 Task: Find connections with filter location Grande Prairie with filter topic #inspirationwith filter profile language Potuguese with filter current company TransUnion with filter school ABESIT with filter industry IT System Testing and Evaluation with filter service category Graphic Design with filter keywords title Financial Services Representative
Action: Mouse moved to (188, 280)
Screenshot: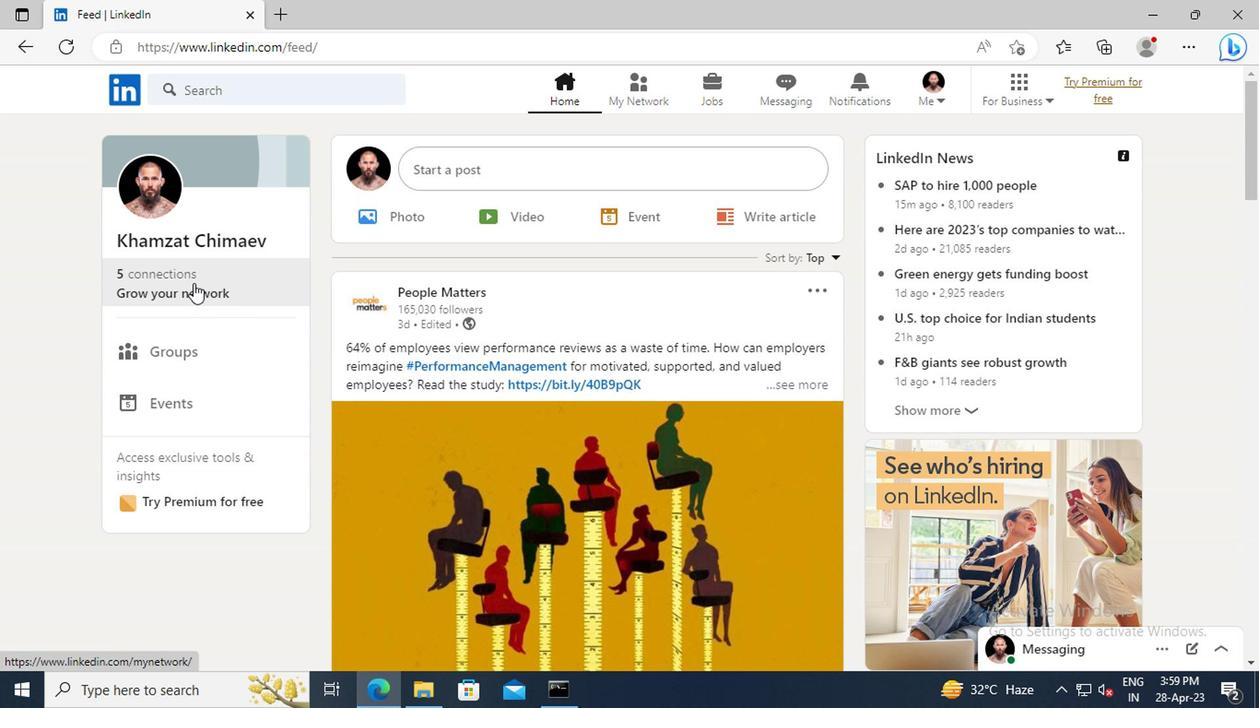
Action: Mouse pressed left at (188, 280)
Screenshot: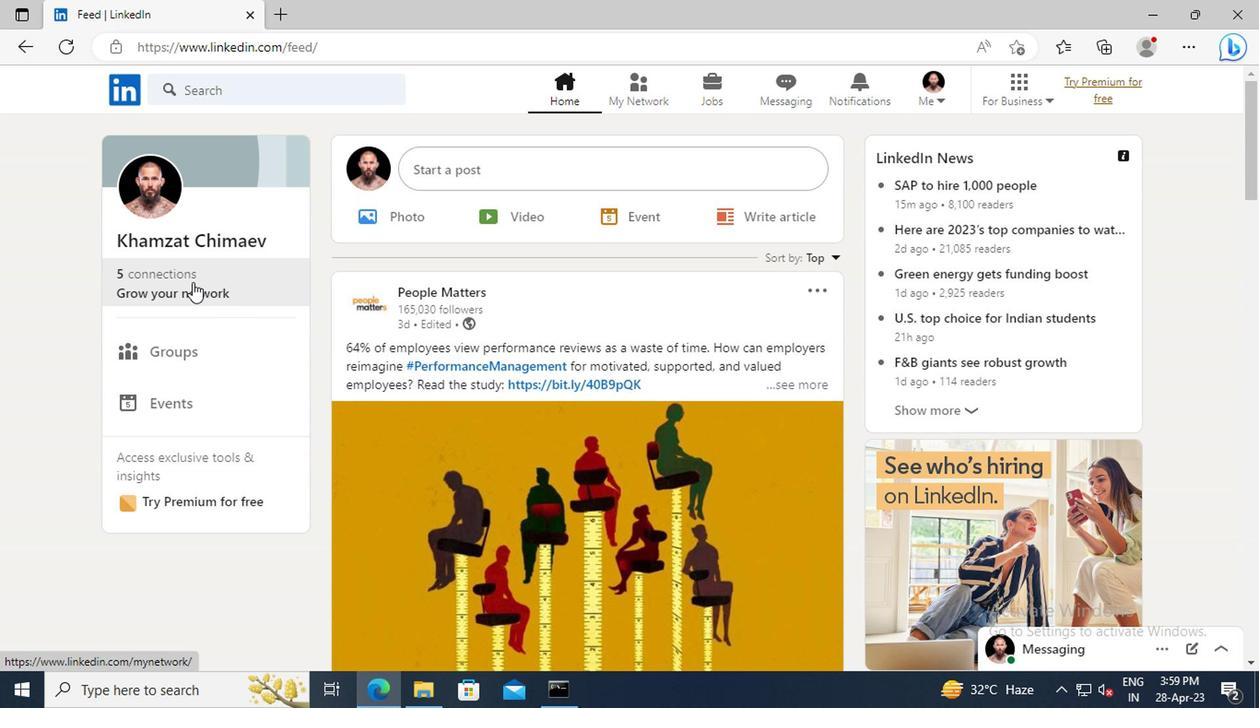 
Action: Mouse moved to (188, 195)
Screenshot: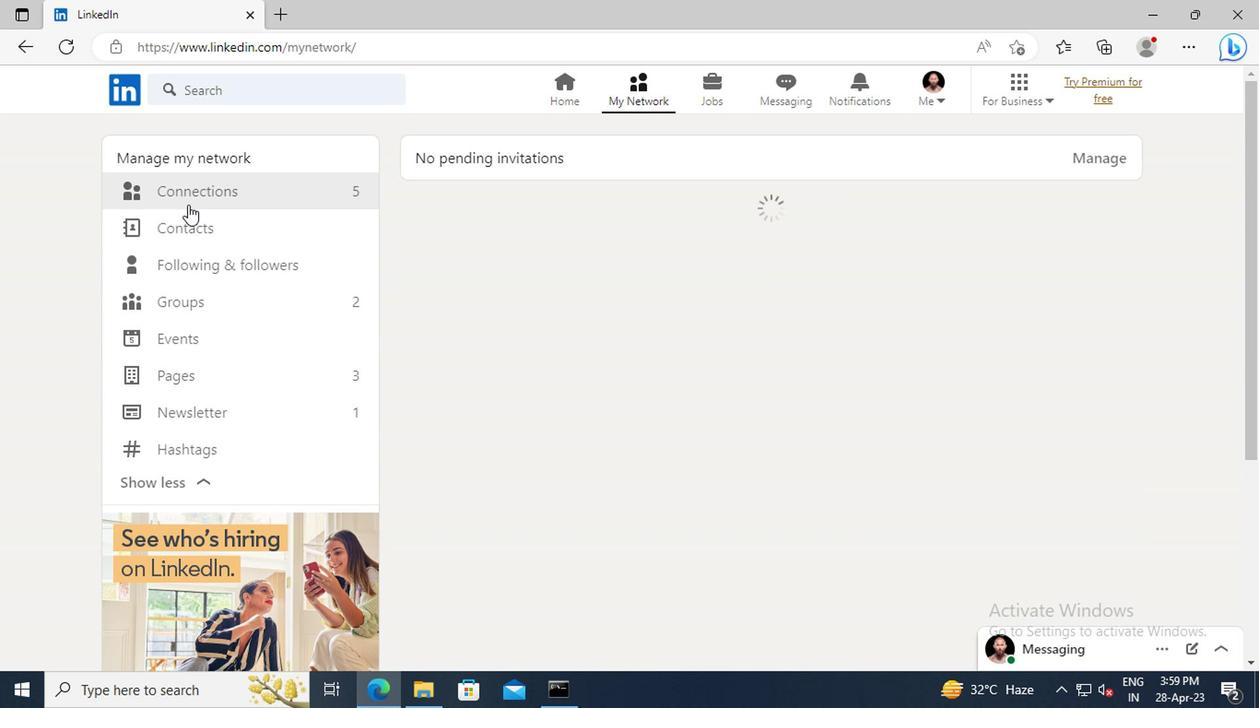 
Action: Mouse pressed left at (188, 195)
Screenshot: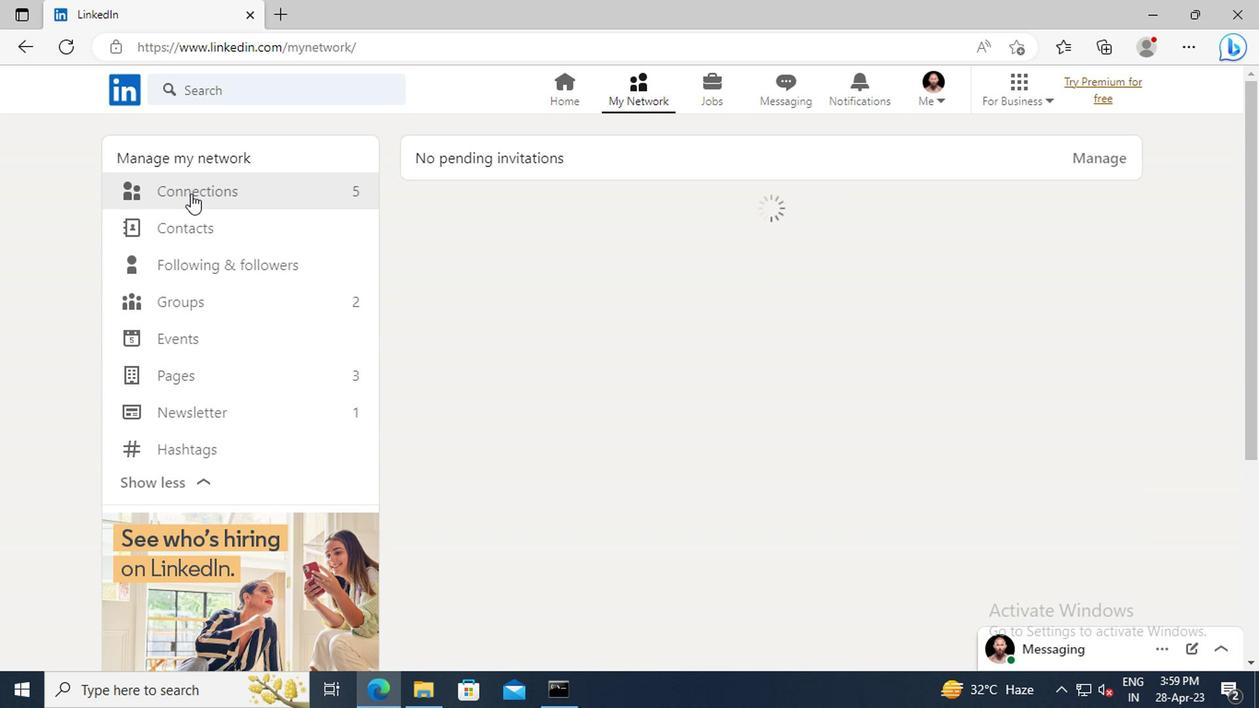
Action: Mouse moved to (764, 200)
Screenshot: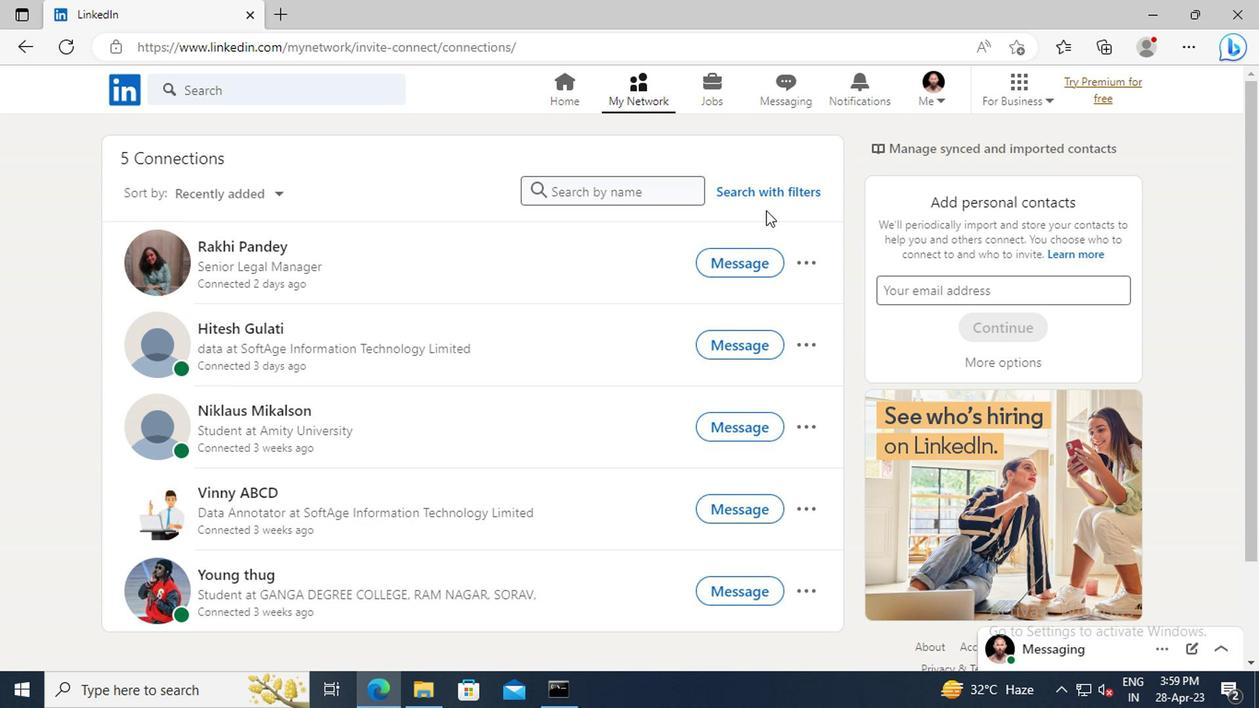 
Action: Mouse pressed left at (764, 200)
Screenshot: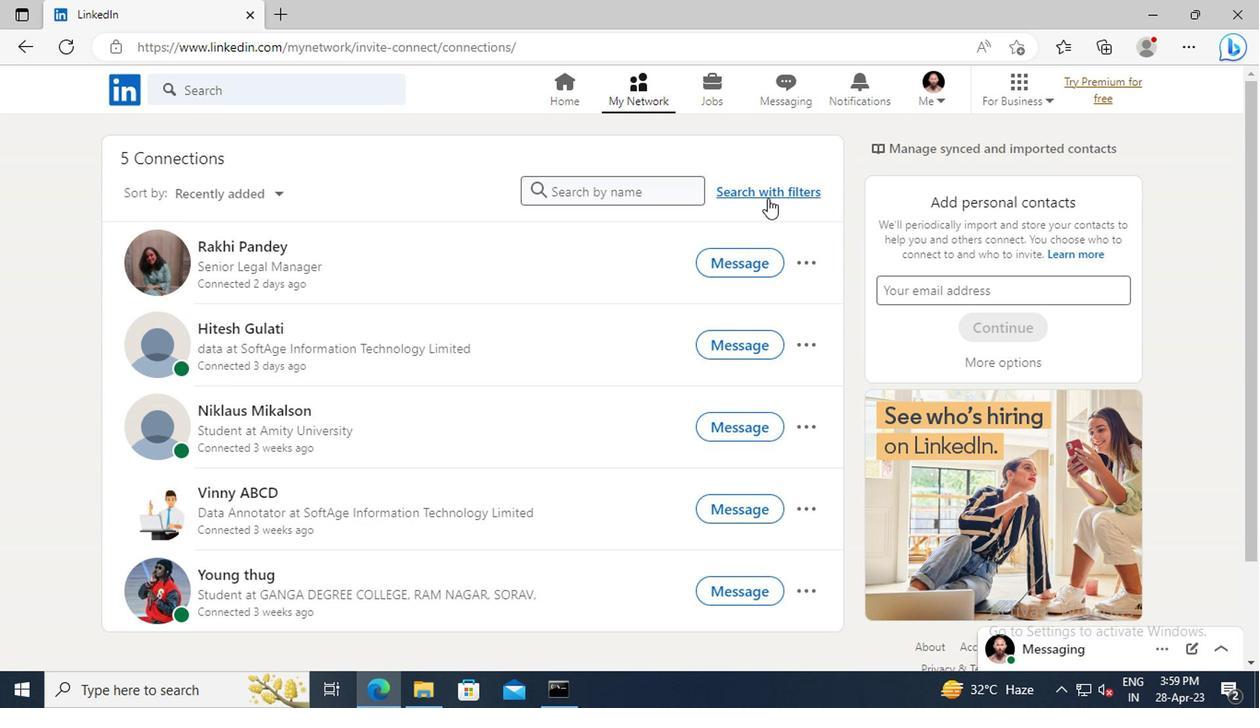 
Action: Mouse moved to (694, 143)
Screenshot: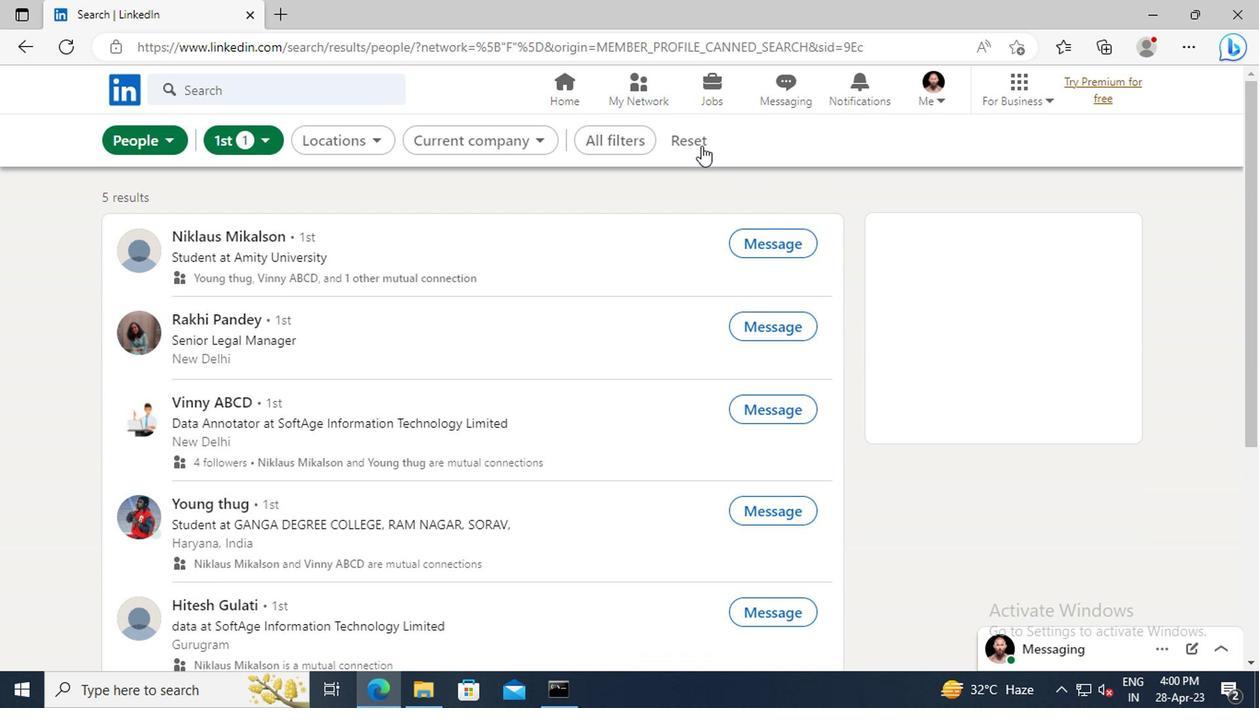 
Action: Mouse pressed left at (694, 143)
Screenshot: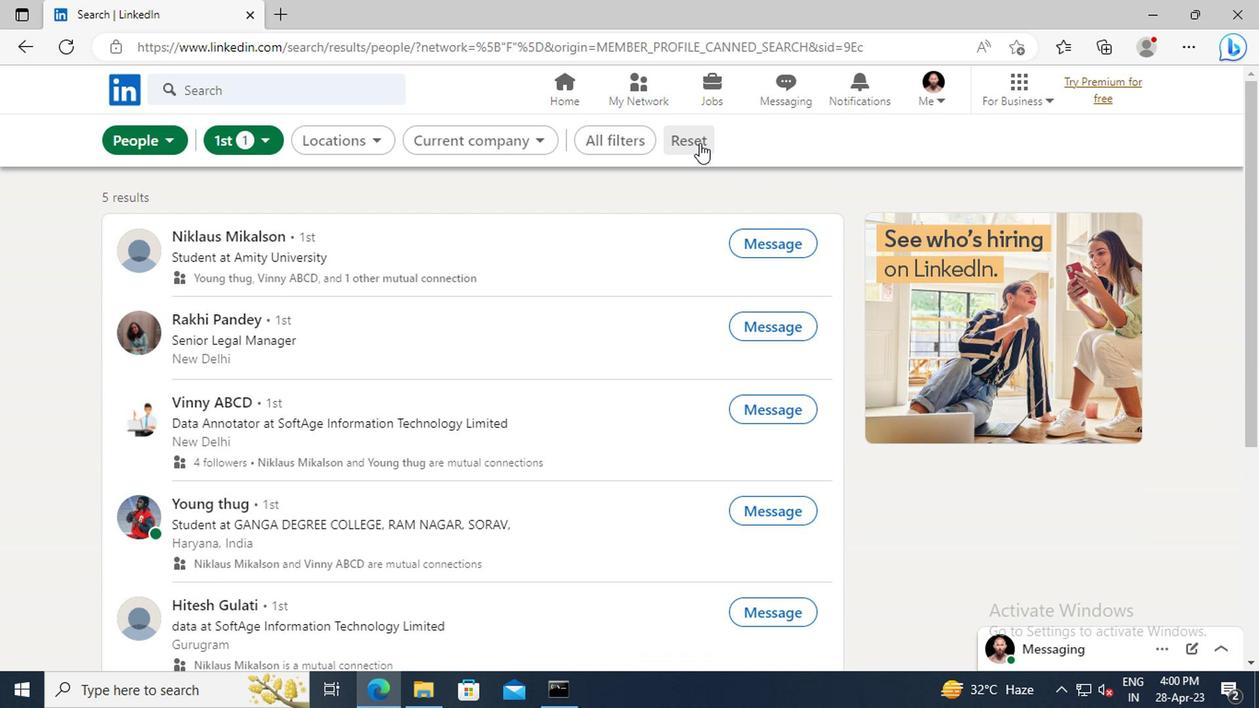 
Action: Mouse moved to (662, 143)
Screenshot: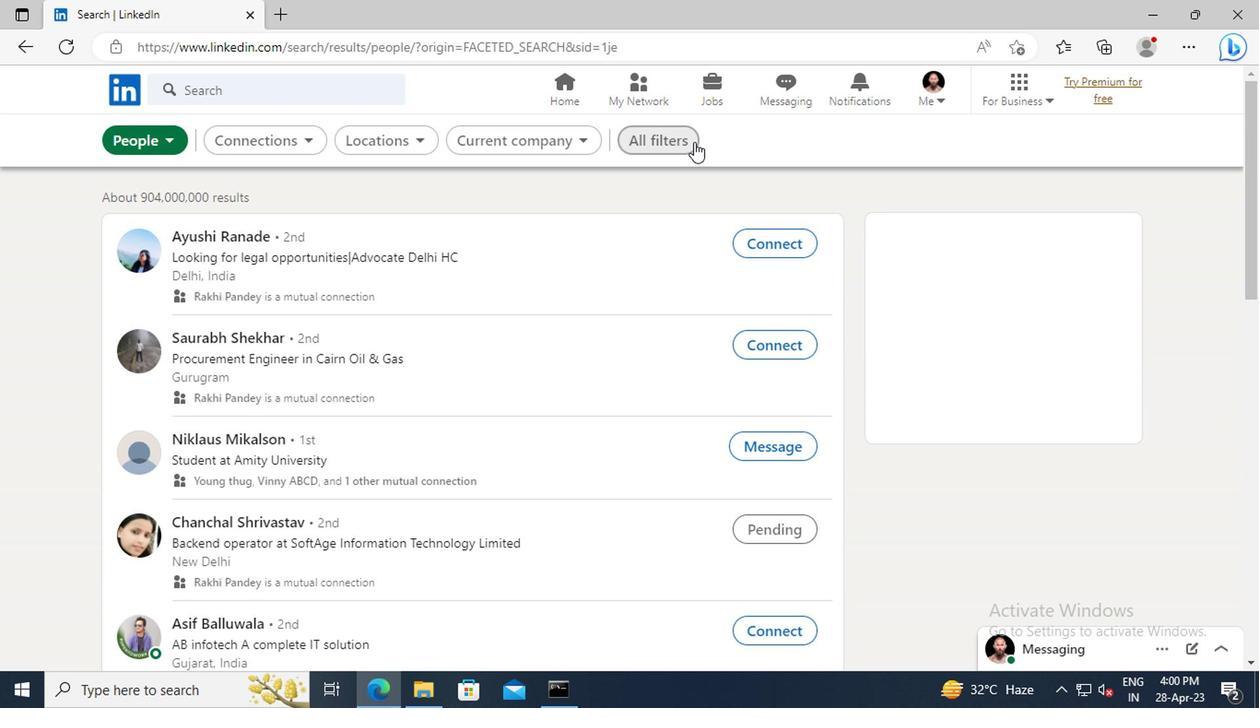 
Action: Mouse pressed left at (662, 143)
Screenshot: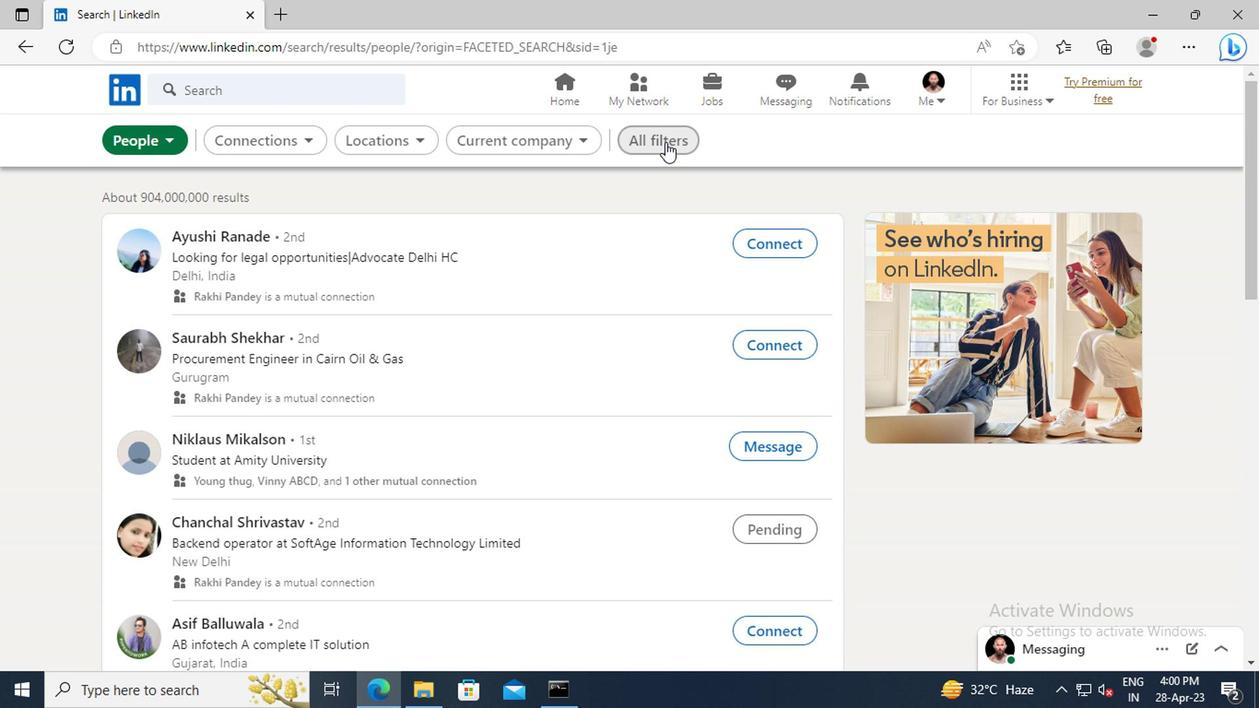 
Action: Mouse moved to (1026, 332)
Screenshot: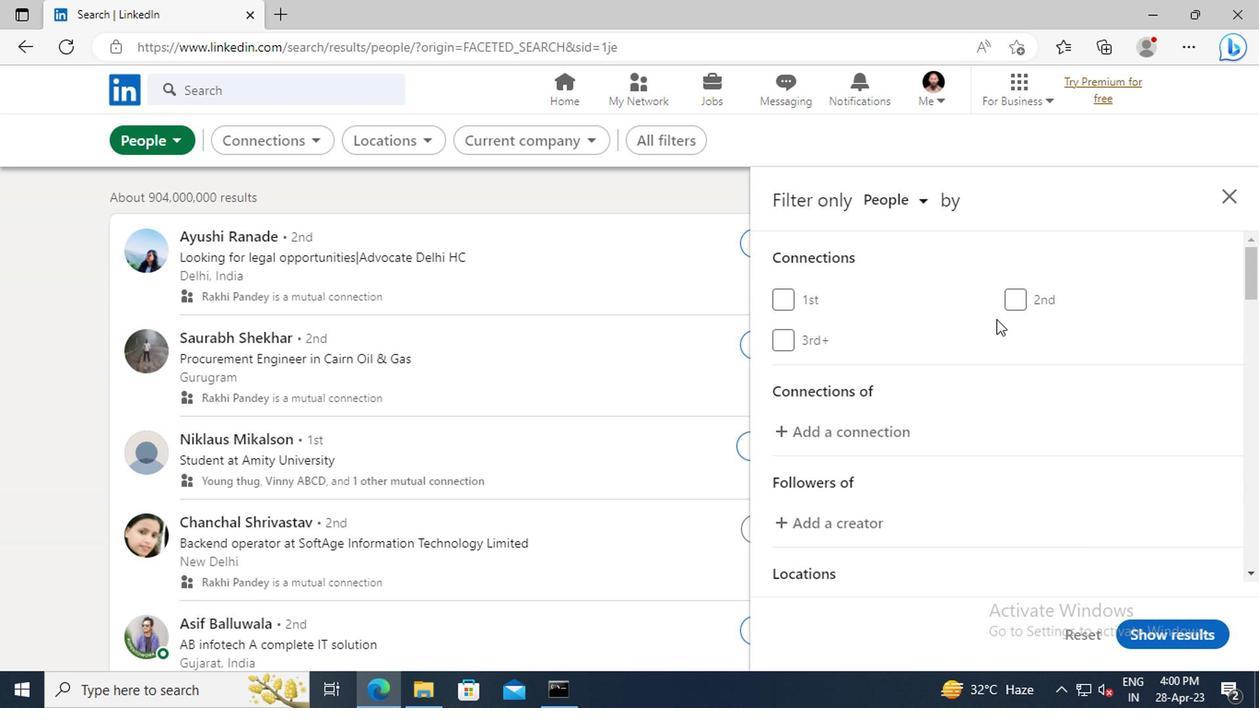 
Action: Mouse scrolled (1026, 330) with delta (0, -1)
Screenshot: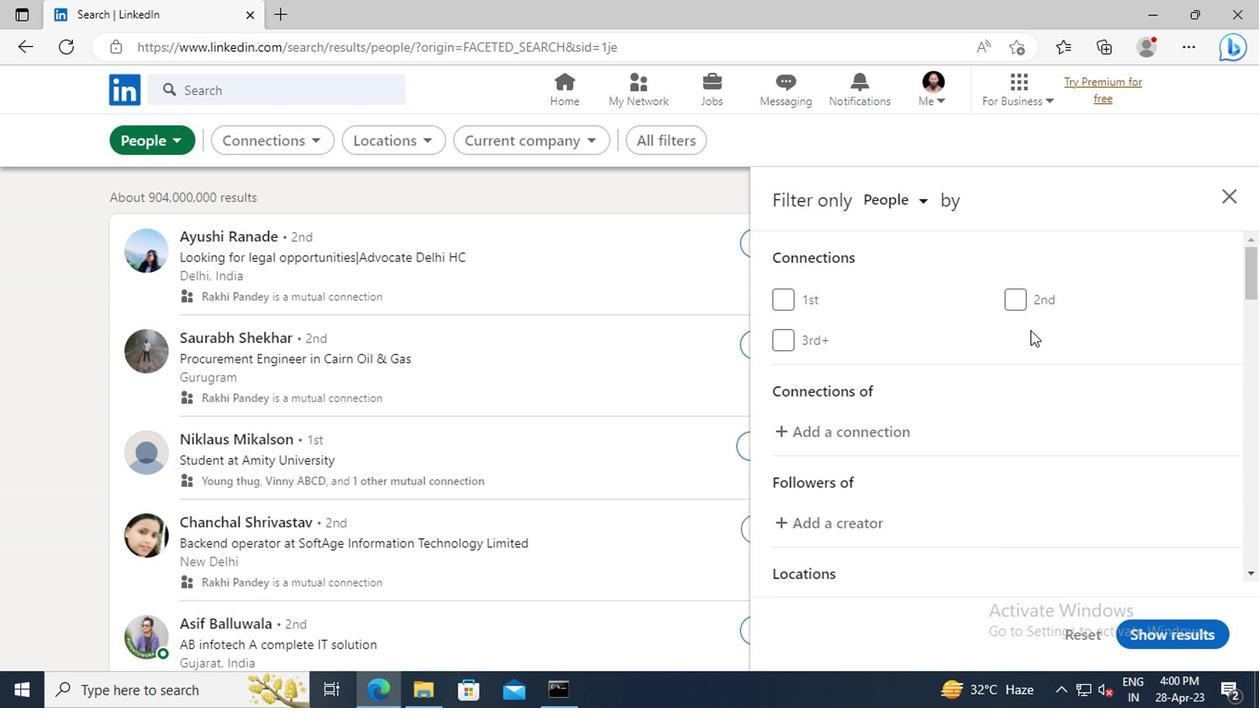 
Action: Mouse scrolled (1026, 330) with delta (0, -1)
Screenshot: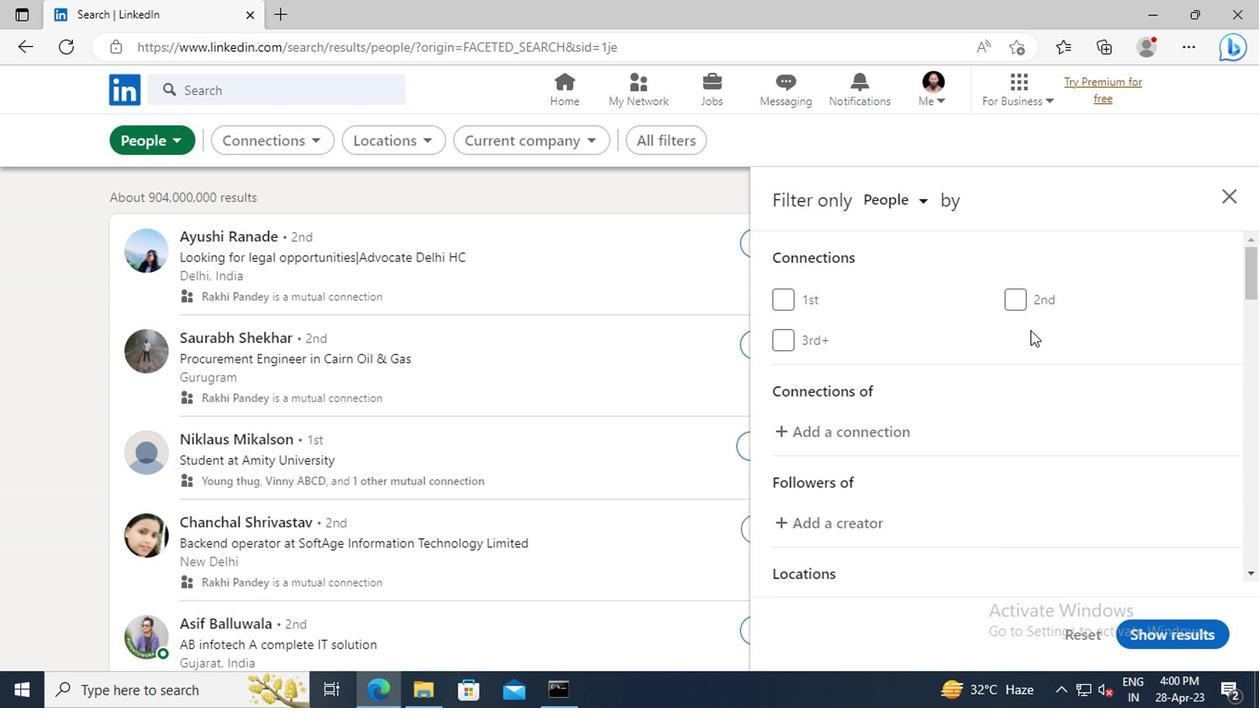 
Action: Mouse scrolled (1026, 330) with delta (0, -1)
Screenshot: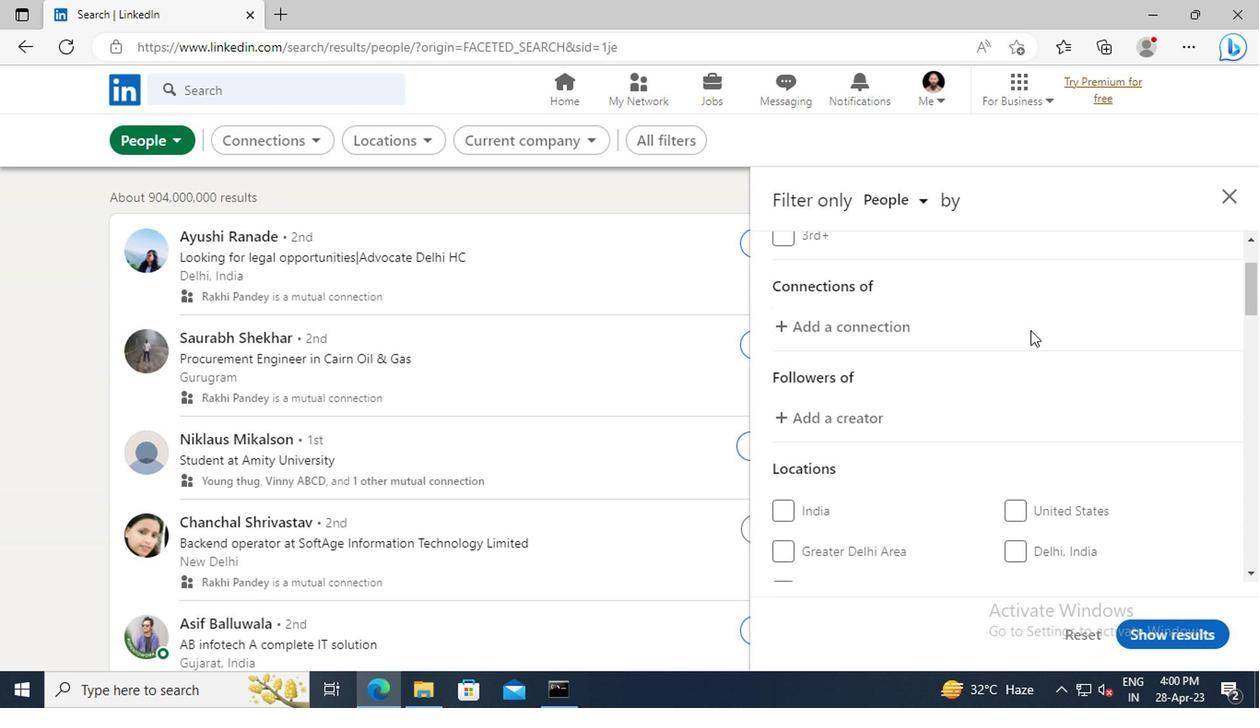 
Action: Mouse scrolled (1026, 330) with delta (0, -1)
Screenshot: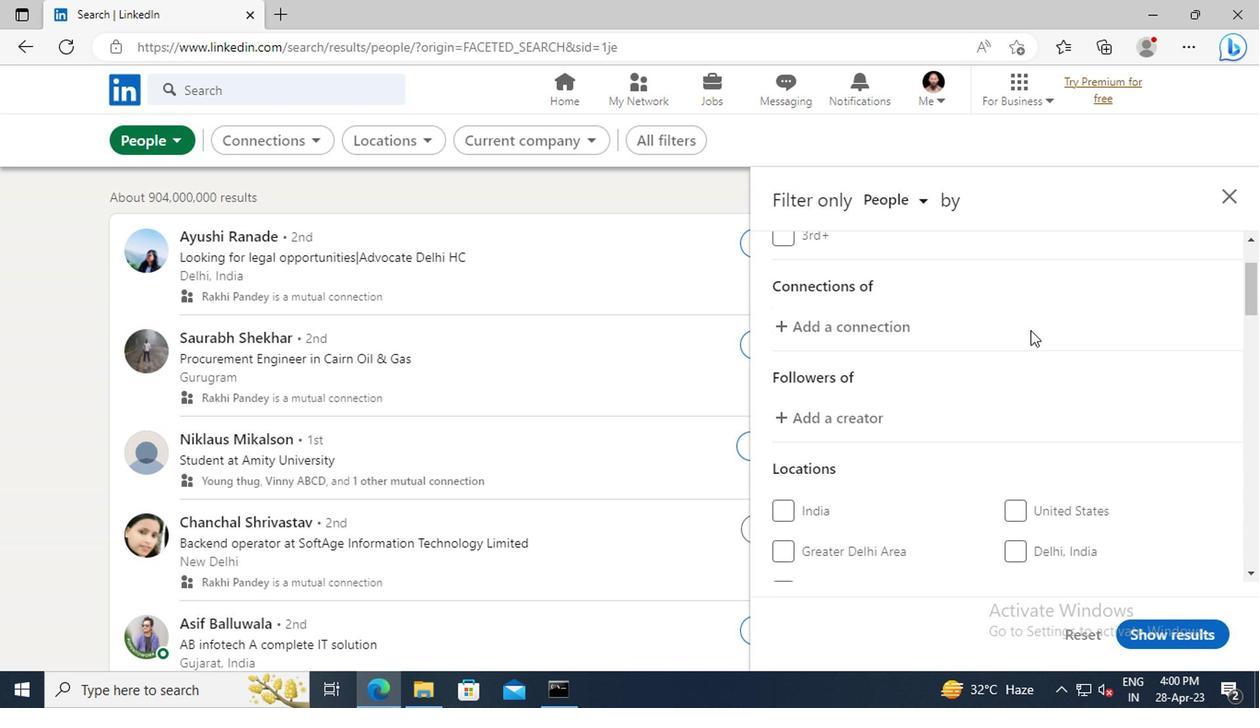 
Action: Mouse scrolled (1026, 330) with delta (0, -1)
Screenshot: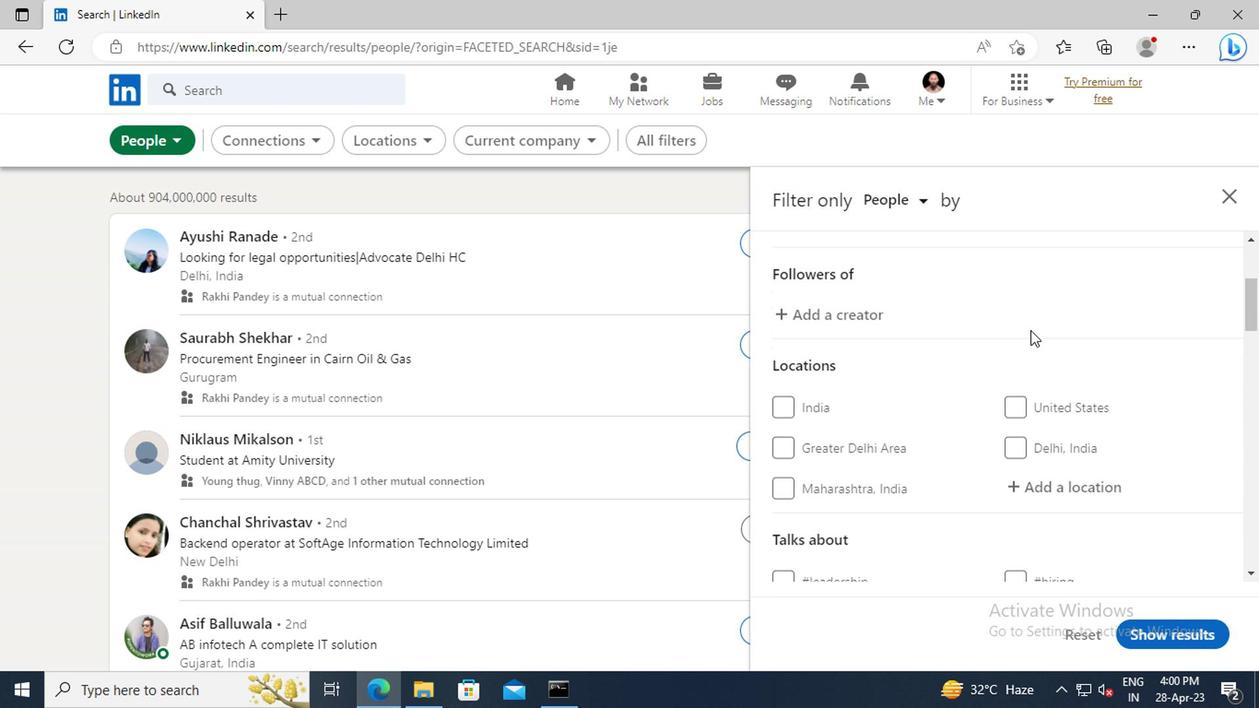 
Action: Mouse scrolled (1026, 330) with delta (0, -1)
Screenshot: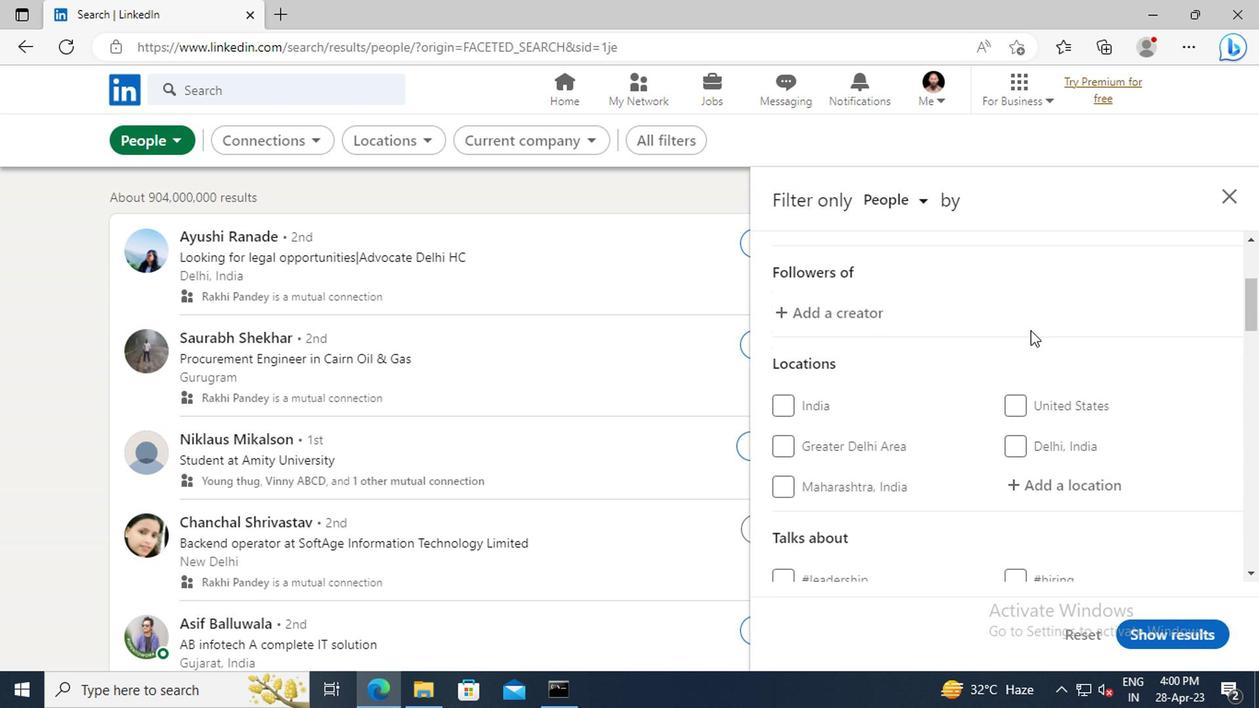 
Action: Mouse moved to (1025, 382)
Screenshot: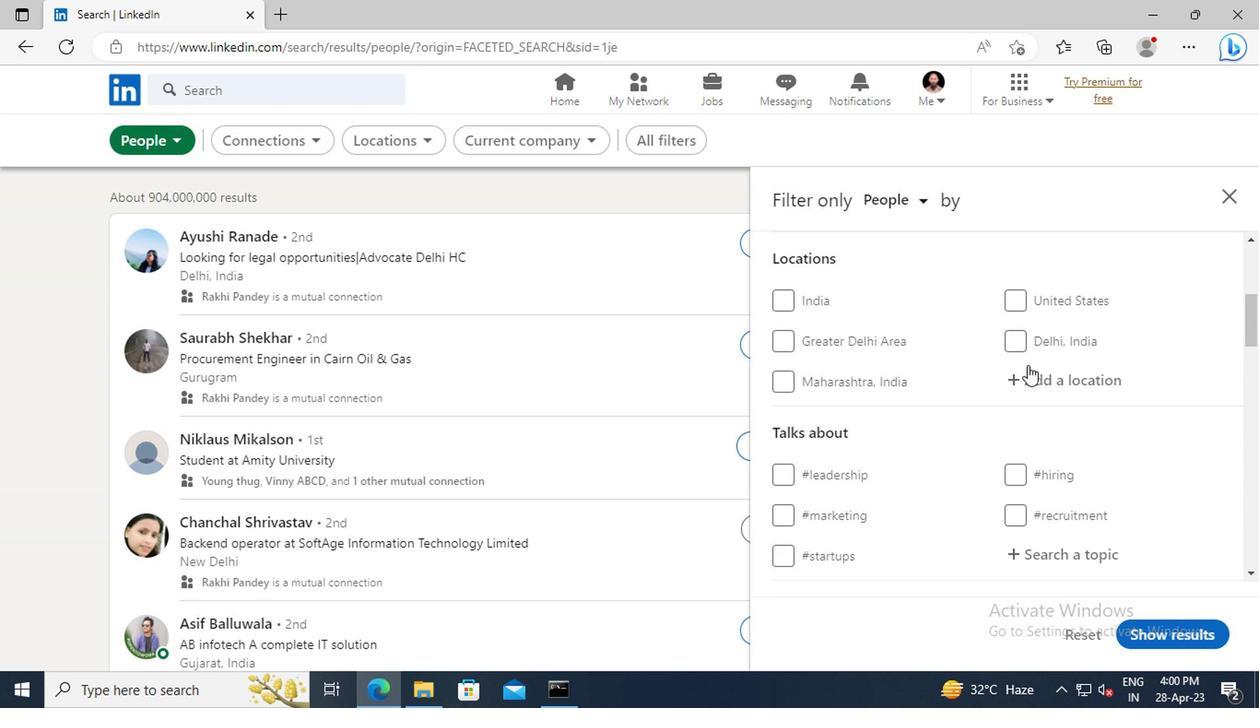 
Action: Mouse pressed left at (1025, 382)
Screenshot: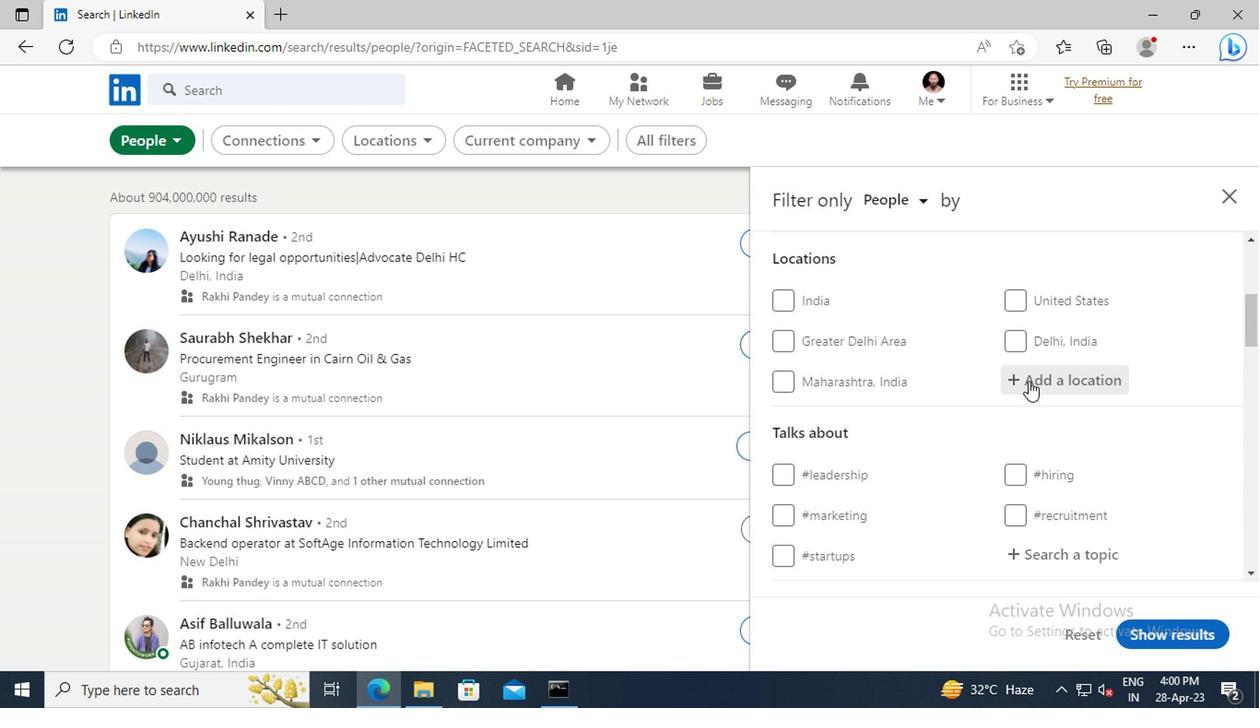 
Action: Key pressed <Key.shift>GRANDE<Key.space><Key.shift>PRAIRIE
Screenshot: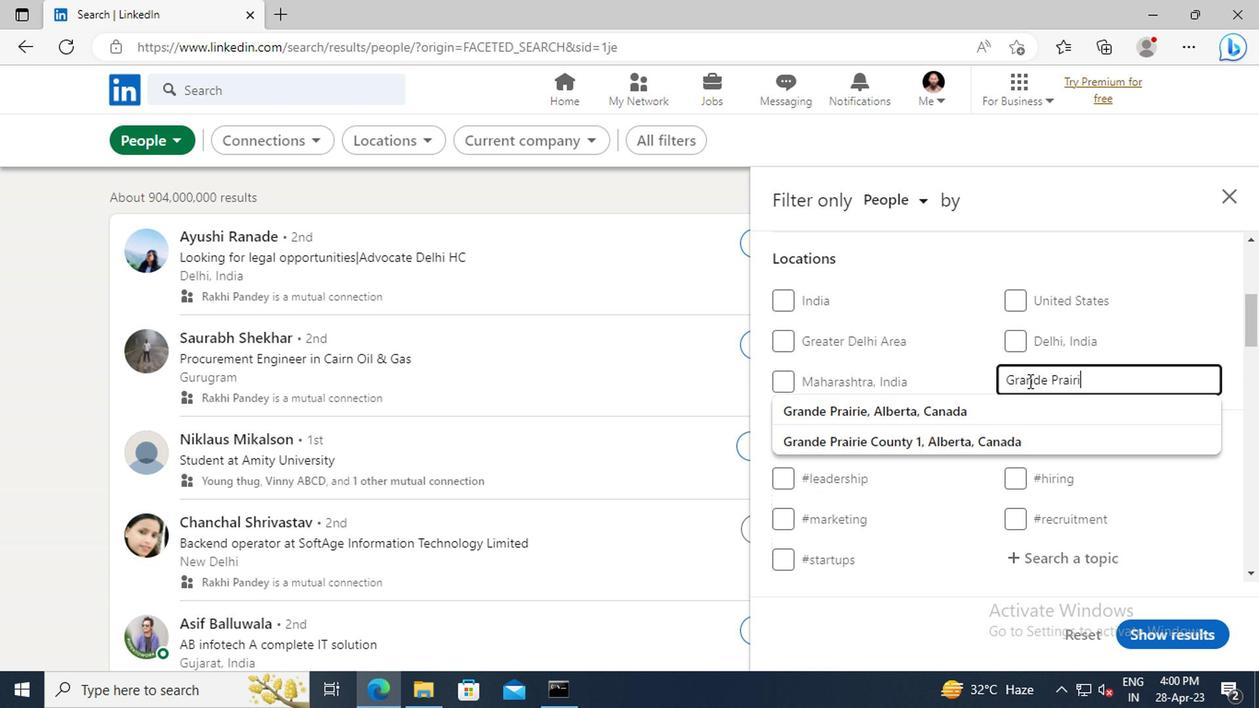 
Action: Mouse moved to (1028, 405)
Screenshot: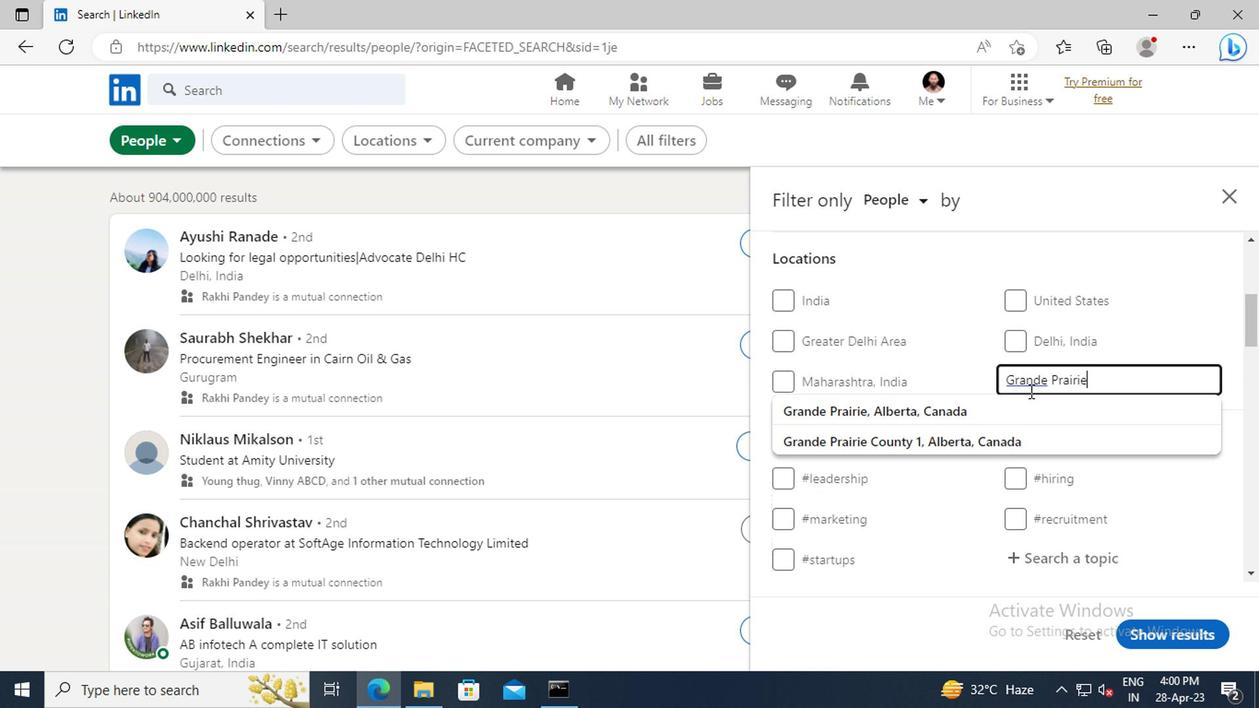 
Action: Mouse pressed left at (1028, 405)
Screenshot: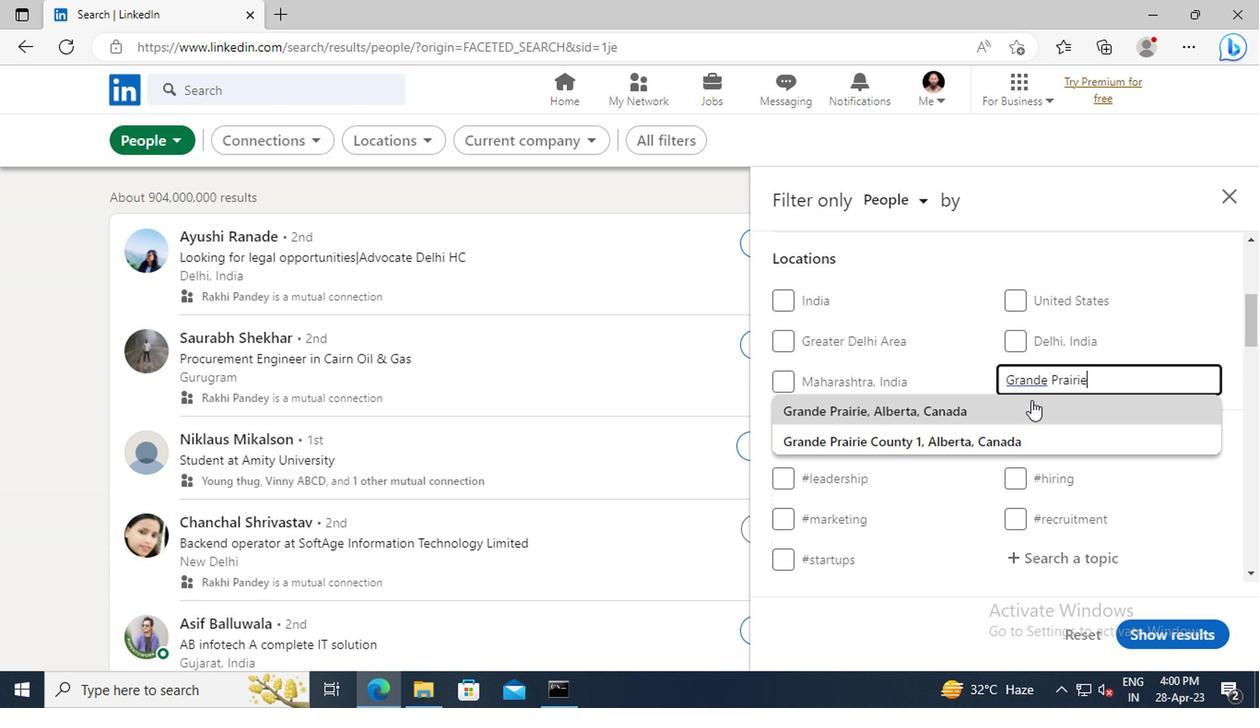 
Action: Mouse scrolled (1028, 404) with delta (0, 0)
Screenshot: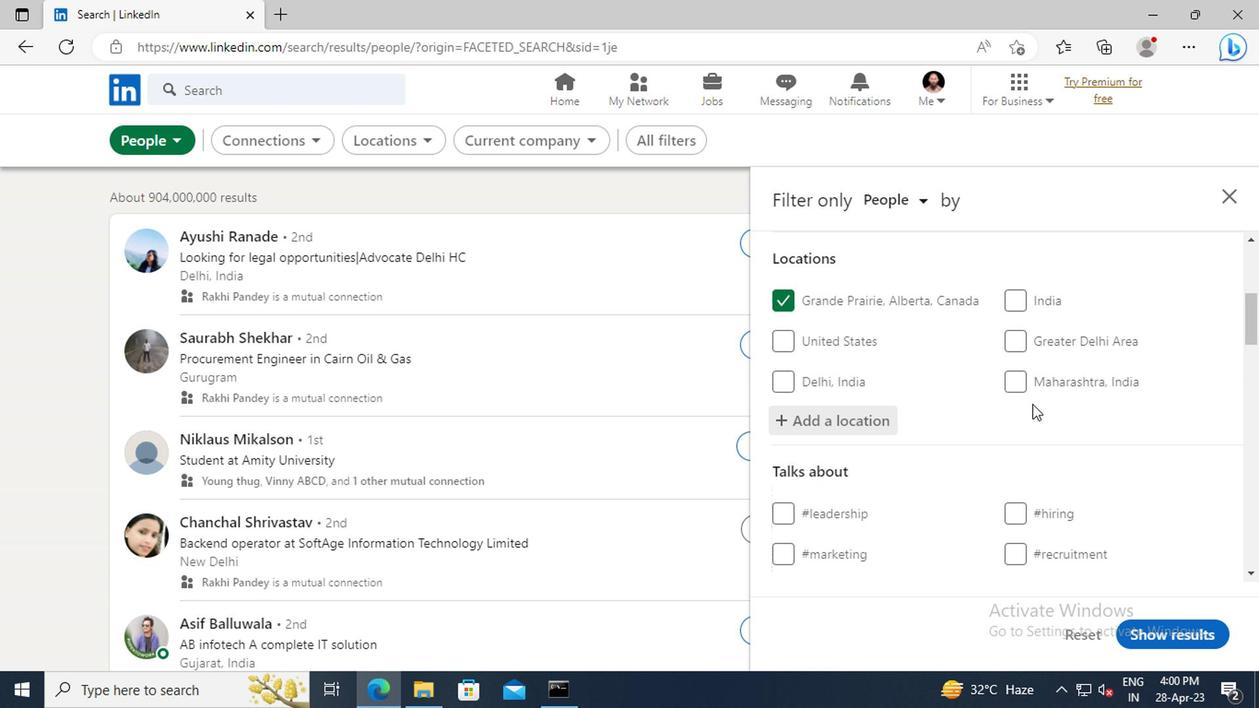 
Action: Mouse scrolled (1028, 404) with delta (0, 0)
Screenshot: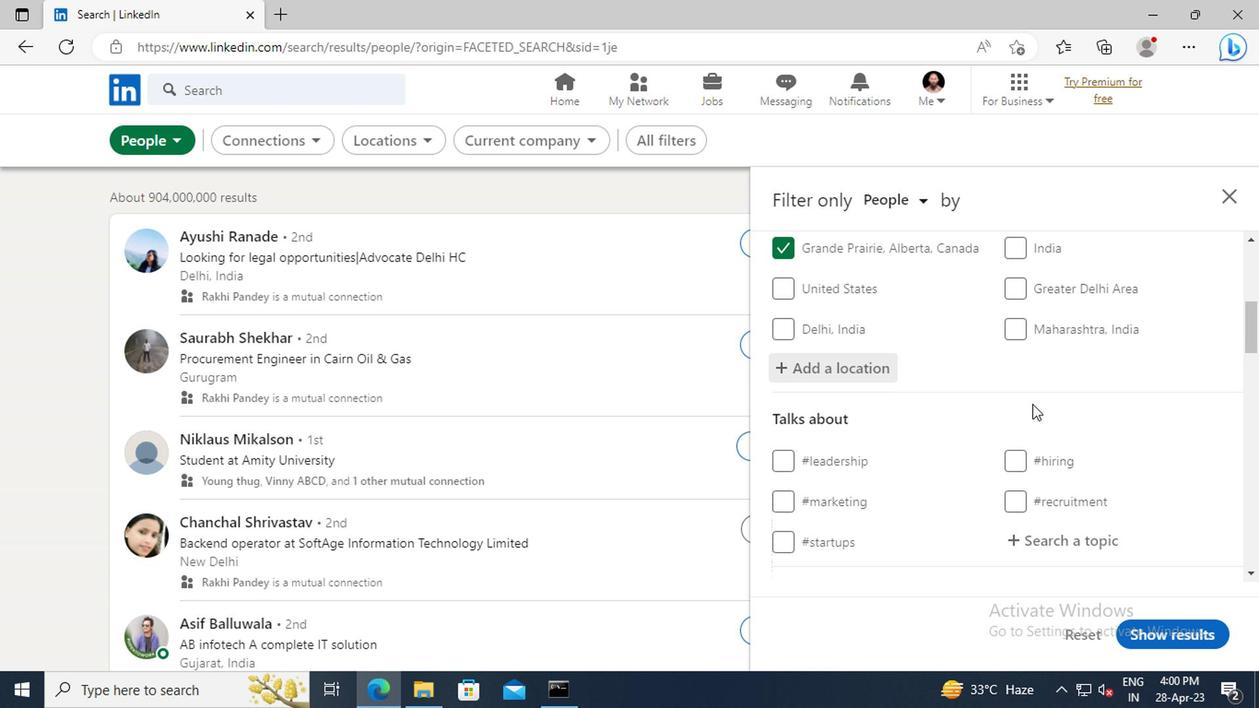 
Action: Mouse scrolled (1028, 404) with delta (0, 0)
Screenshot: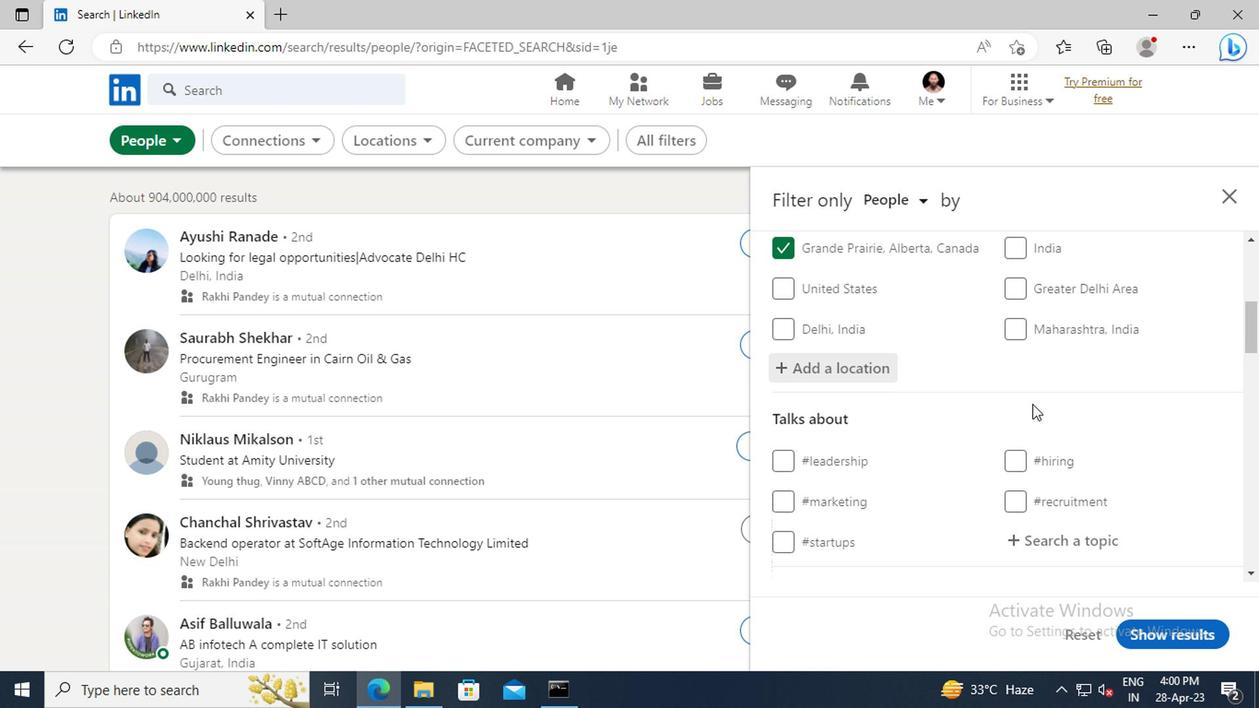 
Action: Mouse moved to (1023, 434)
Screenshot: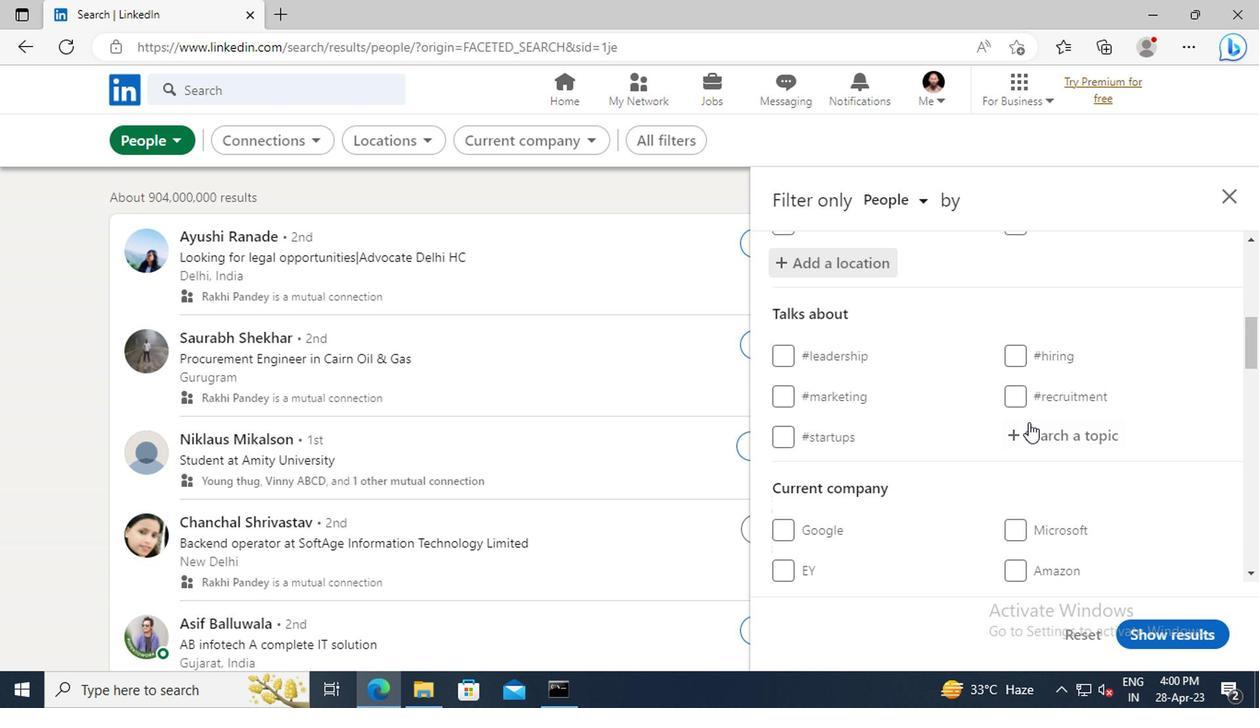 
Action: Mouse pressed left at (1023, 434)
Screenshot: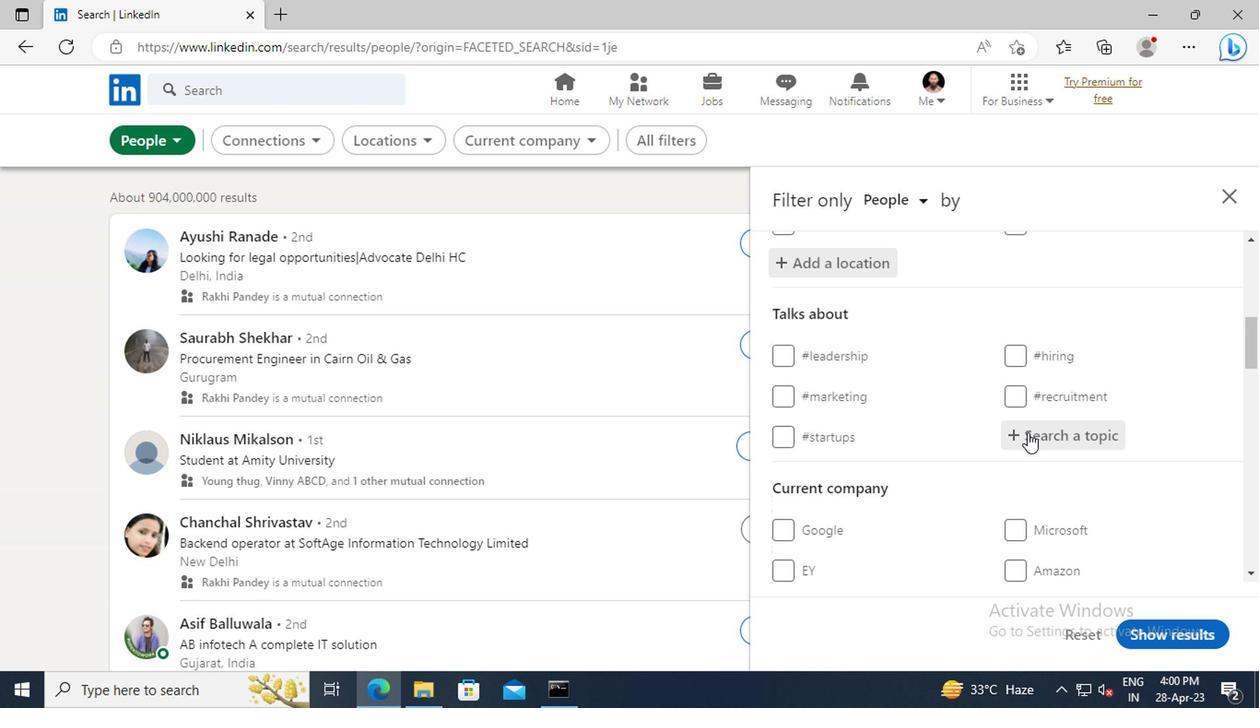 
Action: Key pressed INSPIRATION
Screenshot: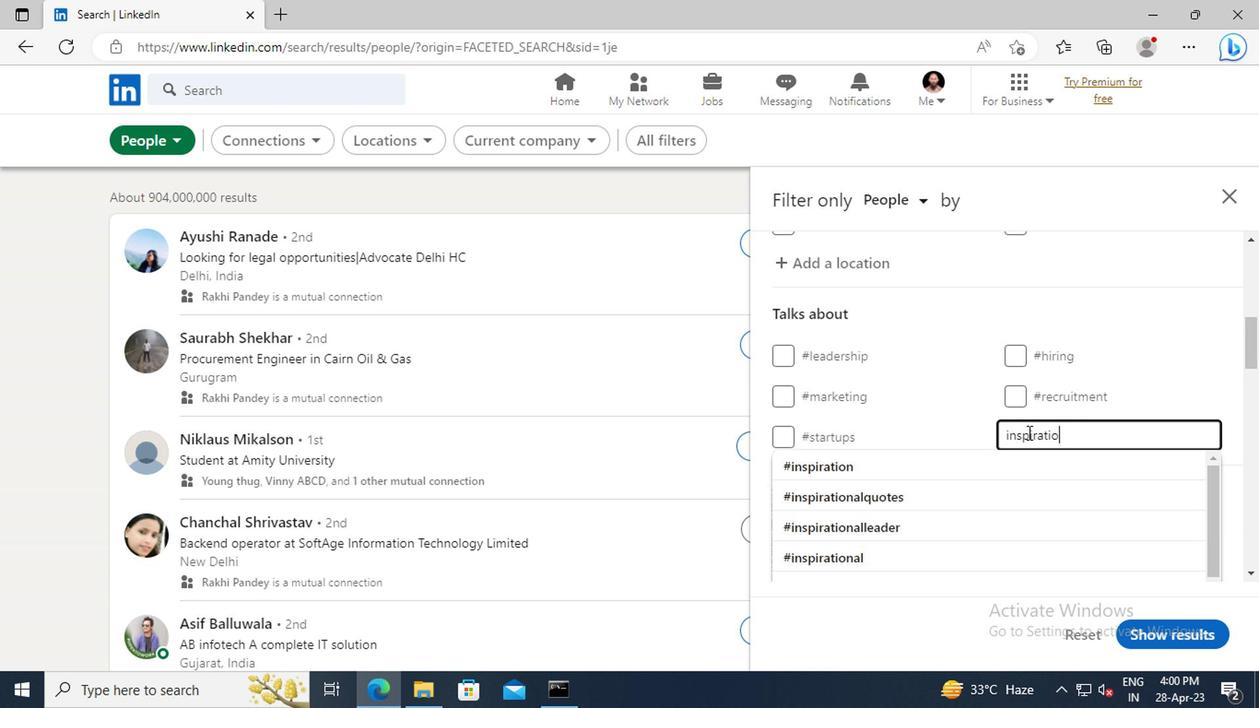 
Action: Mouse moved to (1011, 461)
Screenshot: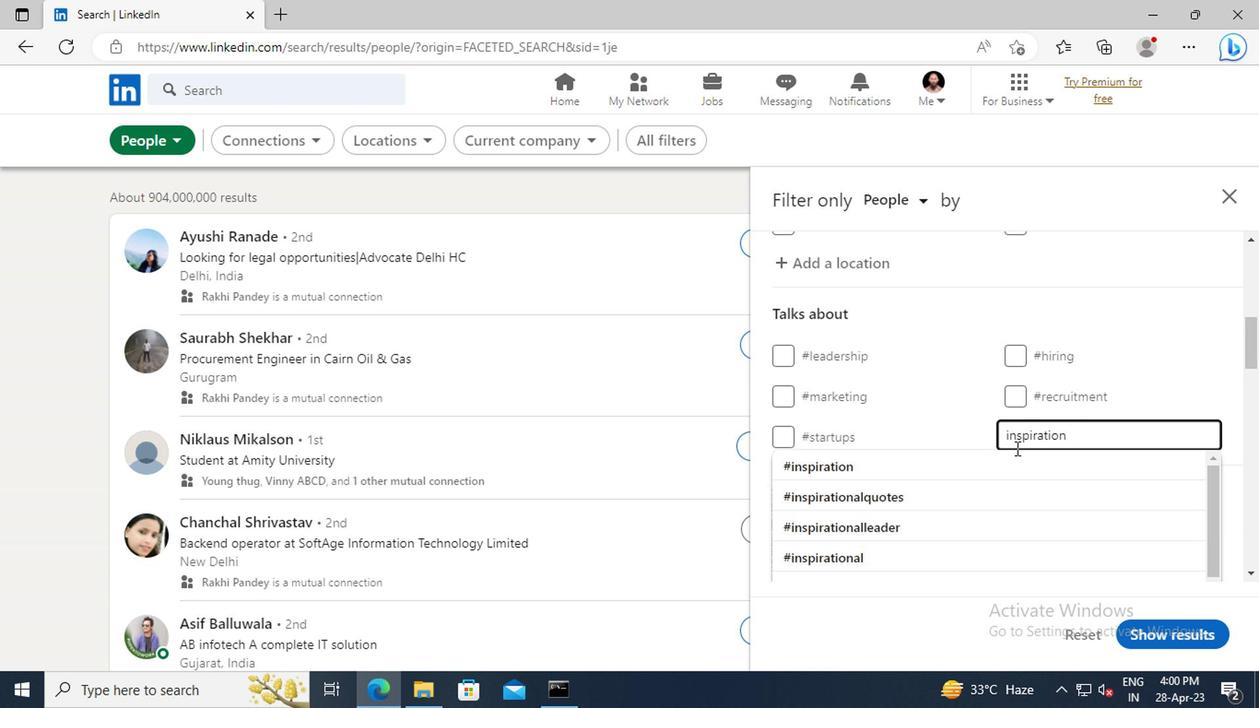 
Action: Mouse pressed left at (1011, 461)
Screenshot: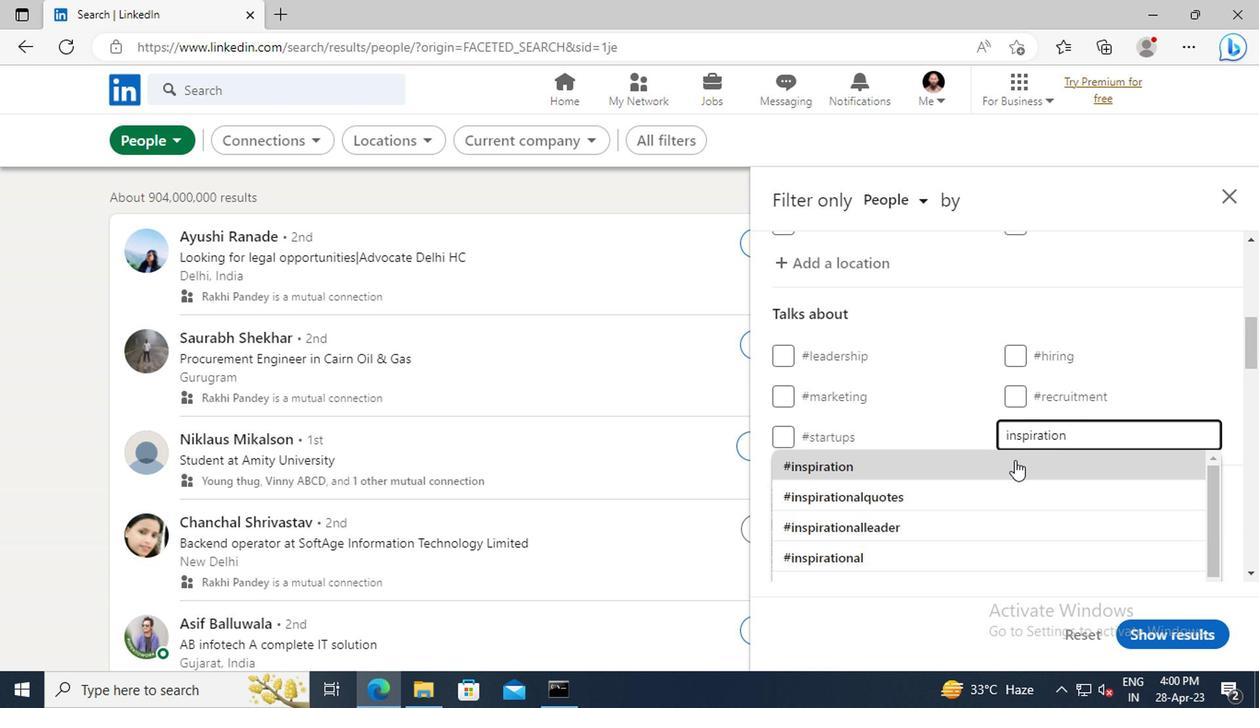 
Action: Mouse scrolled (1011, 460) with delta (0, -1)
Screenshot: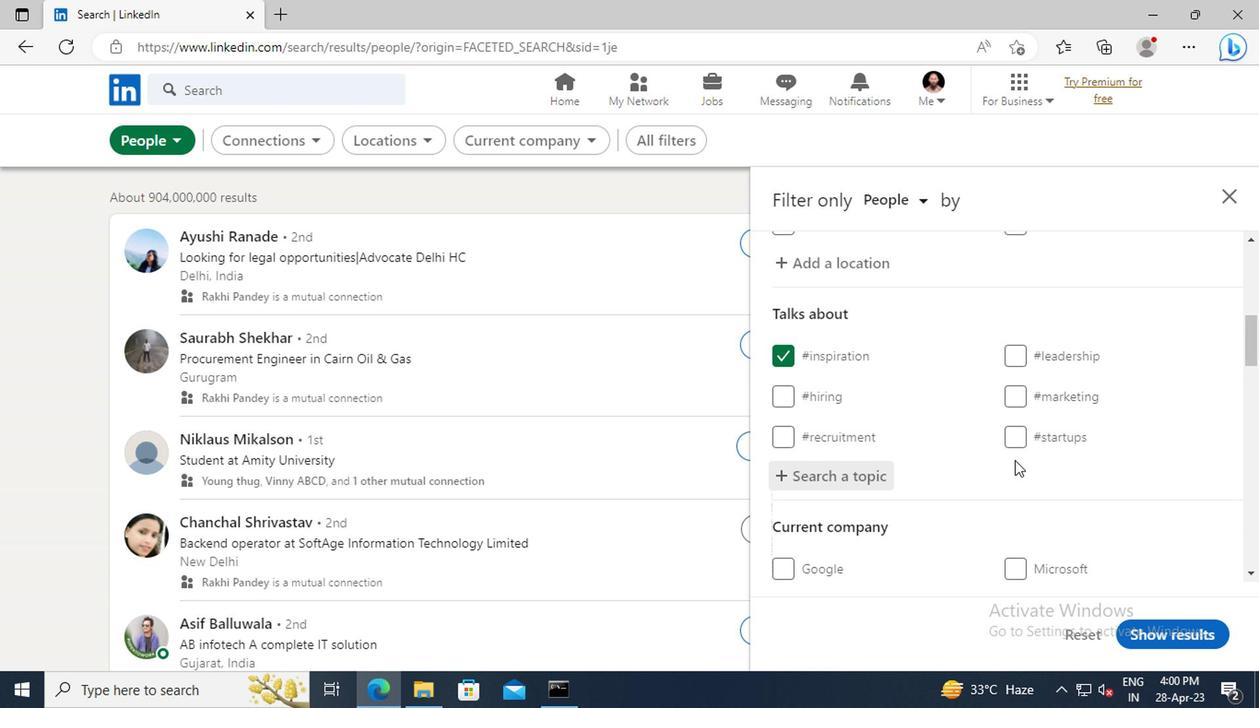 
Action: Mouse scrolled (1011, 460) with delta (0, -1)
Screenshot: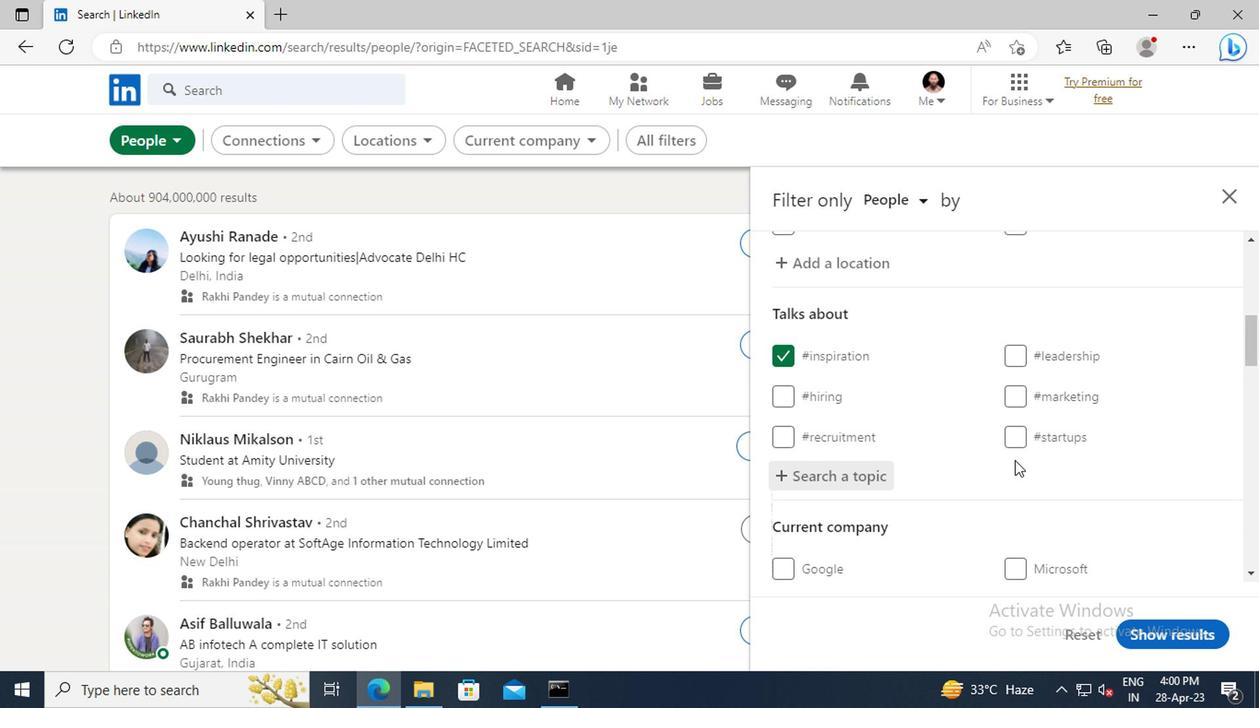 
Action: Mouse scrolled (1011, 460) with delta (0, -1)
Screenshot: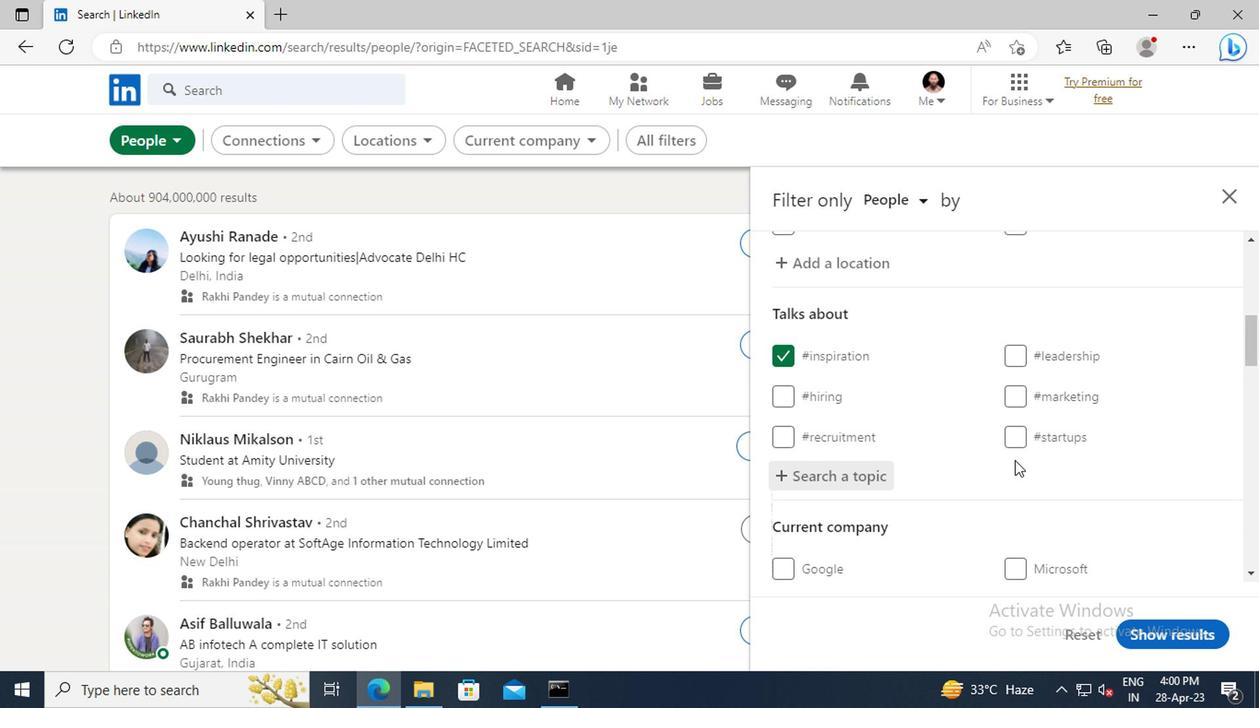 
Action: Mouse scrolled (1011, 460) with delta (0, -1)
Screenshot: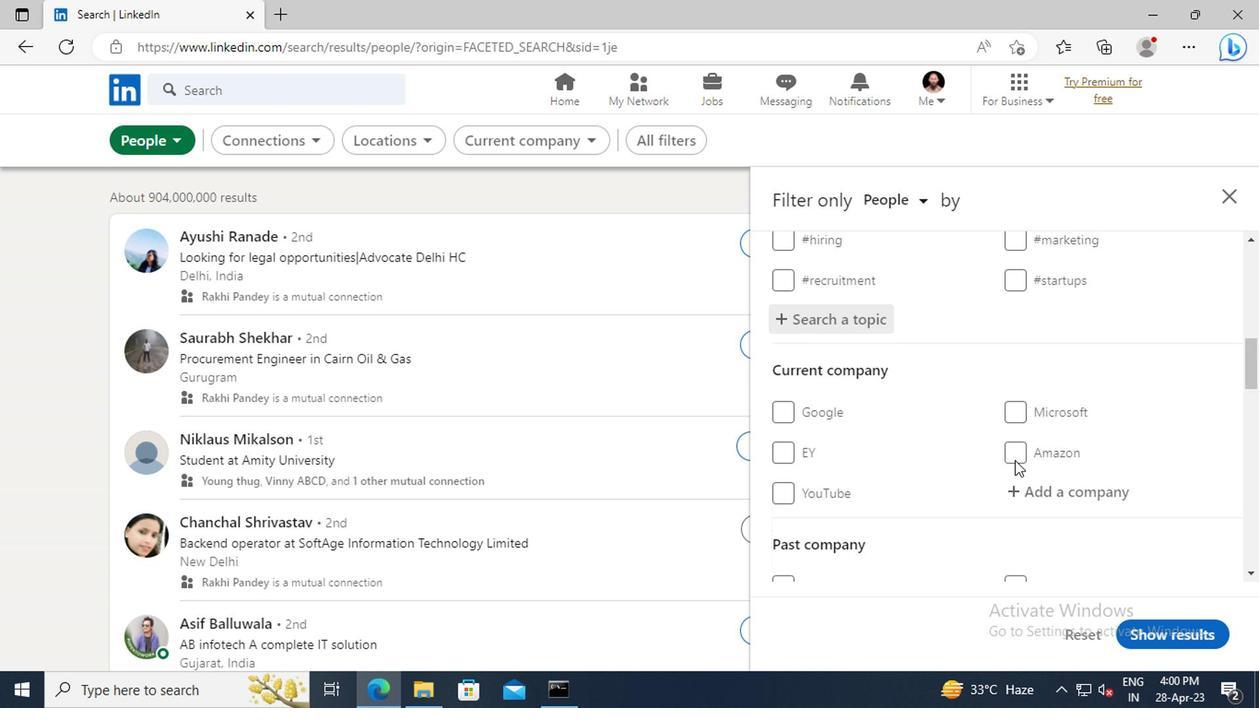 
Action: Mouse scrolled (1011, 460) with delta (0, -1)
Screenshot: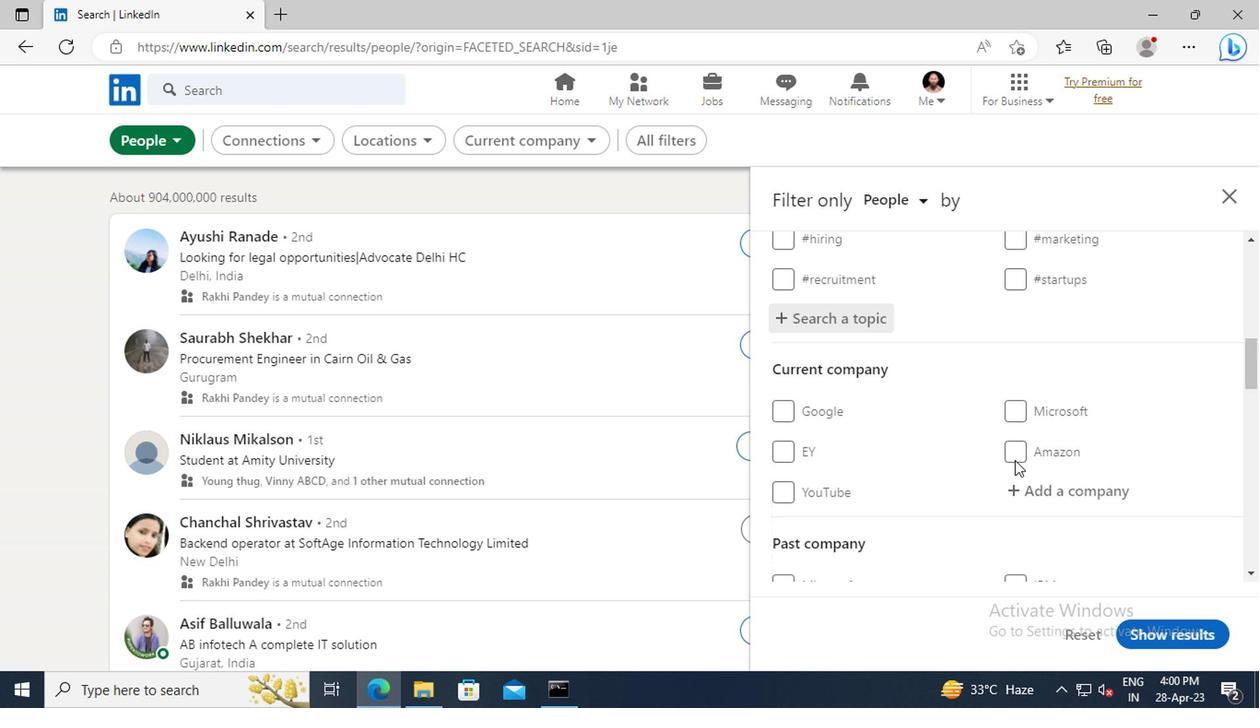 
Action: Mouse scrolled (1011, 460) with delta (0, -1)
Screenshot: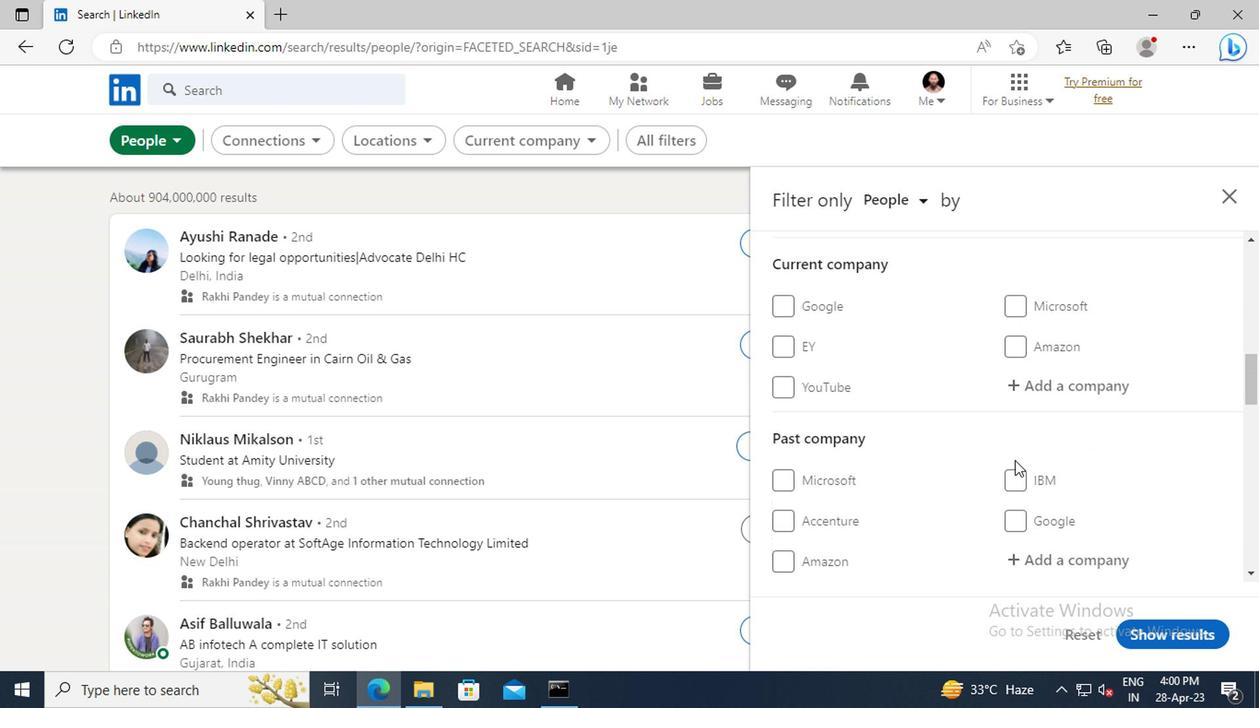 
Action: Mouse scrolled (1011, 460) with delta (0, -1)
Screenshot: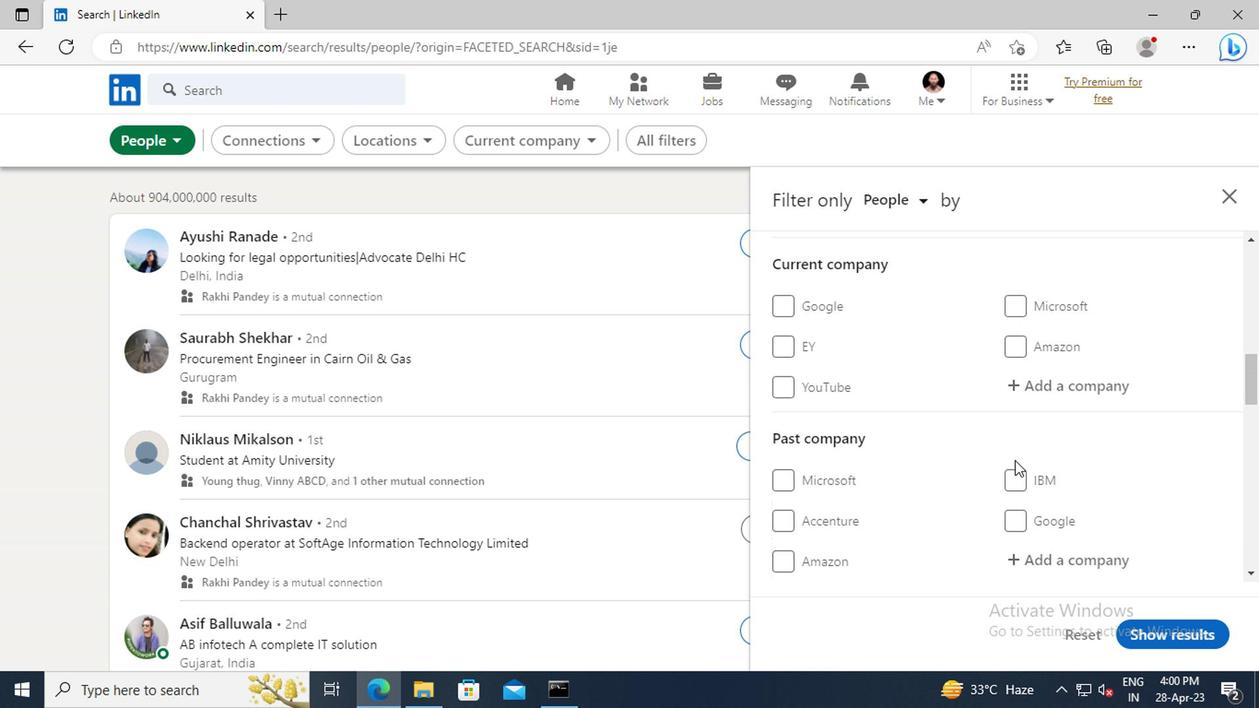 
Action: Mouse scrolled (1011, 460) with delta (0, -1)
Screenshot: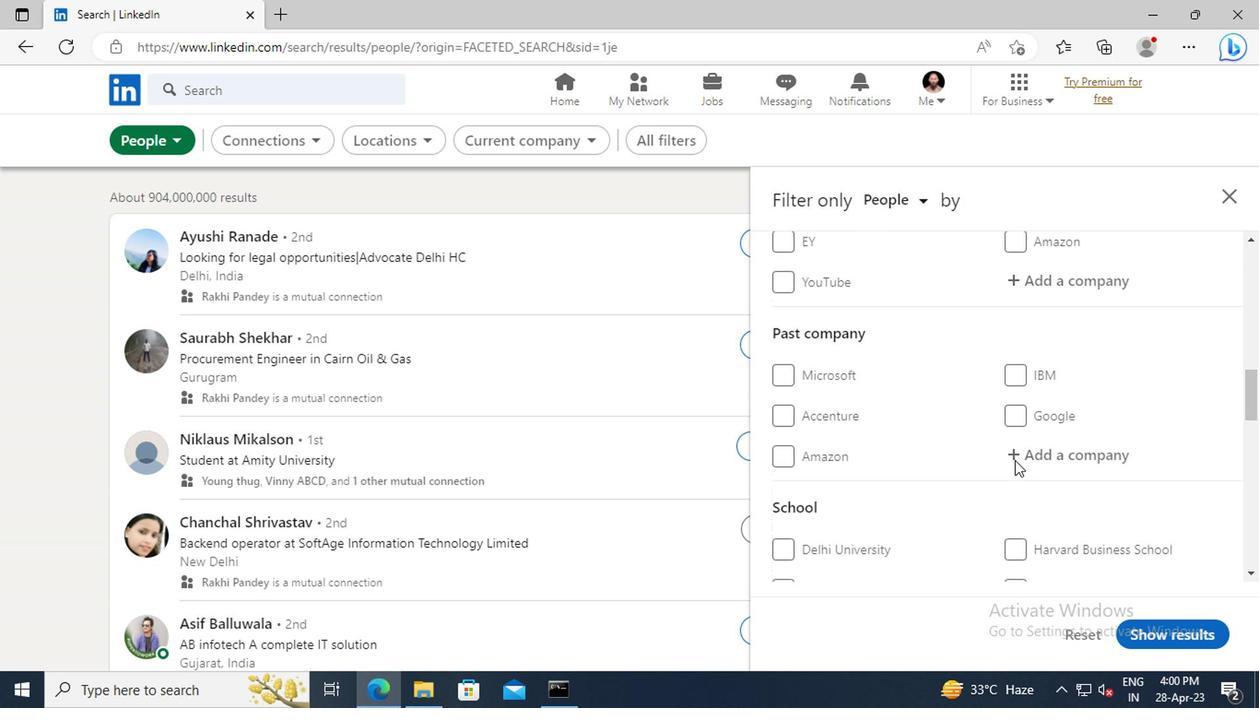 
Action: Mouse scrolled (1011, 460) with delta (0, -1)
Screenshot: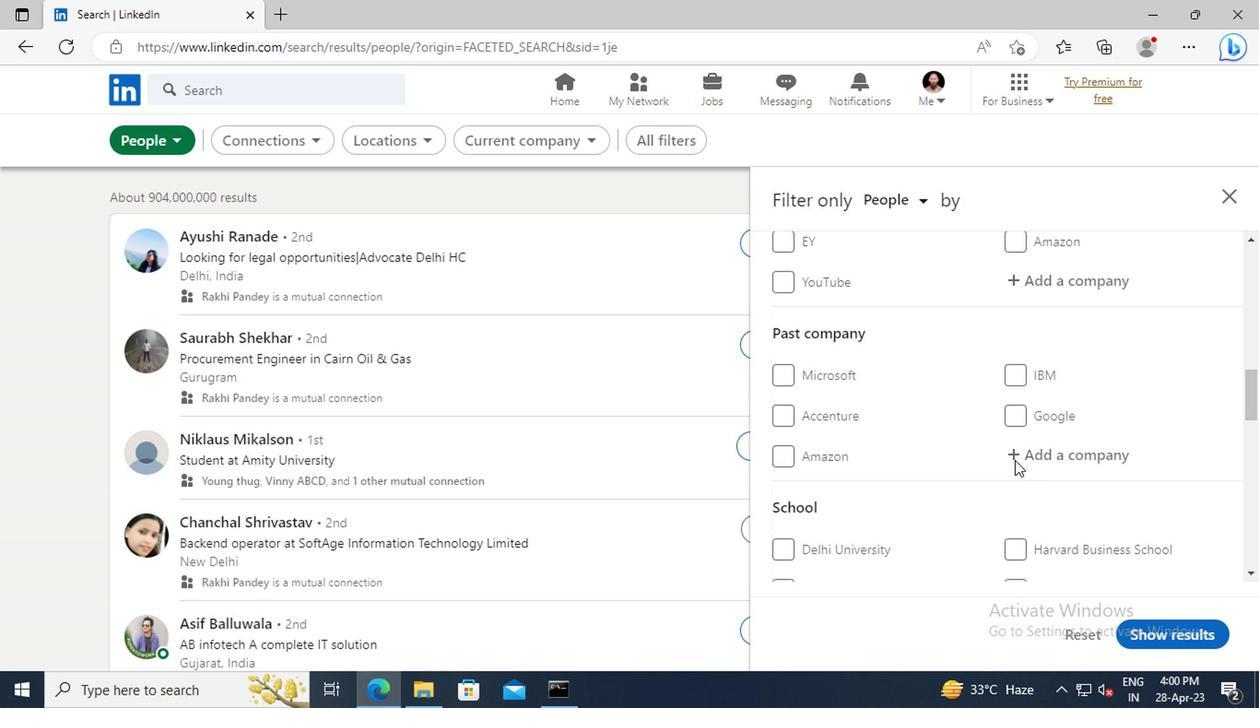 
Action: Mouse scrolled (1011, 460) with delta (0, -1)
Screenshot: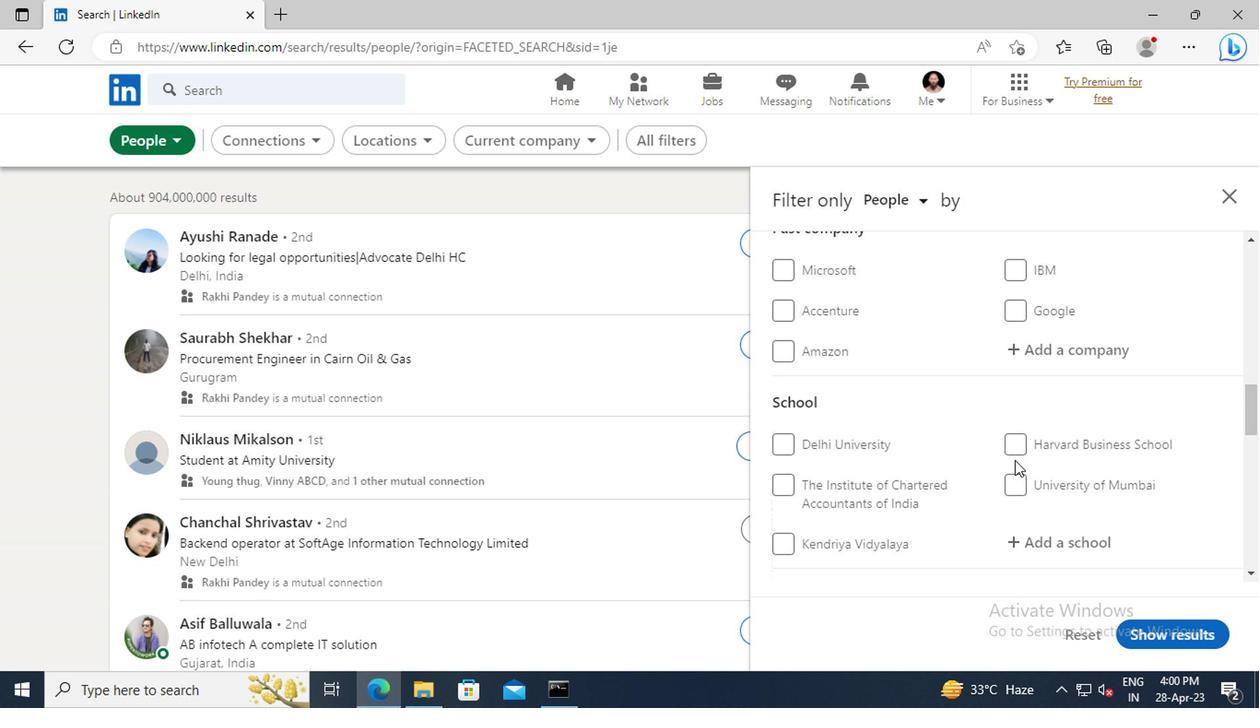 
Action: Mouse scrolled (1011, 460) with delta (0, -1)
Screenshot: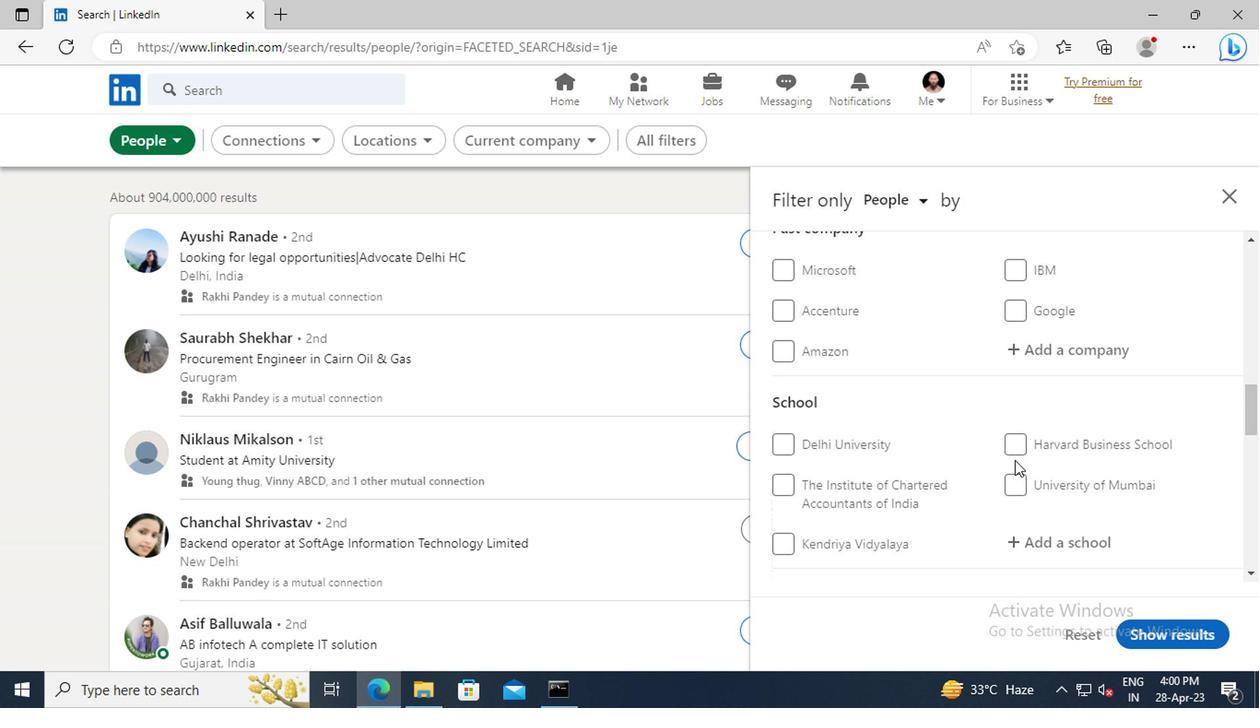 
Action: Mouse scrolled (1011, 460) with delta (0, -1)
Screenshot: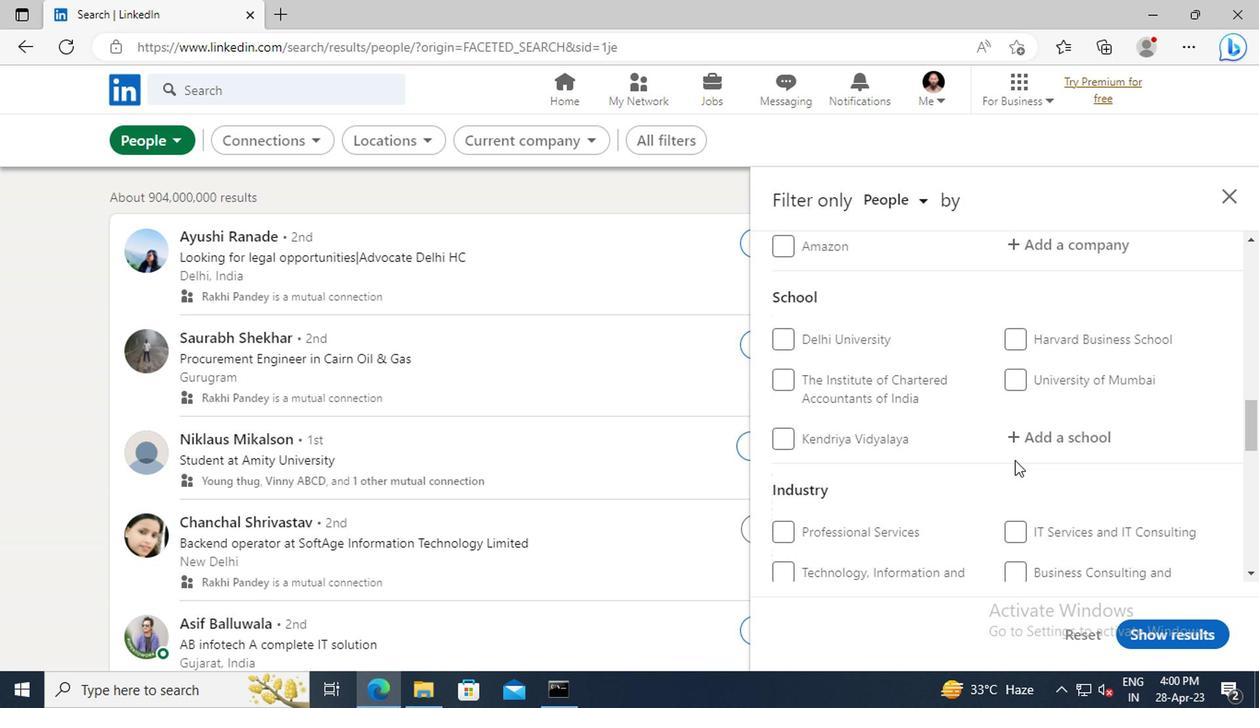 
Action: Mouse scrolled (1011, 460) with delta (0, -1)
Screenshot: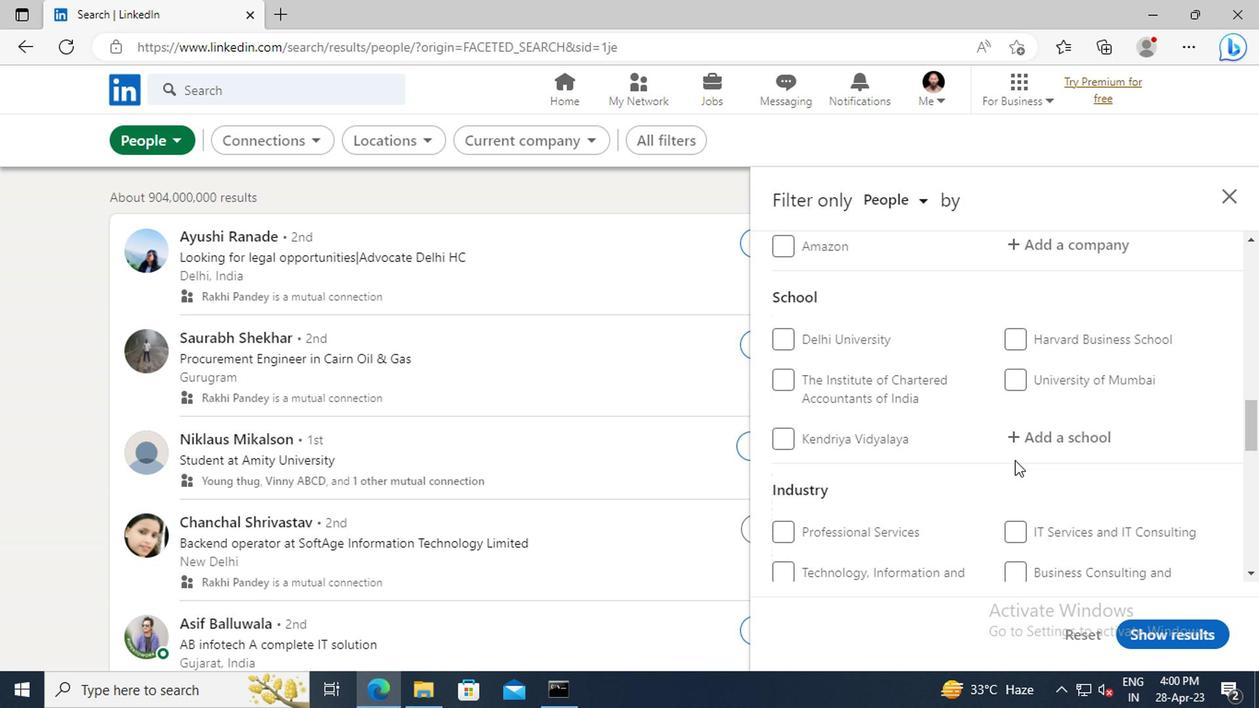 
Action: Mouse scrolled (1011, 460) with delta (0, -1)
Screenshot: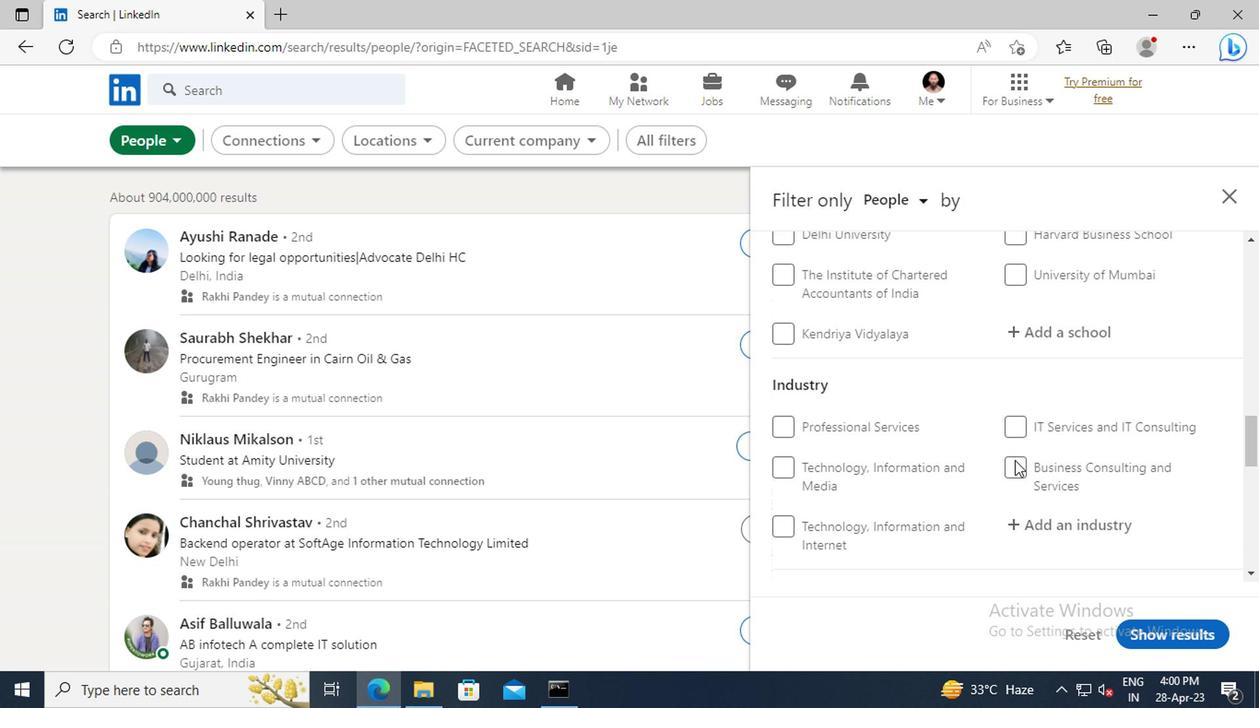 
Action: Mouse scrolled (1011, 460) with delta (0, -1)
Screenshot: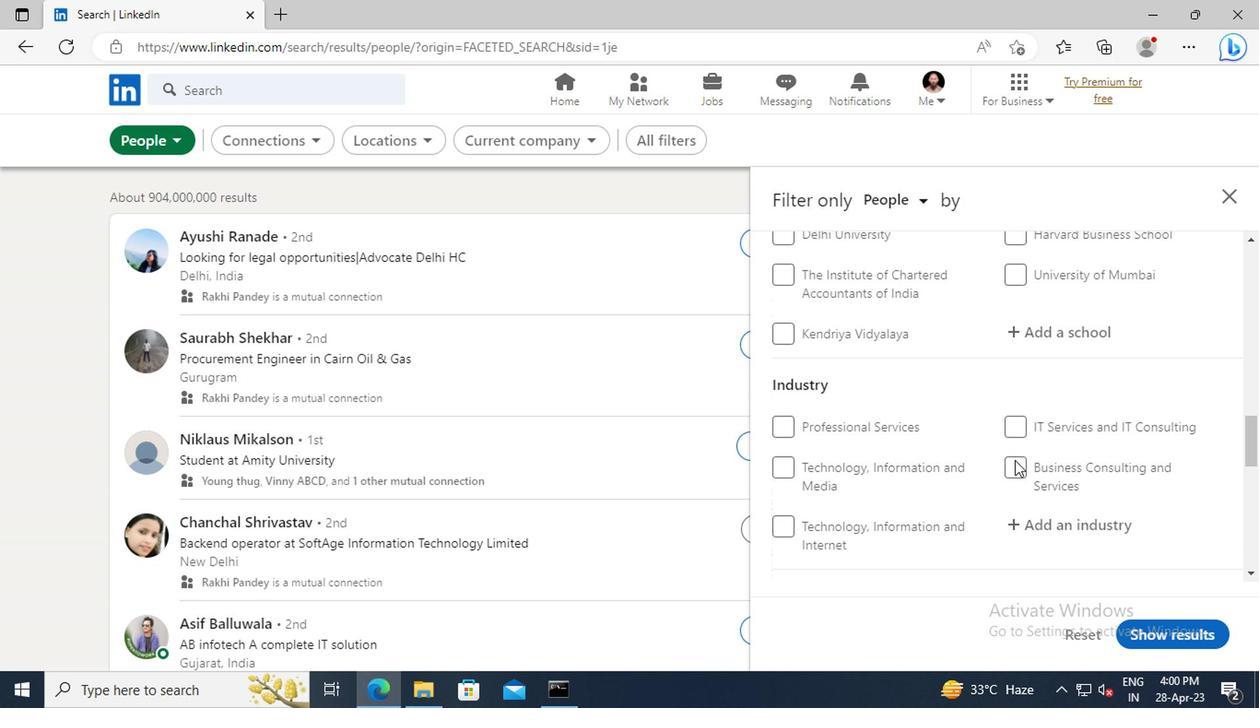 
Action: Mouse scrolled (1011, 460) with delta (0, -1)
Screenshot: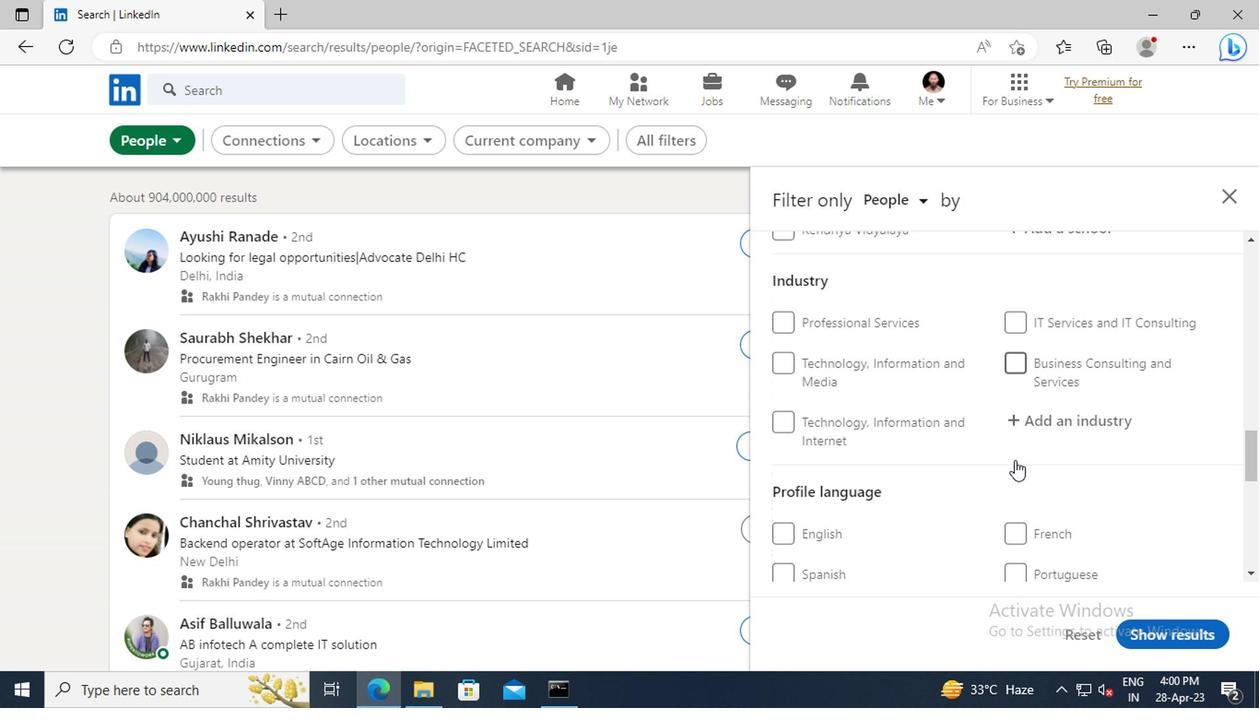 
Action: Mouse scrolled (1011, 460) with delta (0, -1)
Screenshot: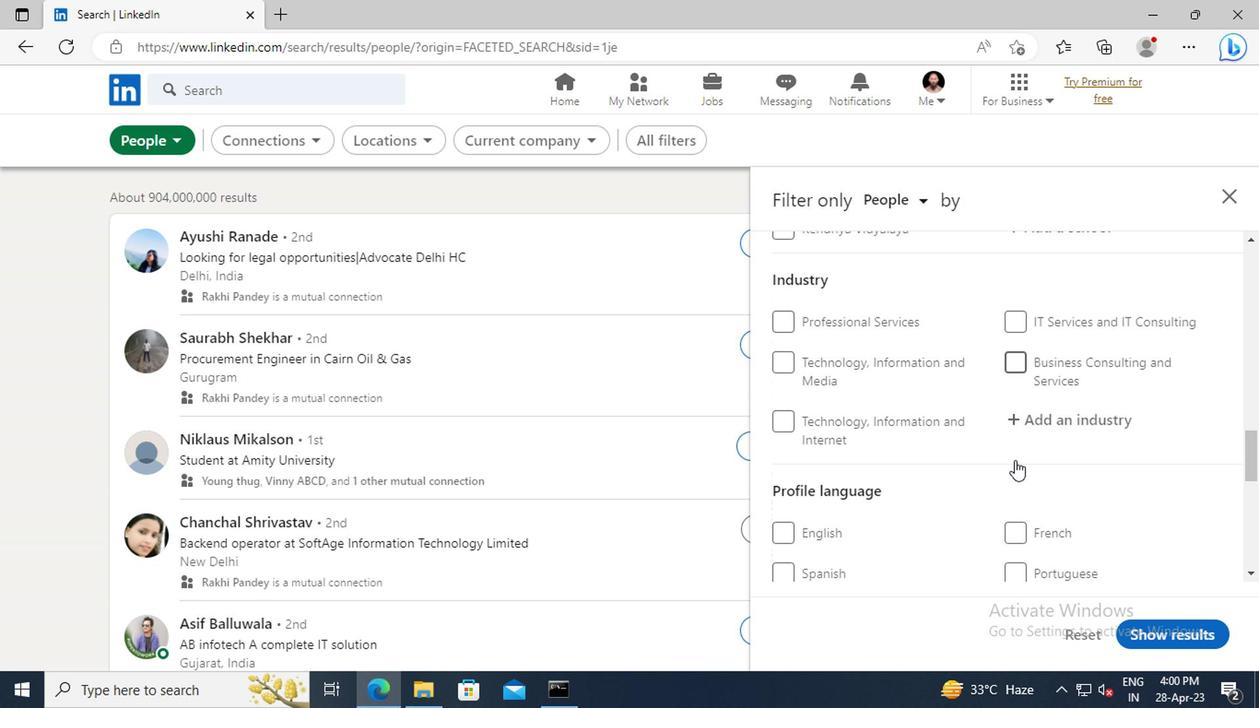 
Action: Mouse moved to (1011, 471)
Screenshot: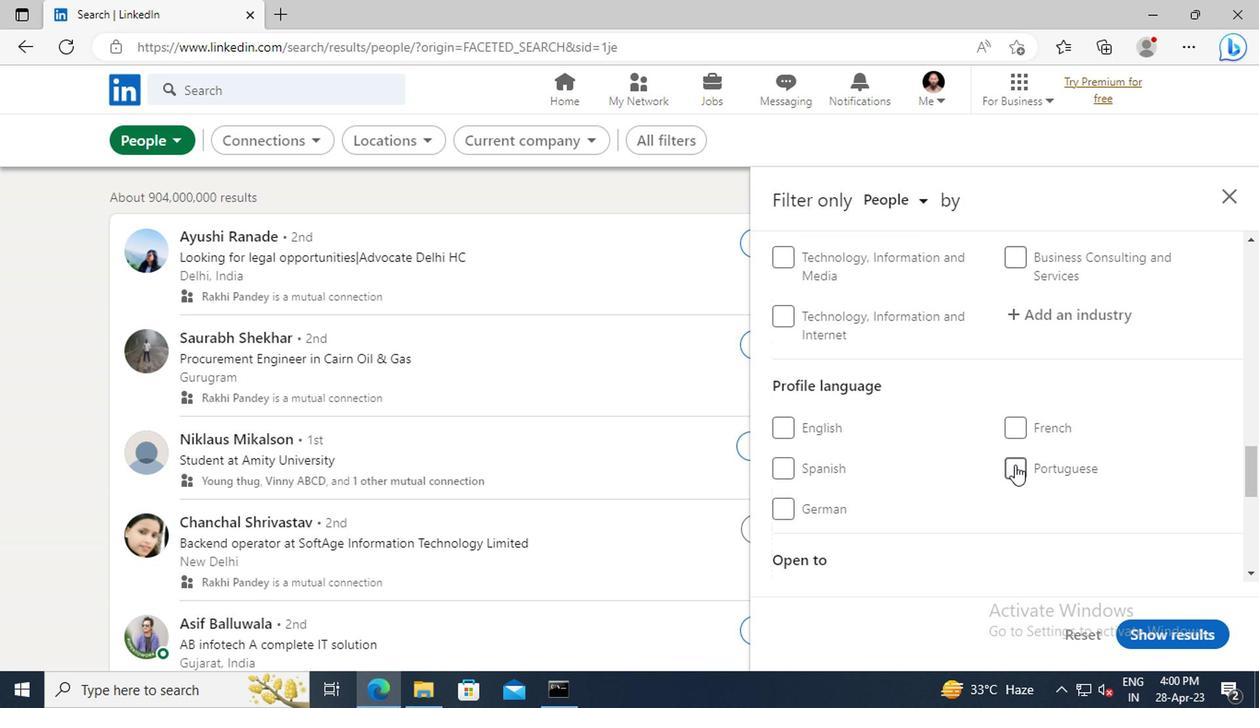 
Action: Mouse pressed left at (1011, 471)
Screenshot: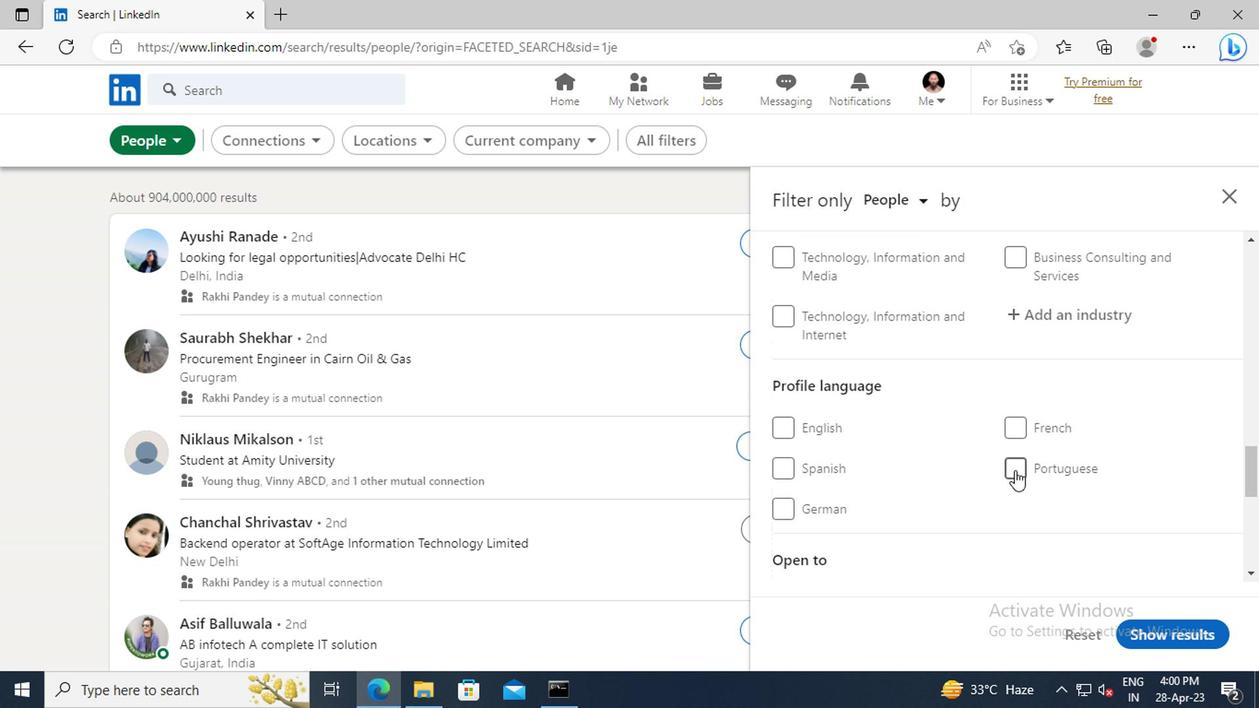 
Action: Mouse scrolled (1011, 473) with delta (0, 1)
Screenshot: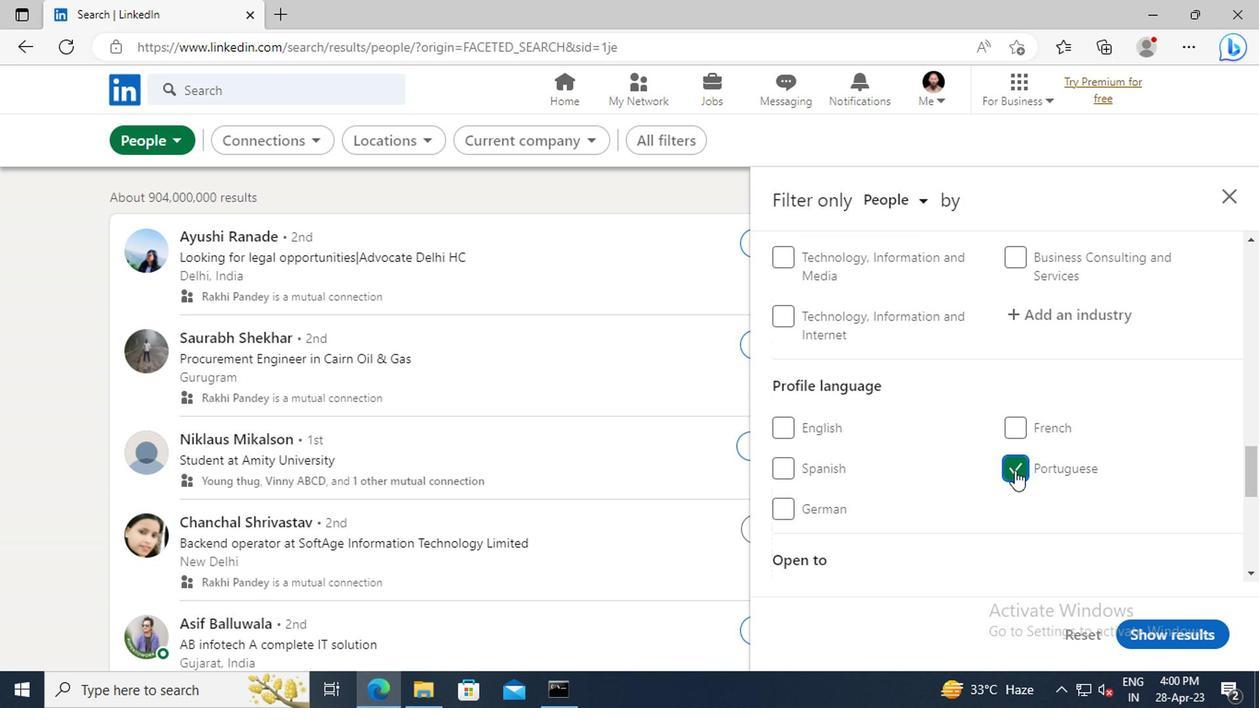 
Action: Mouse scrolled (1011, 473) with delta (0, 1)
Screenshot: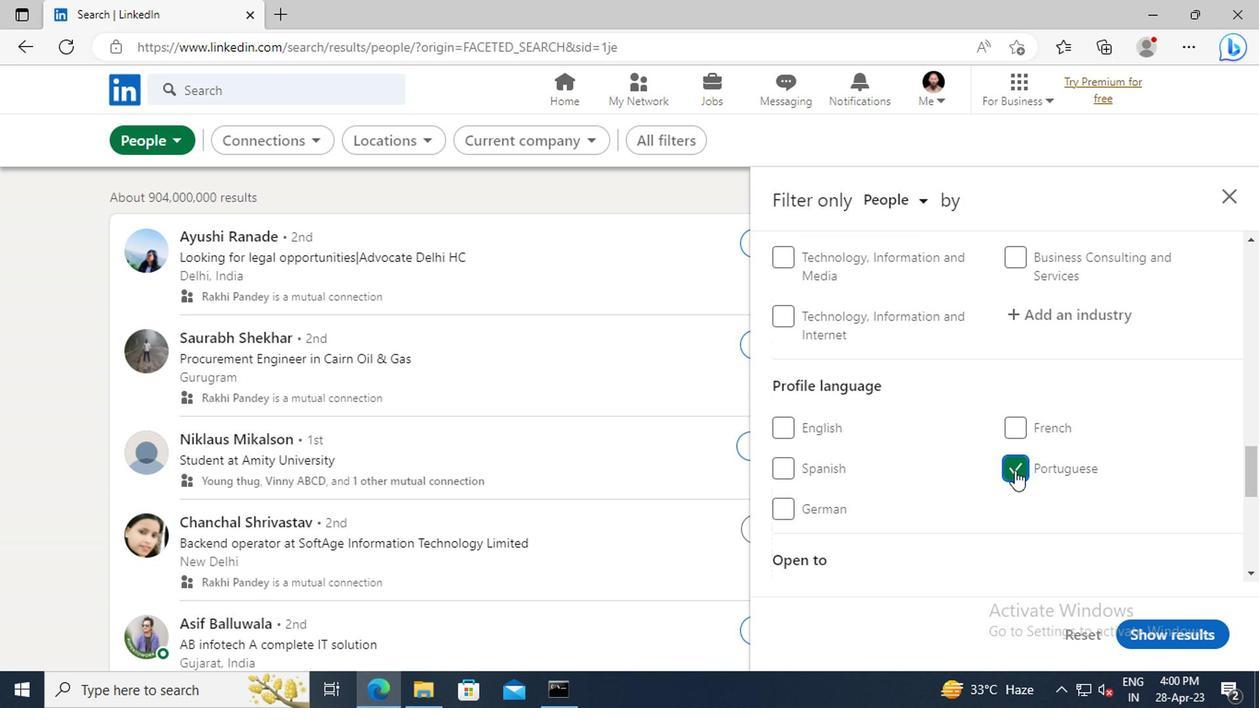 
Action: Mouse scrolled (1011, 473) with delta (0, 1)
Screenshot: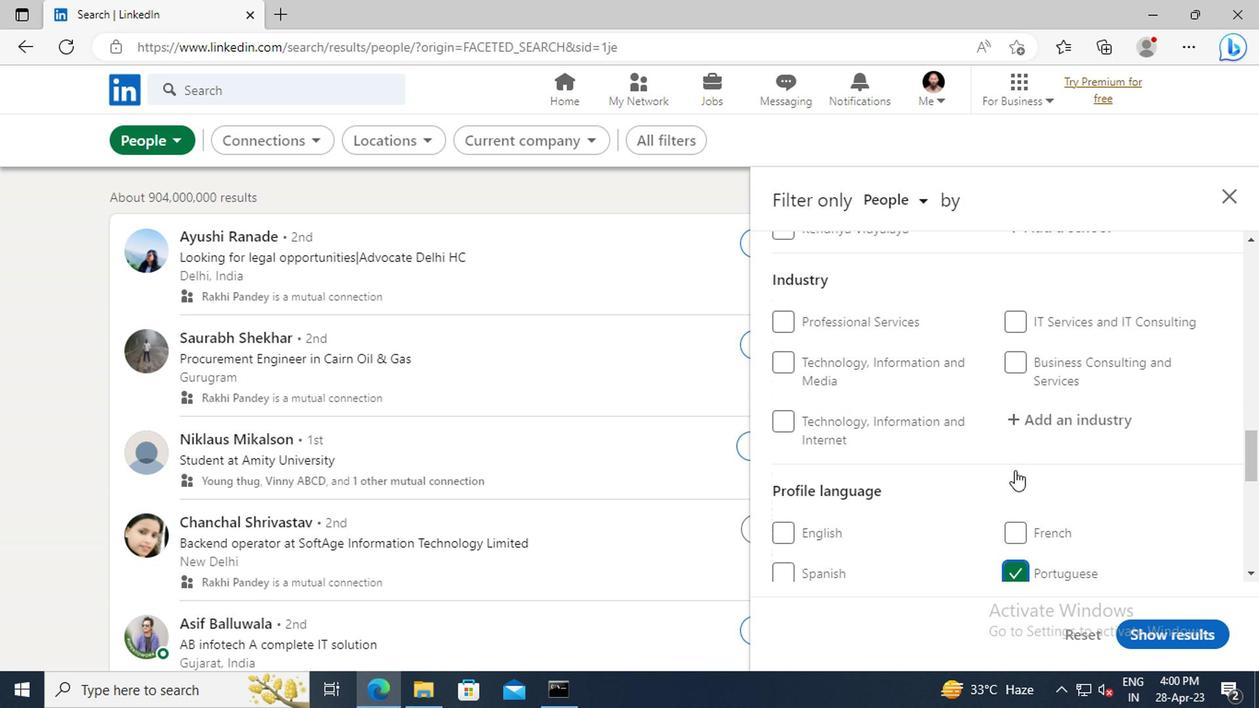 
Action: Mouse scrolled (1011, 473) with delta (0, 1)
Screenshot: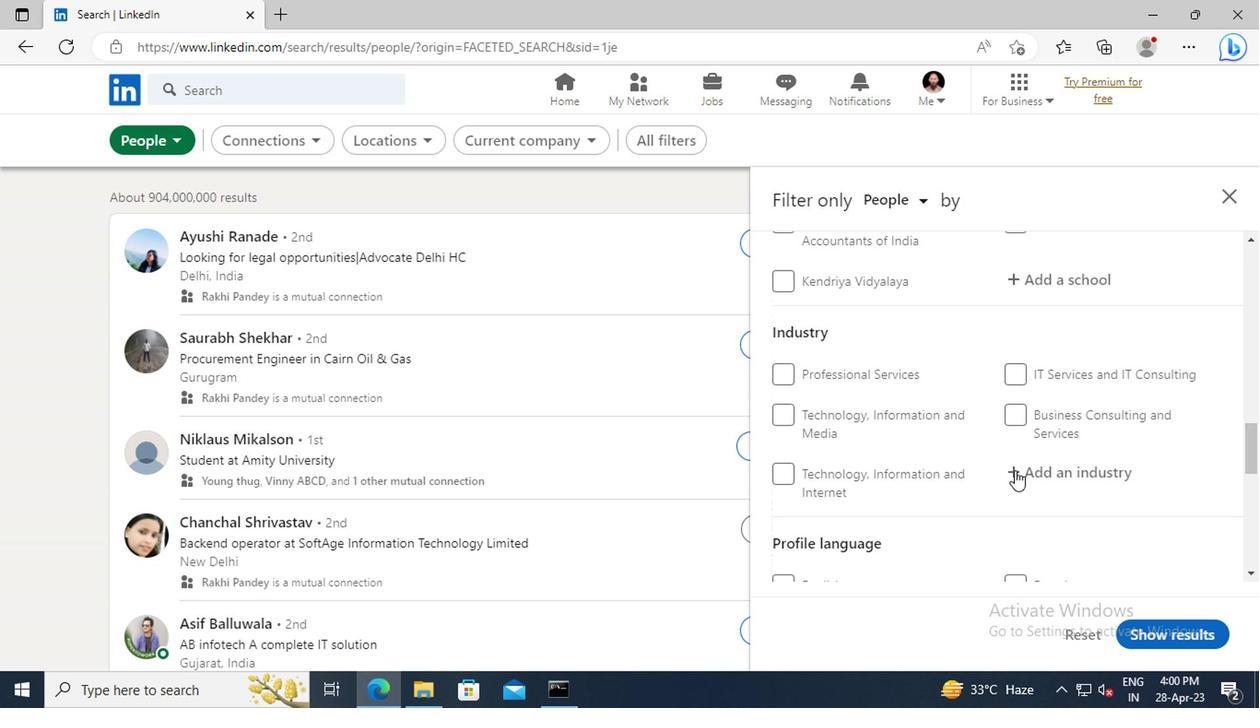 
Action: Mouse scrolled (1011, 473) with delta (0, 1)
Screenshot: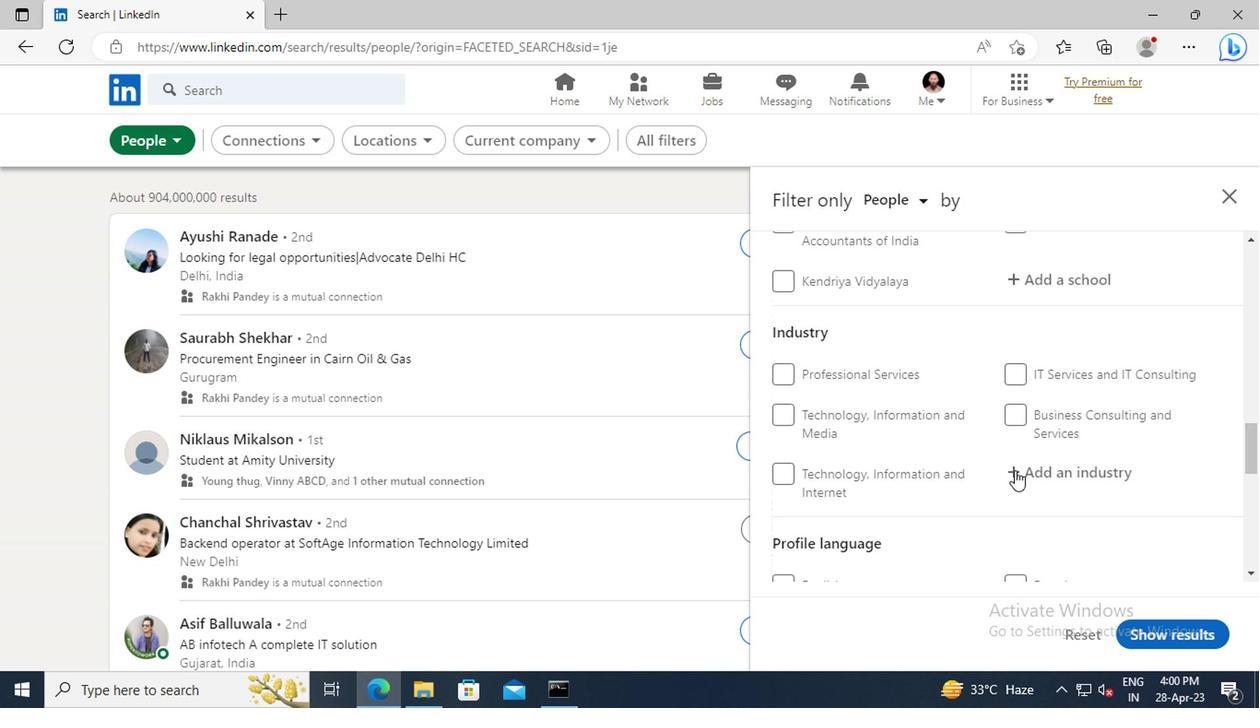 
Action: Mouse scrolled (1011, 473) with delta (0, 1)
Screenshot: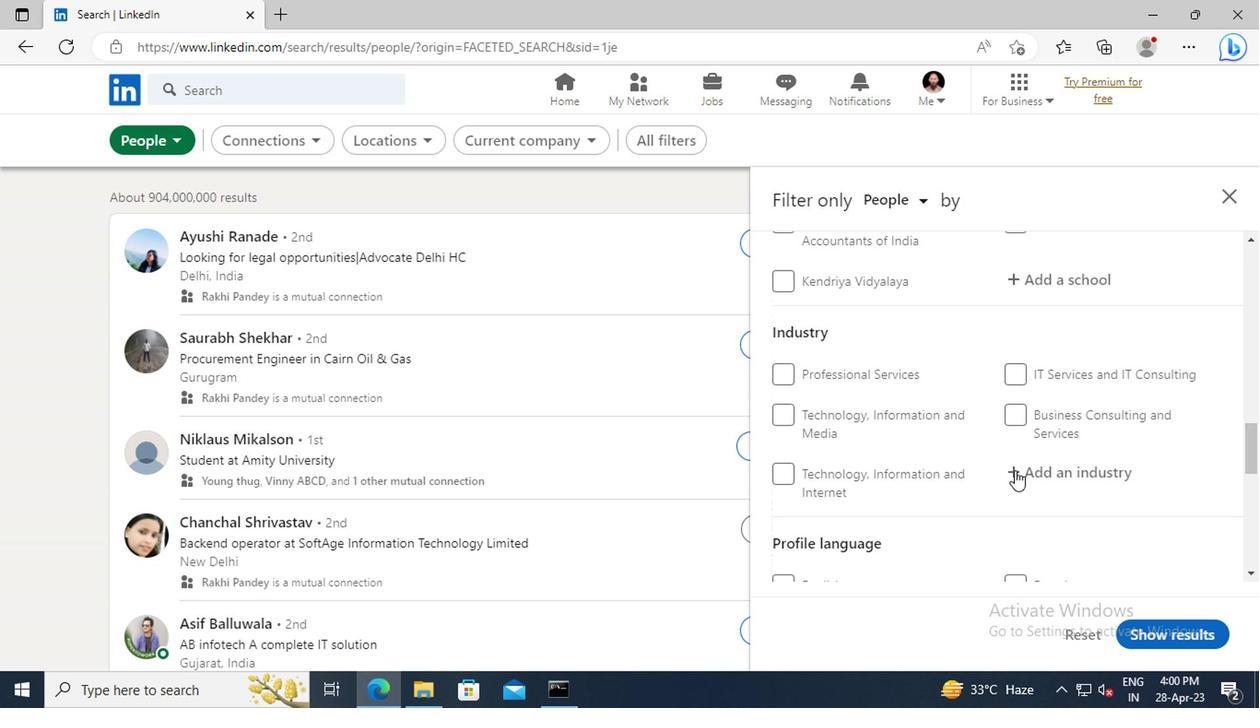 
Action: Mouse scrolled (1011, 473) with delta (0, 1)
Screenshot: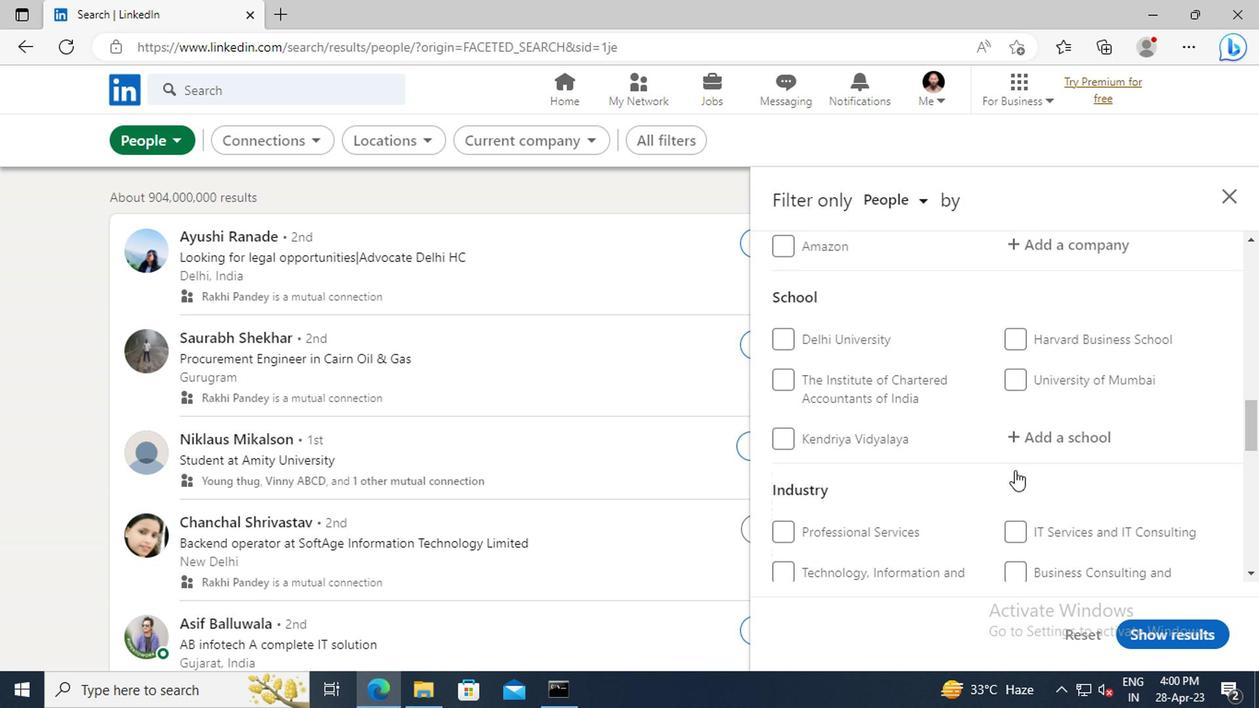 
Action: Mouse scrolled (1011, 473) with delta (0, 1)
Screenshot: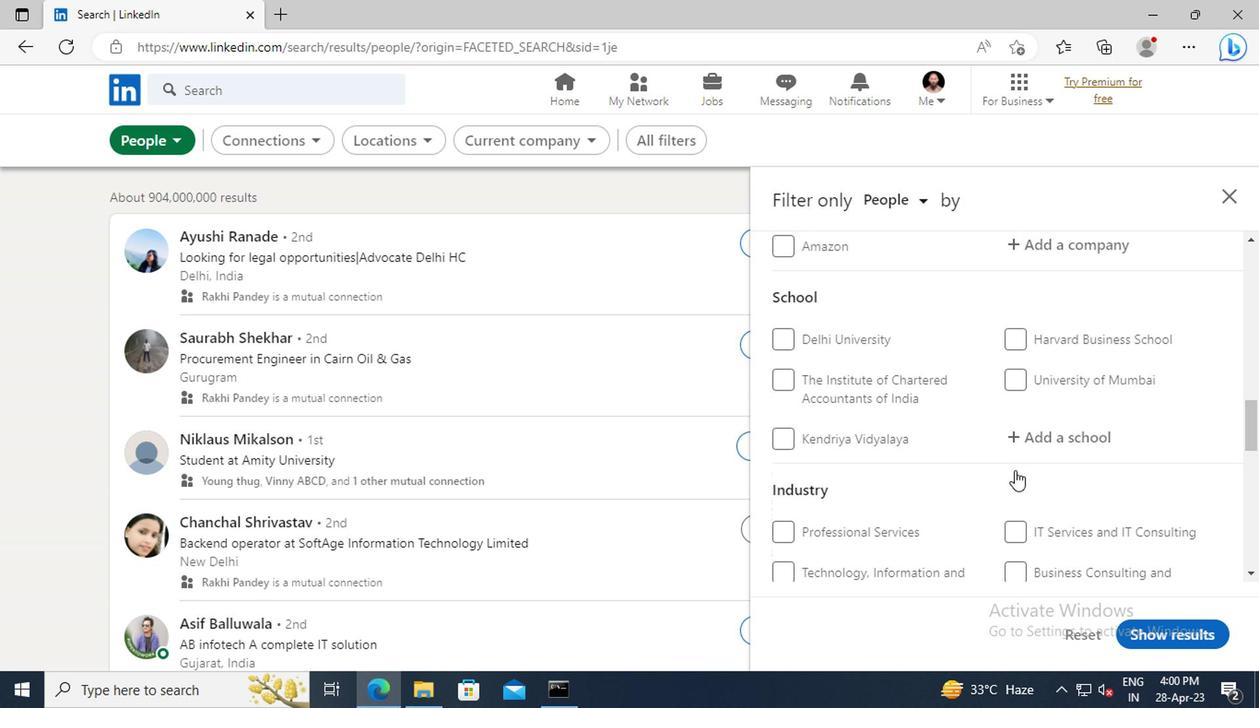 
Action: Mouse scrolled (1011, 473) with delta (0, 1)
Screenshot: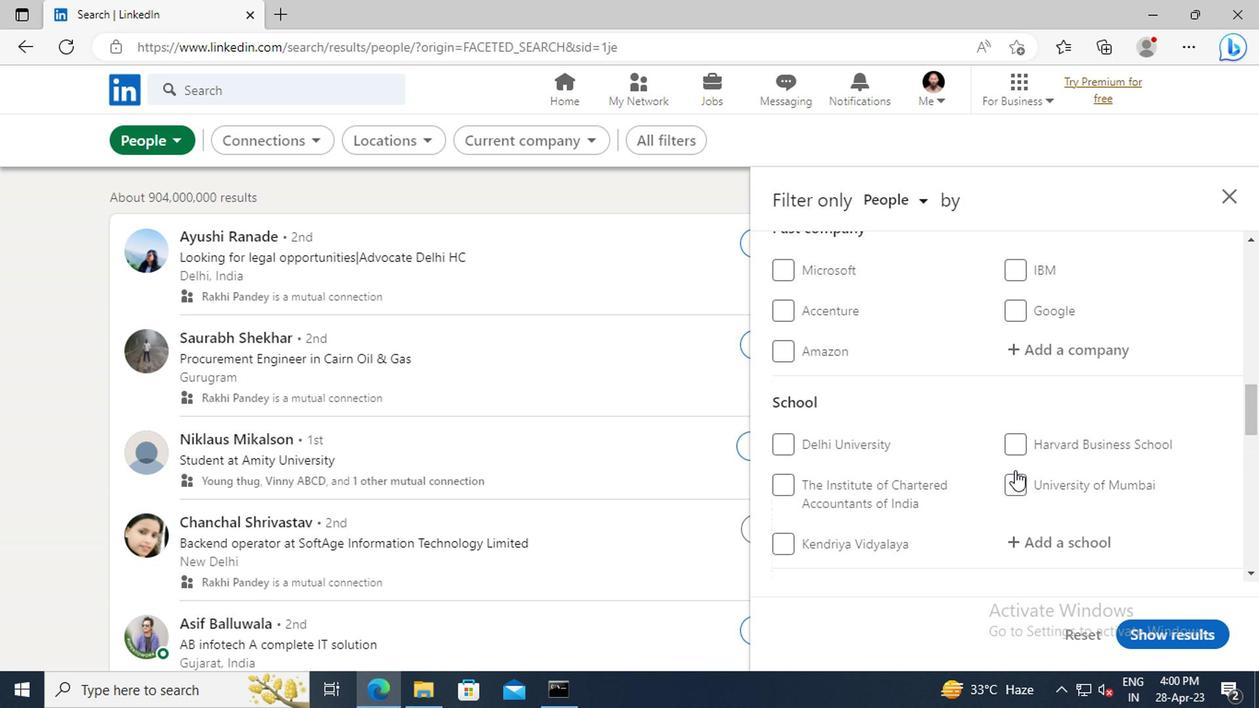 
Action: Mouse scrolled (1011, 473) with delta (0, 1)
Screenshot: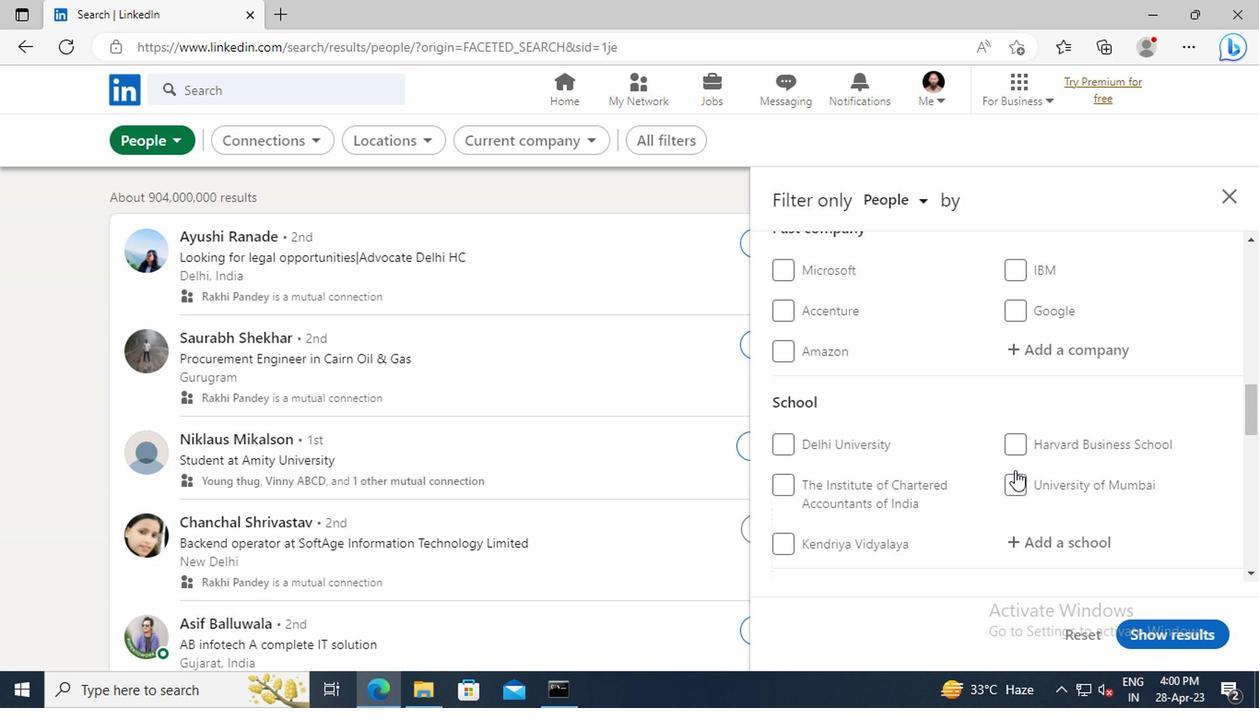 
Action: Mouse scrolled (1011, 473) with delta (0, 1)
Screenshot: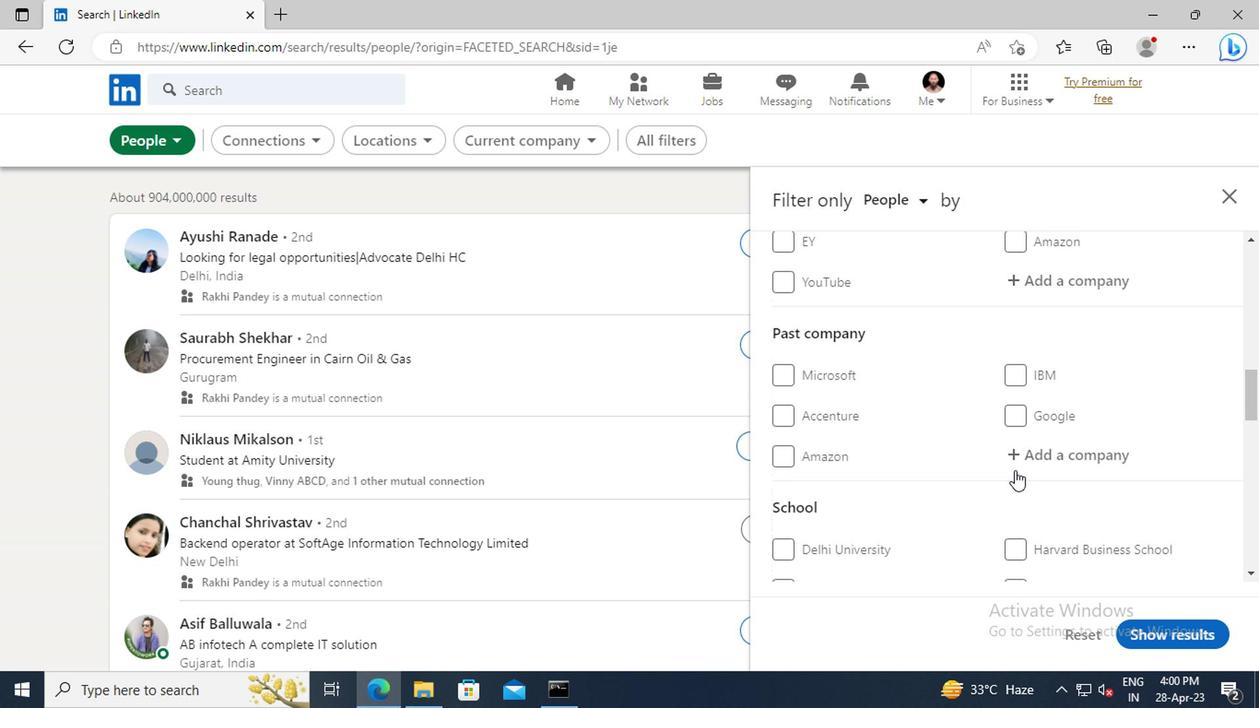 
Action: Mouse scrolled (1011, 473) with delta (0, 1)
Screenshot: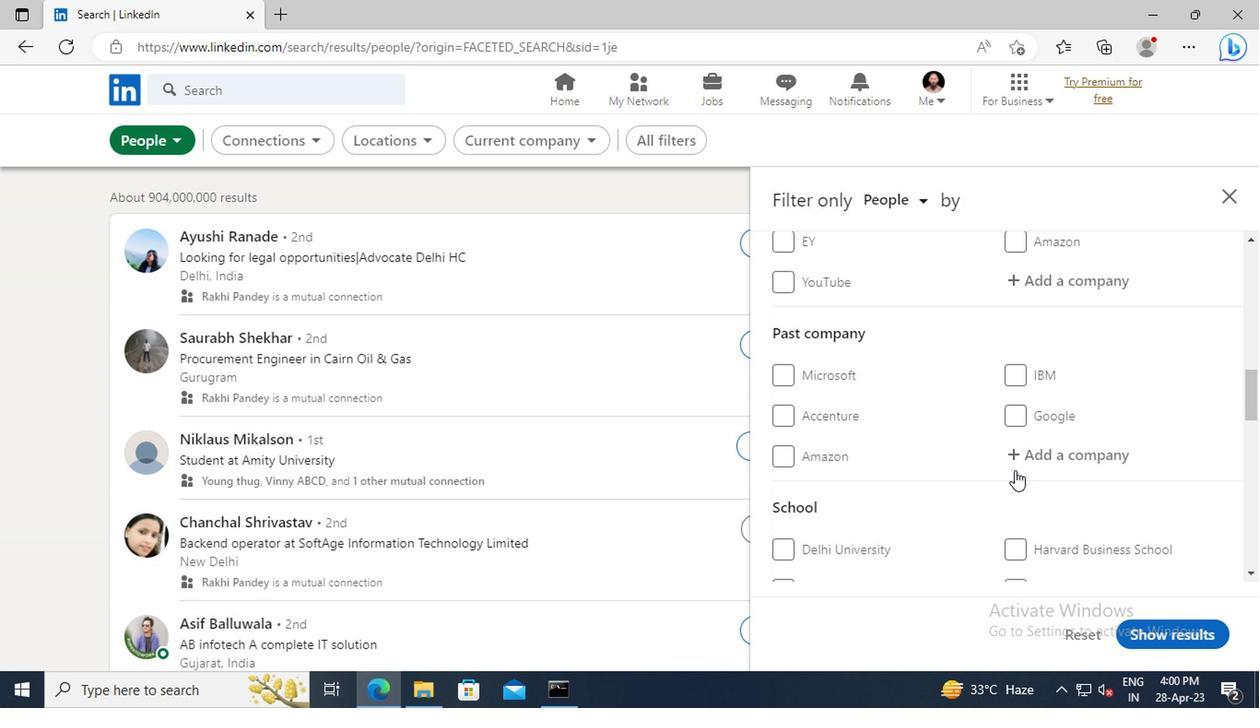 
Action: Mouse moved to (1018, 391)
Screenshot: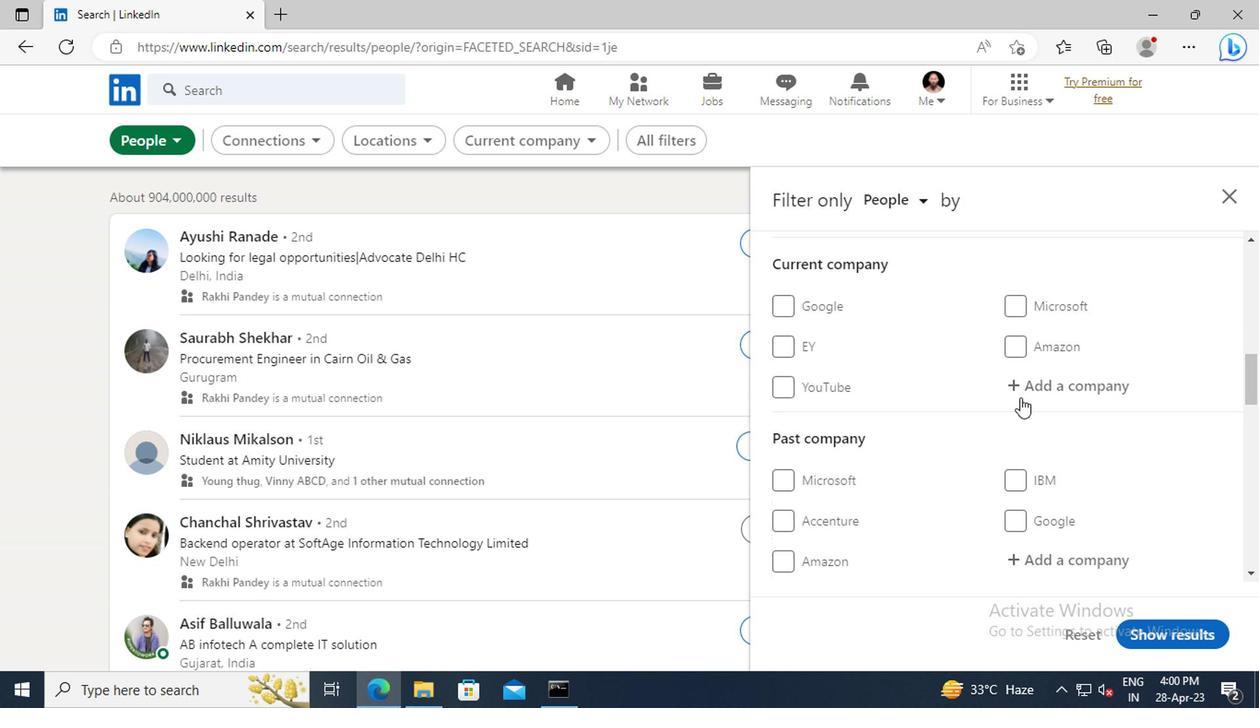 
Action: Mouse pressed left at (1018, 391)
Screenshot: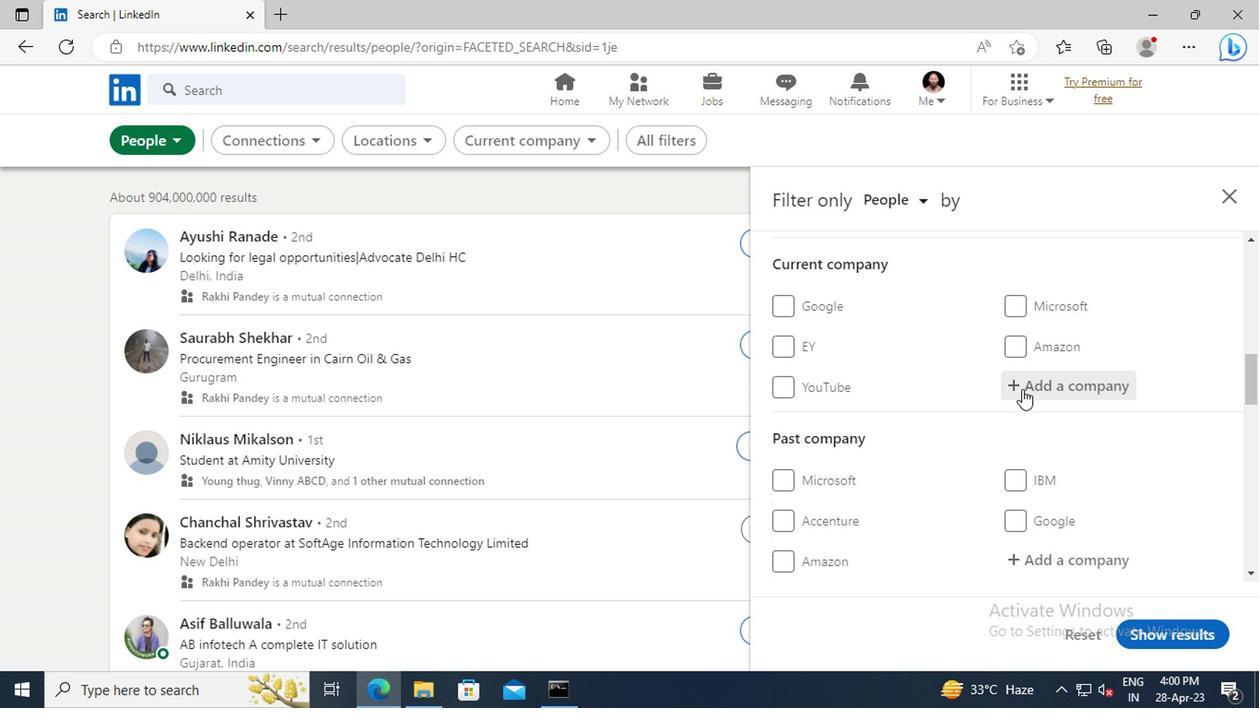 
Action: Key pressed <Key.shift>TRANS<Key.shift>UNION
Screenshot: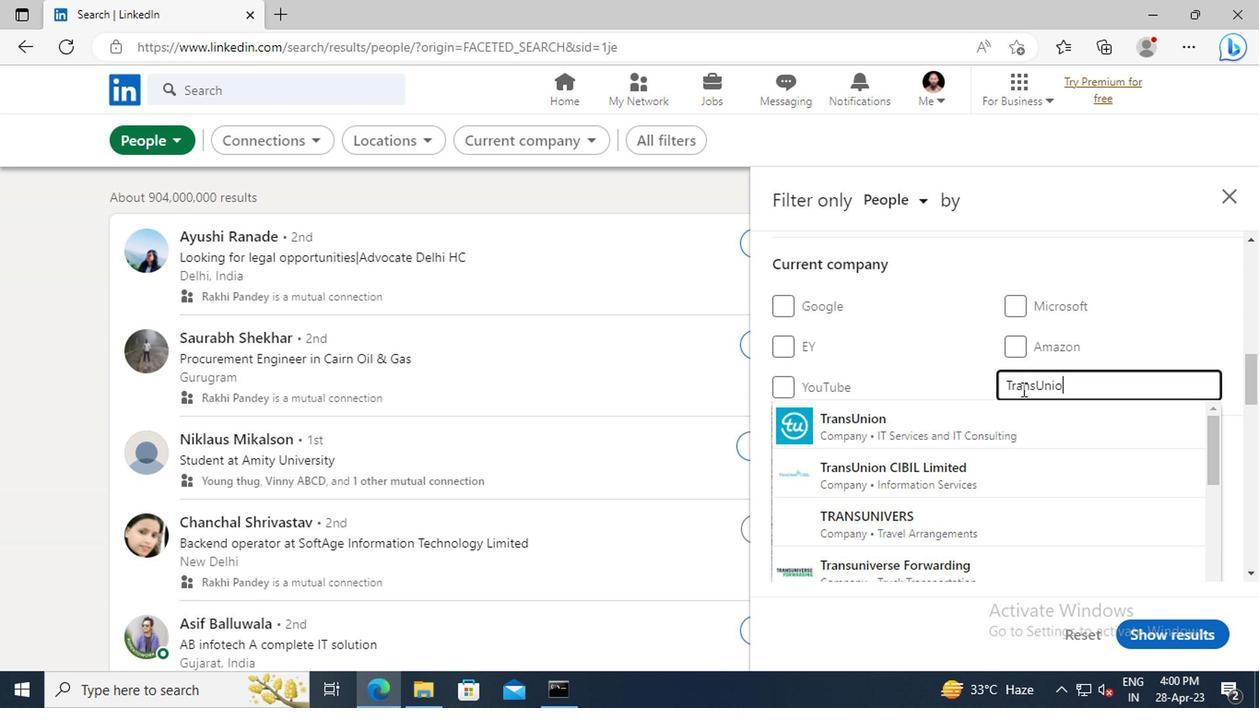 
Action: Mouse moved to (1017, 420)
Screenshot: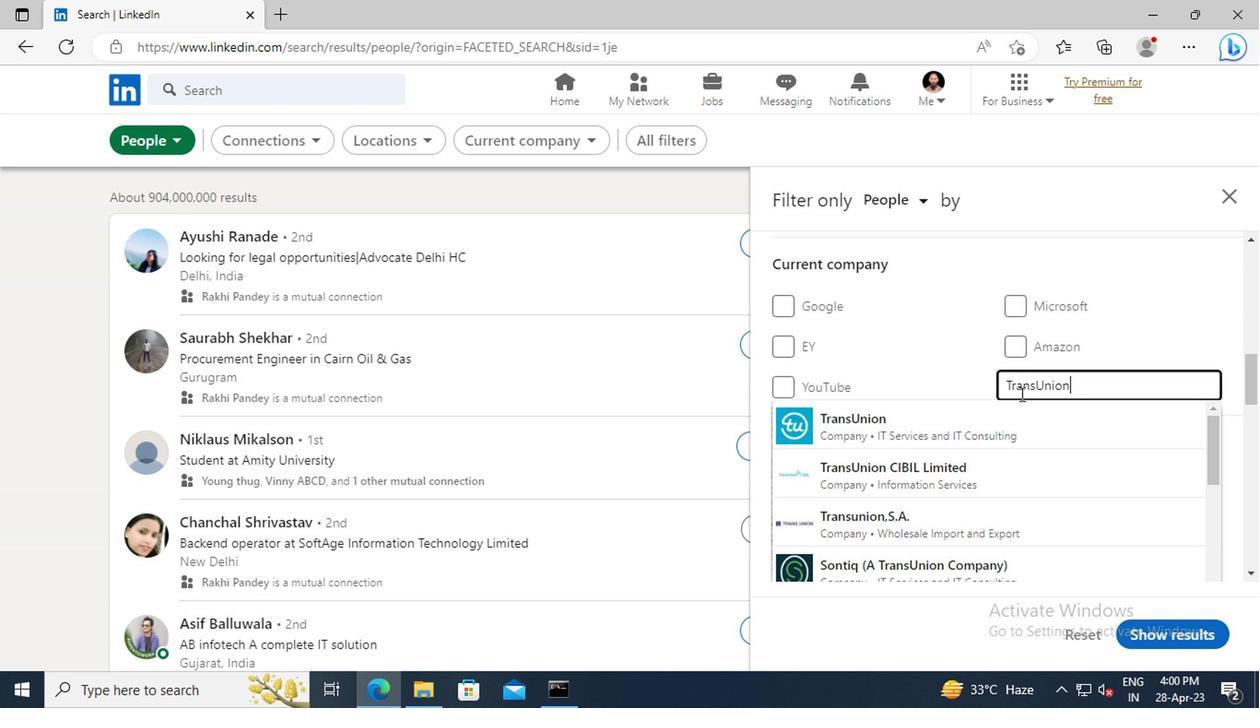 
Action: Mouse pressed left at (1017, 420)
Screenshot: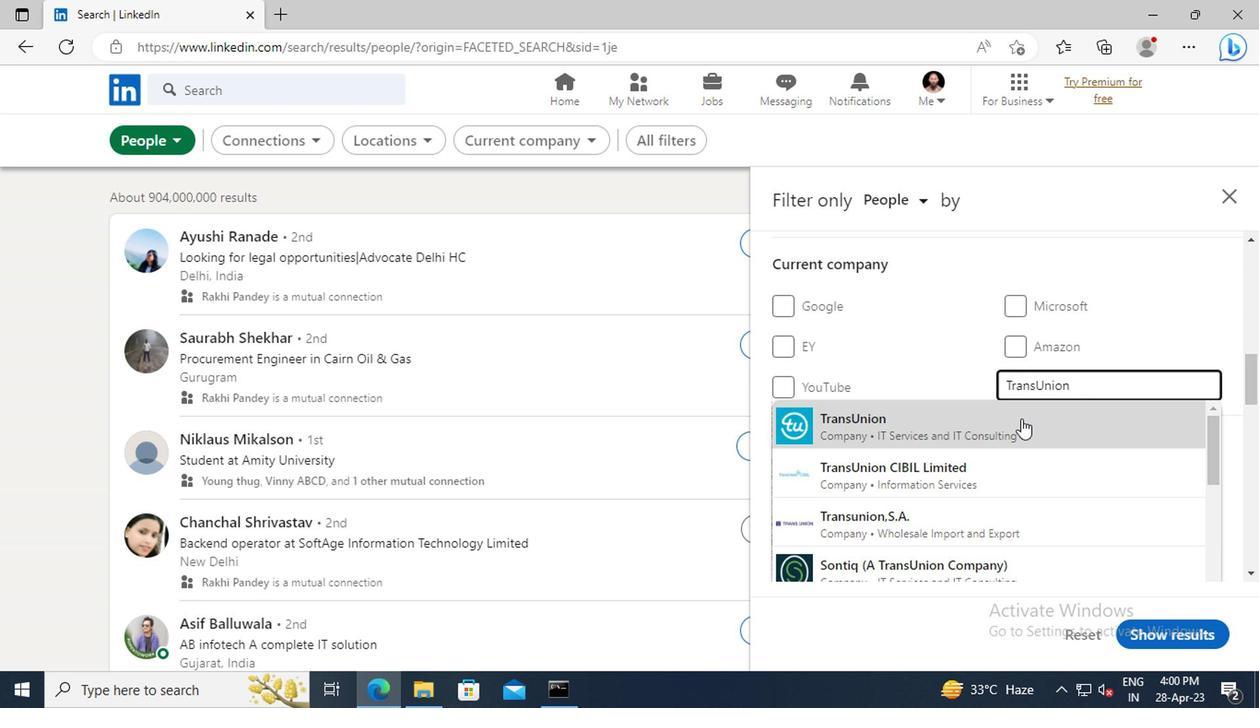 
Action: Mouse scrolled (1017, 419) with delta (0, -1)
Screenshot: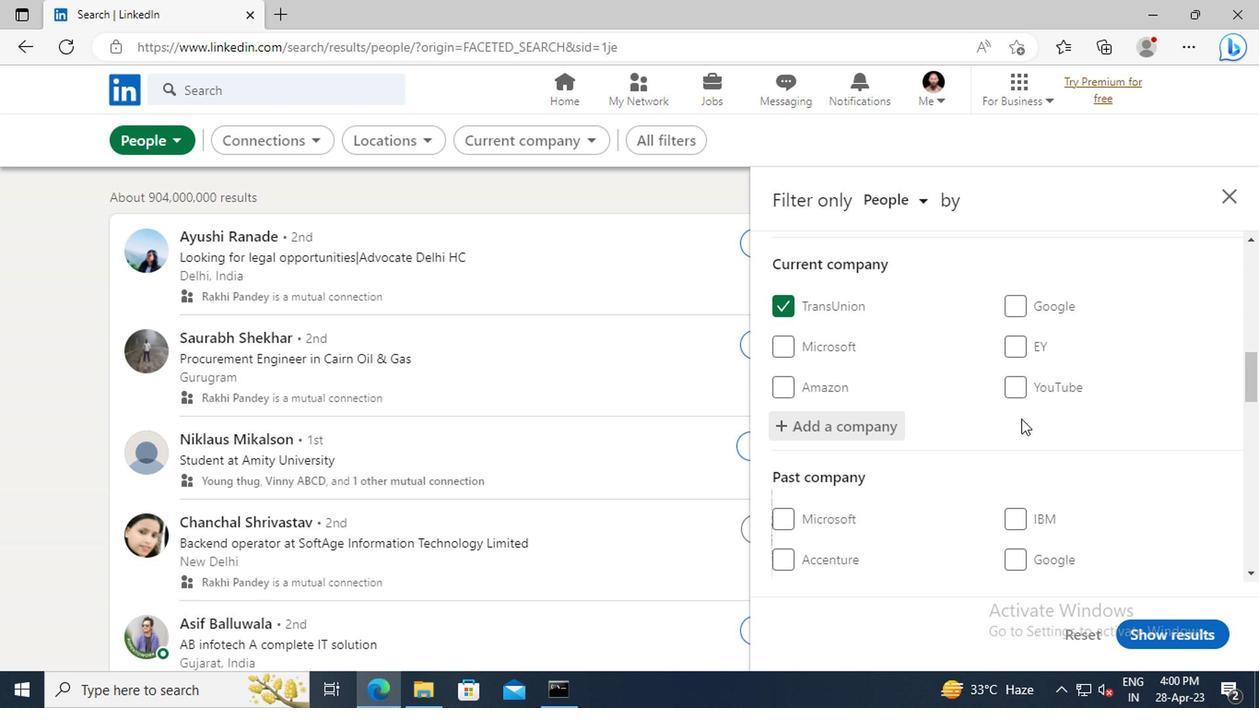 
Action: Mouse scrolled (1017, 419) with delta (0, -1)
Screenshot: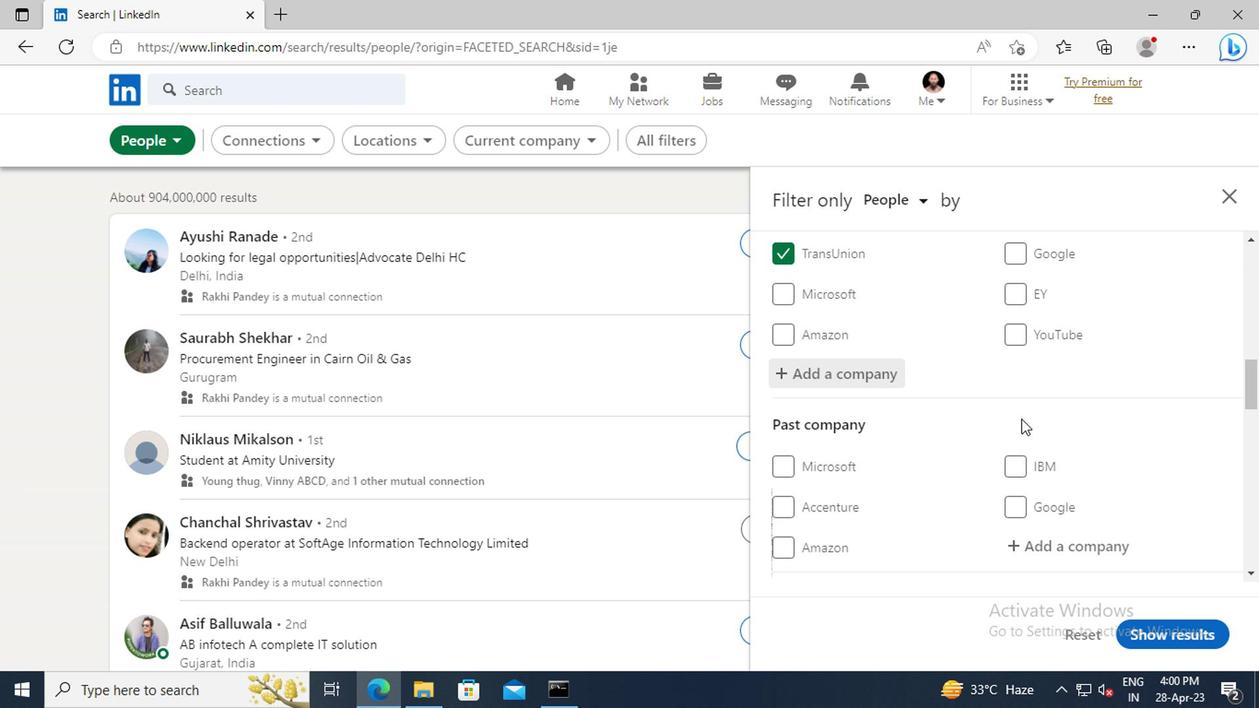 
Action: Mouse scrolled (1017, 419) with delta (0, -1)
Screenshot: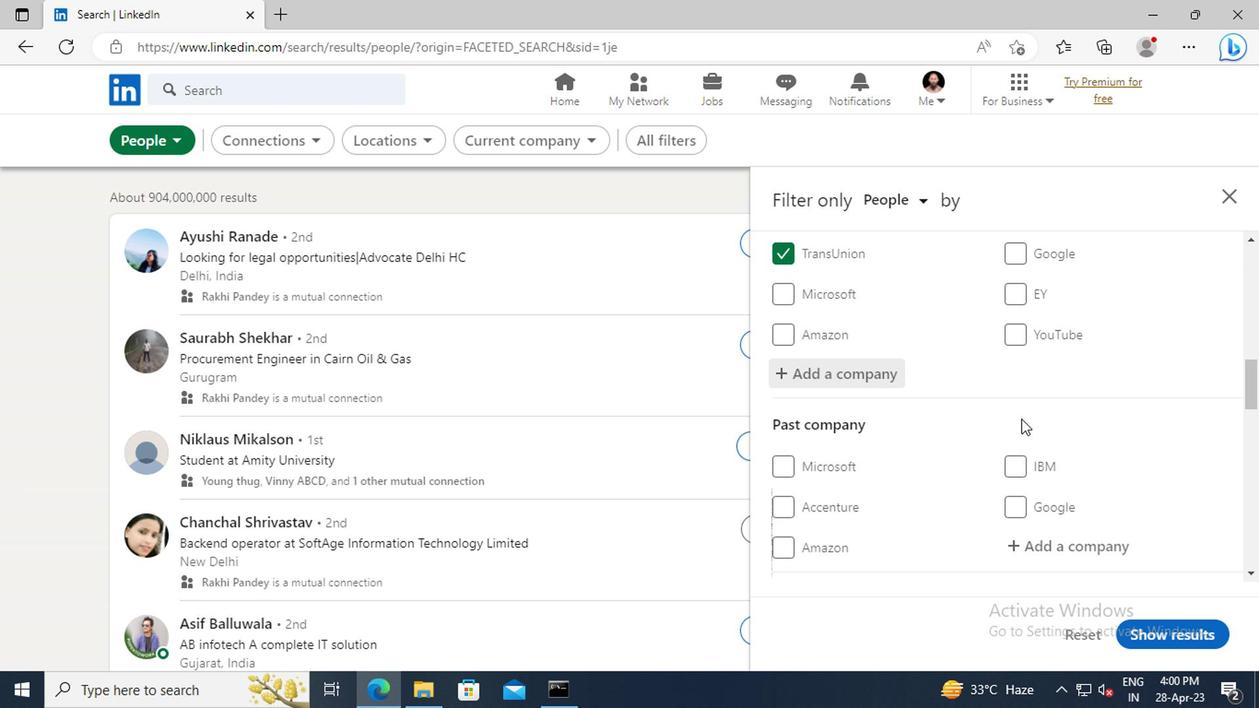 
Action: Mouse scrolled (1017, 419) with delta (0, -1)
Screenshot: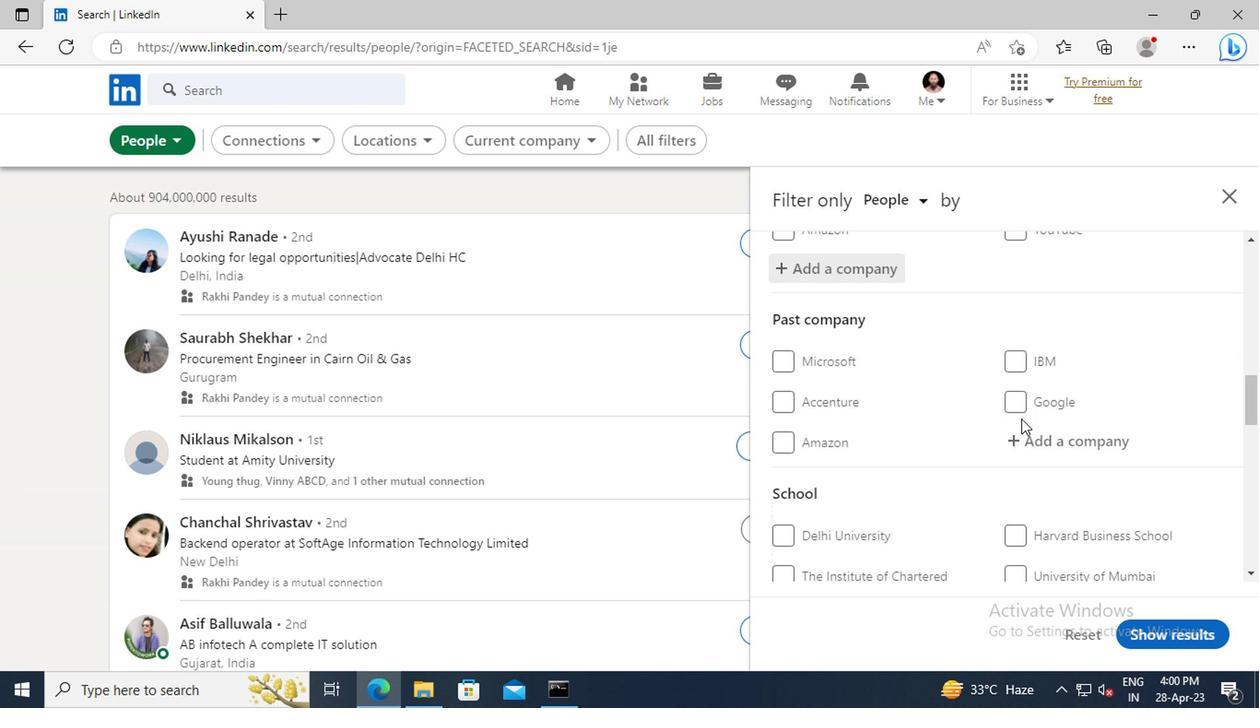 
Action: Mouse scrolled (1017, 419) with delta (0, -1)
Screenshot: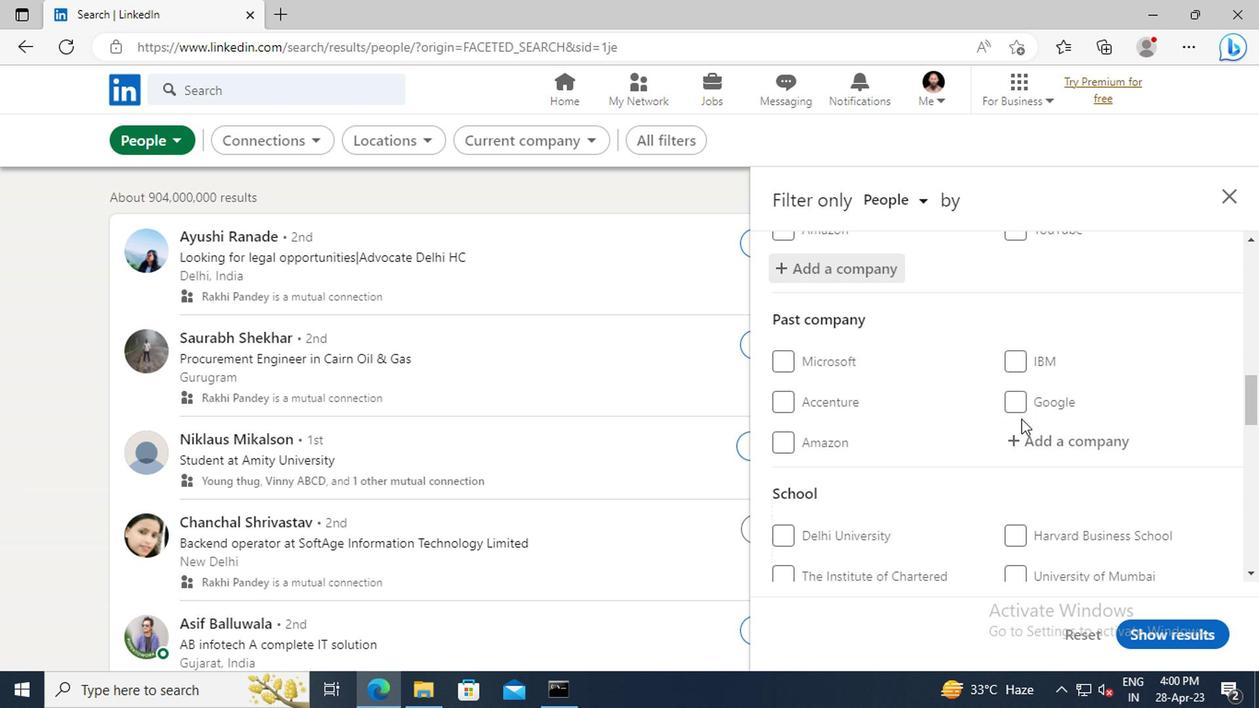 
Action: Mouse scrolled (1017, 419) with delta (0, -1)
Screenshot: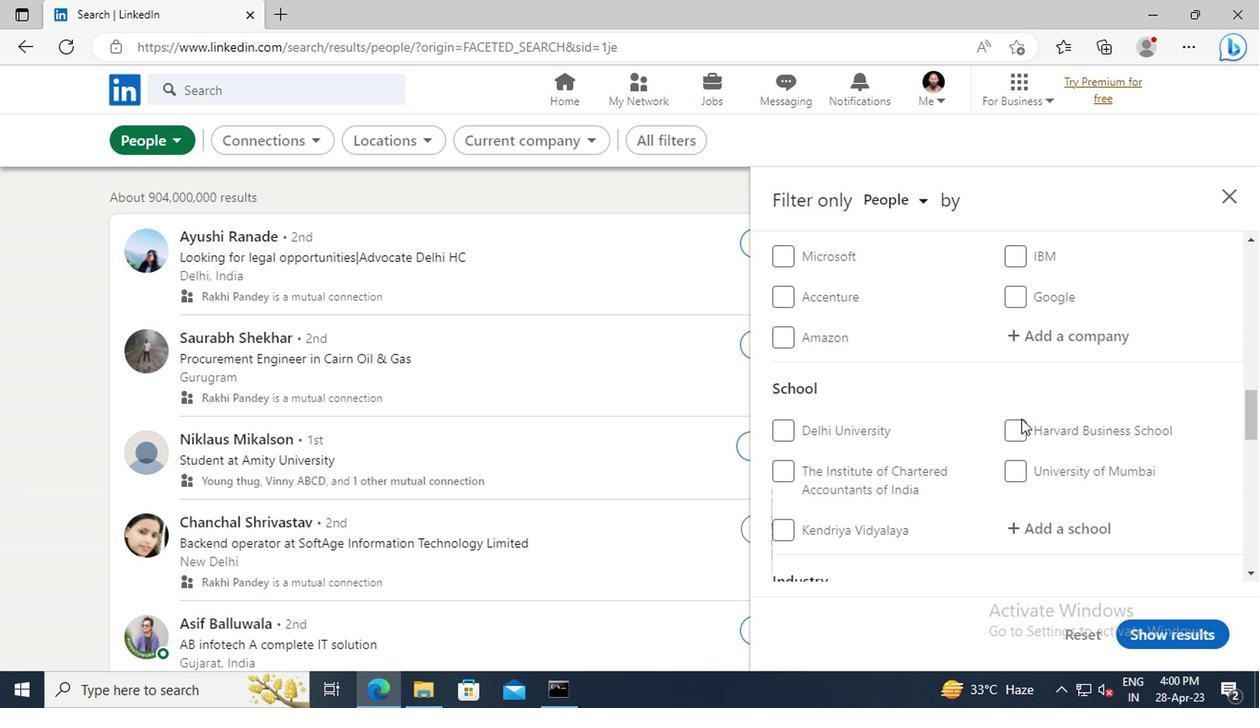 
Action: Mouse scrolled (1017, 419) with delta (0, -1)
Screenshot: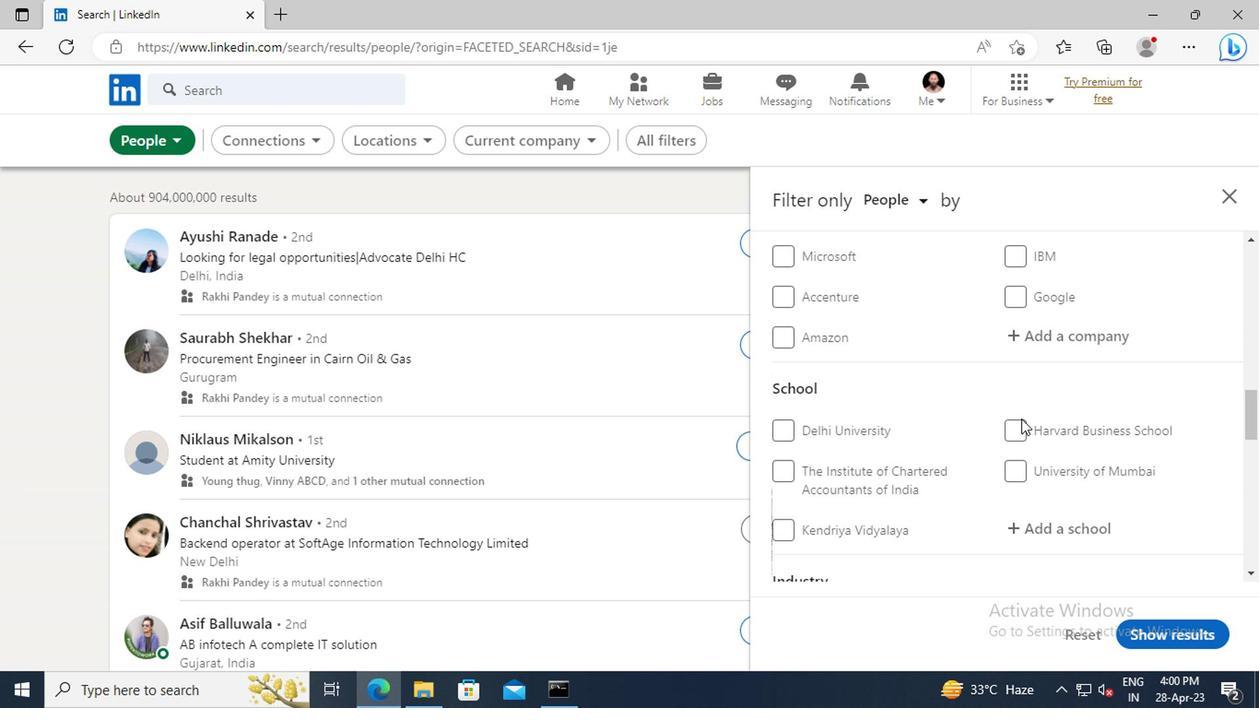 
Action: Mouse moved to (1023, 425)
Screenshot: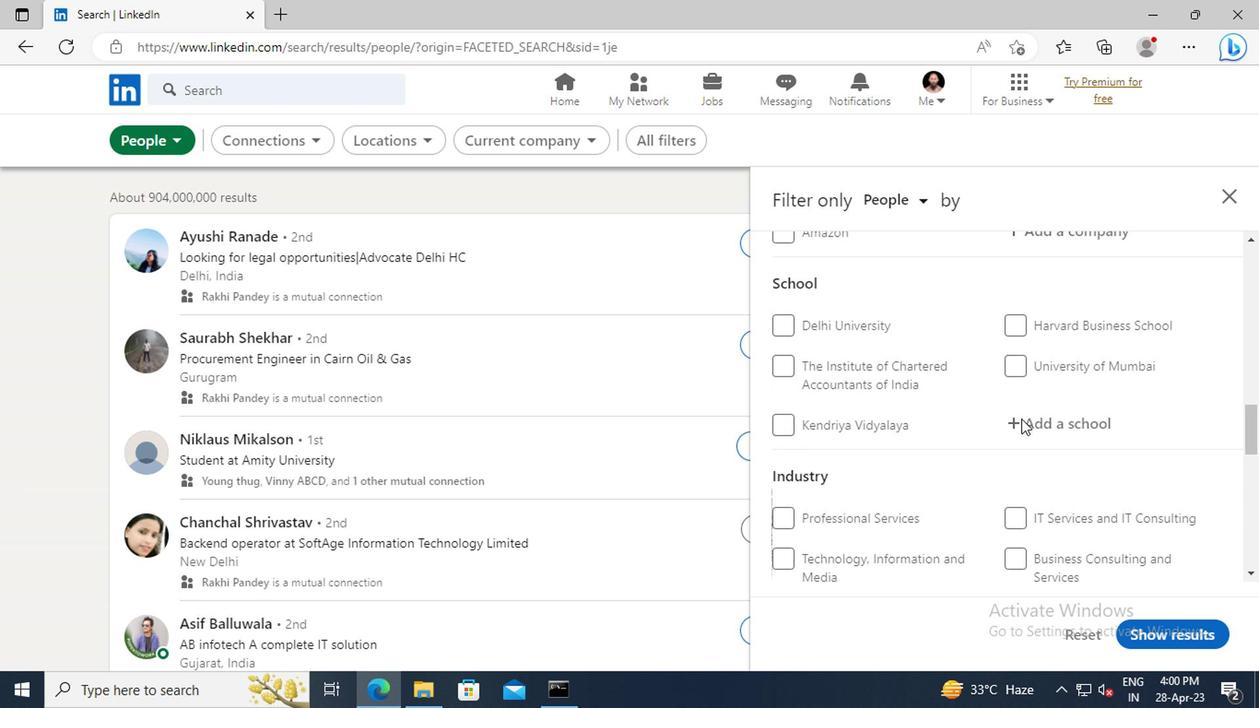 
Action: Mouse pressed left at (1023, 425)
Screenshot: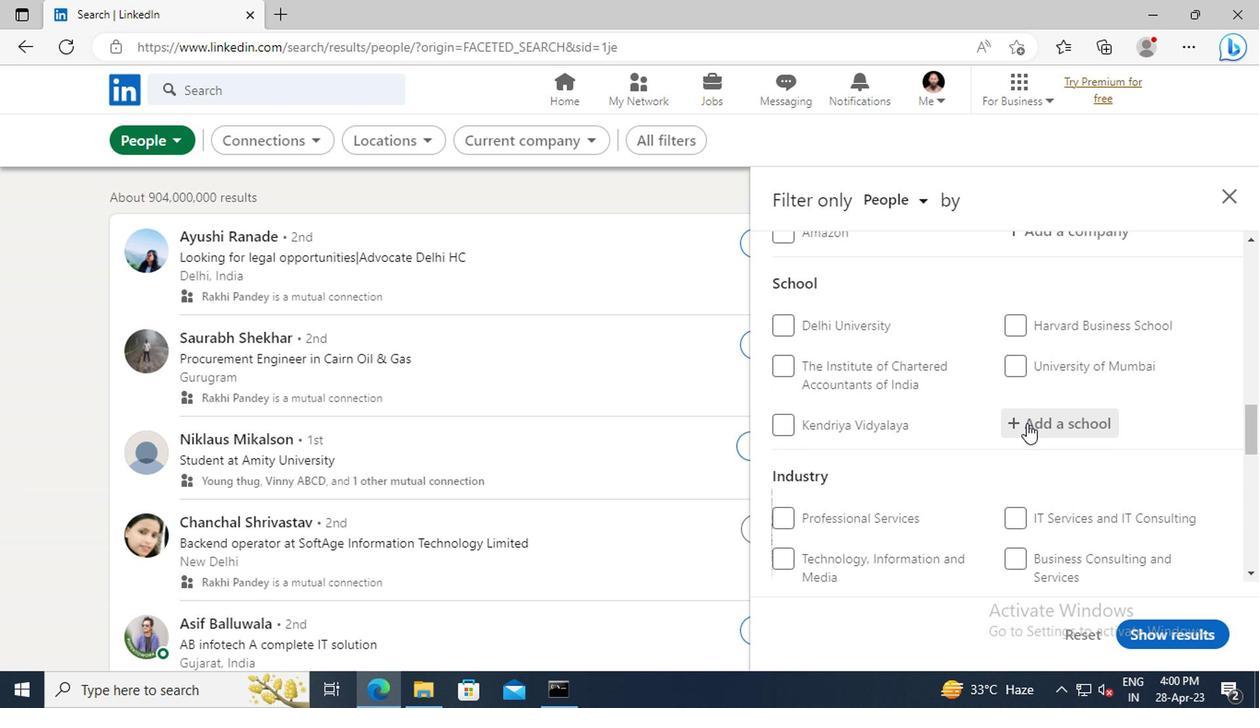 
Action: Key pressed <Key.shift>ABESIT
Screenshot: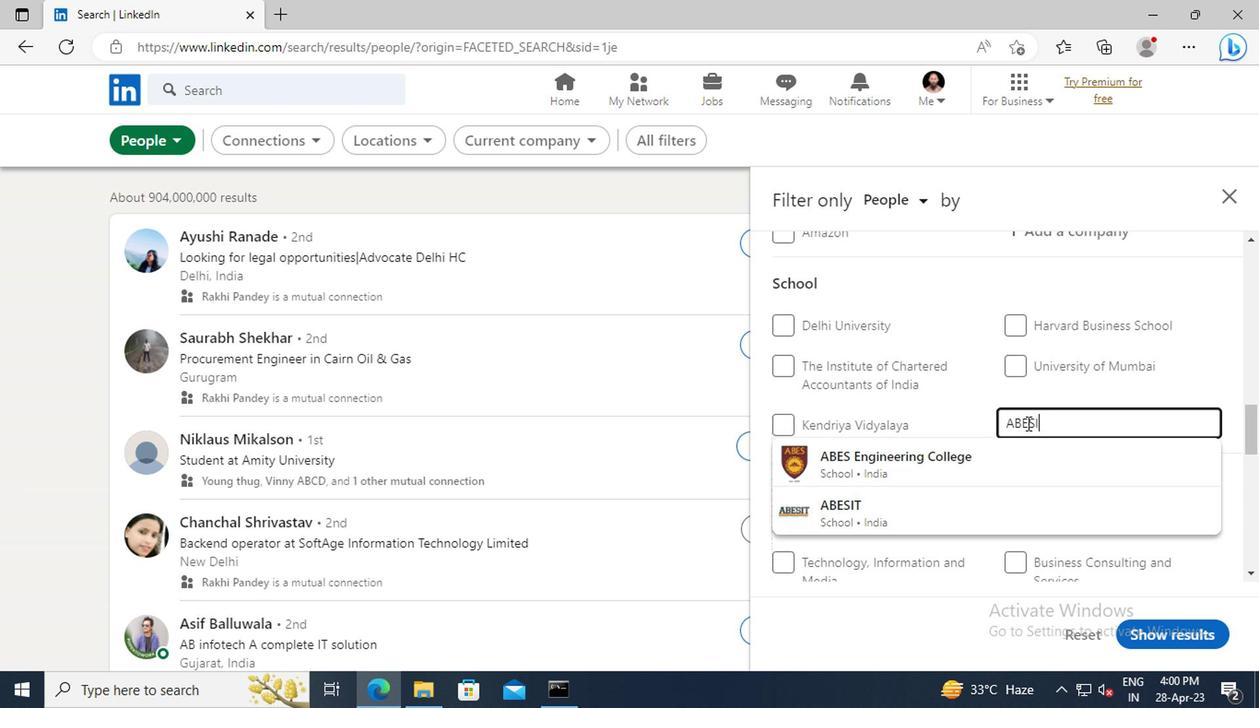 
Action: Mouse moved to (1006, 458)
Screenshot: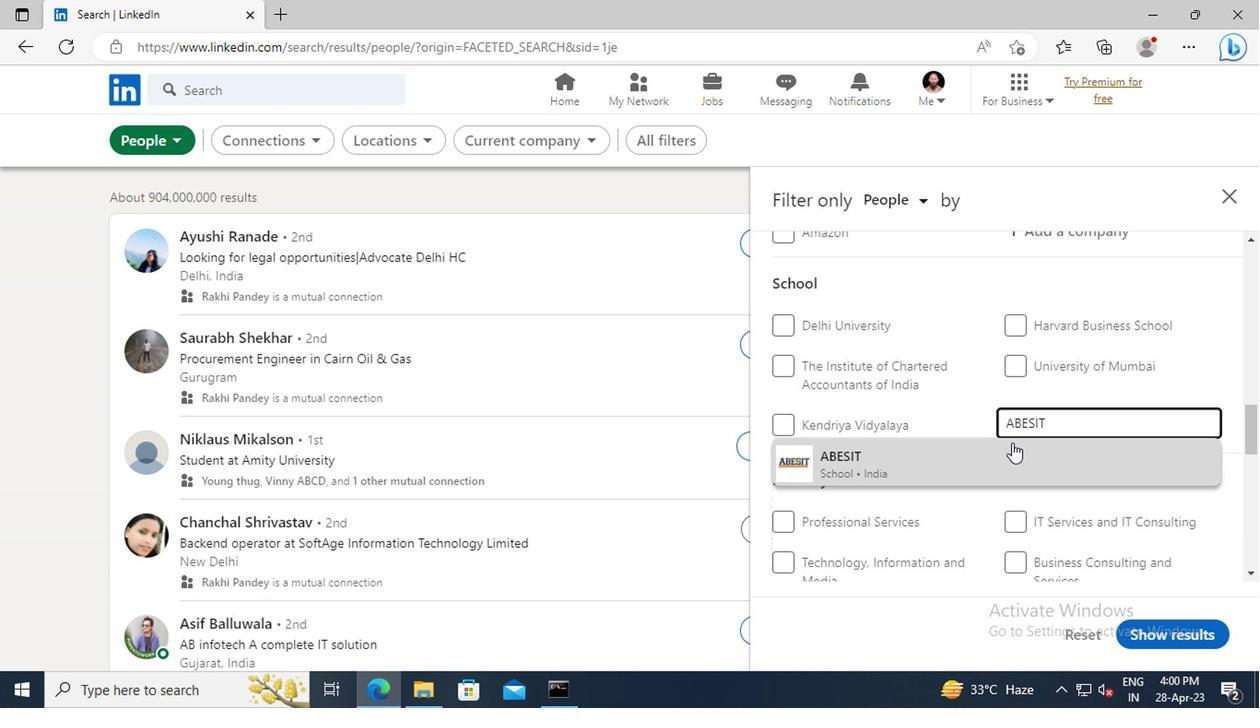 
Action: Mouse pressed left at (1006, 458)
Screenshot: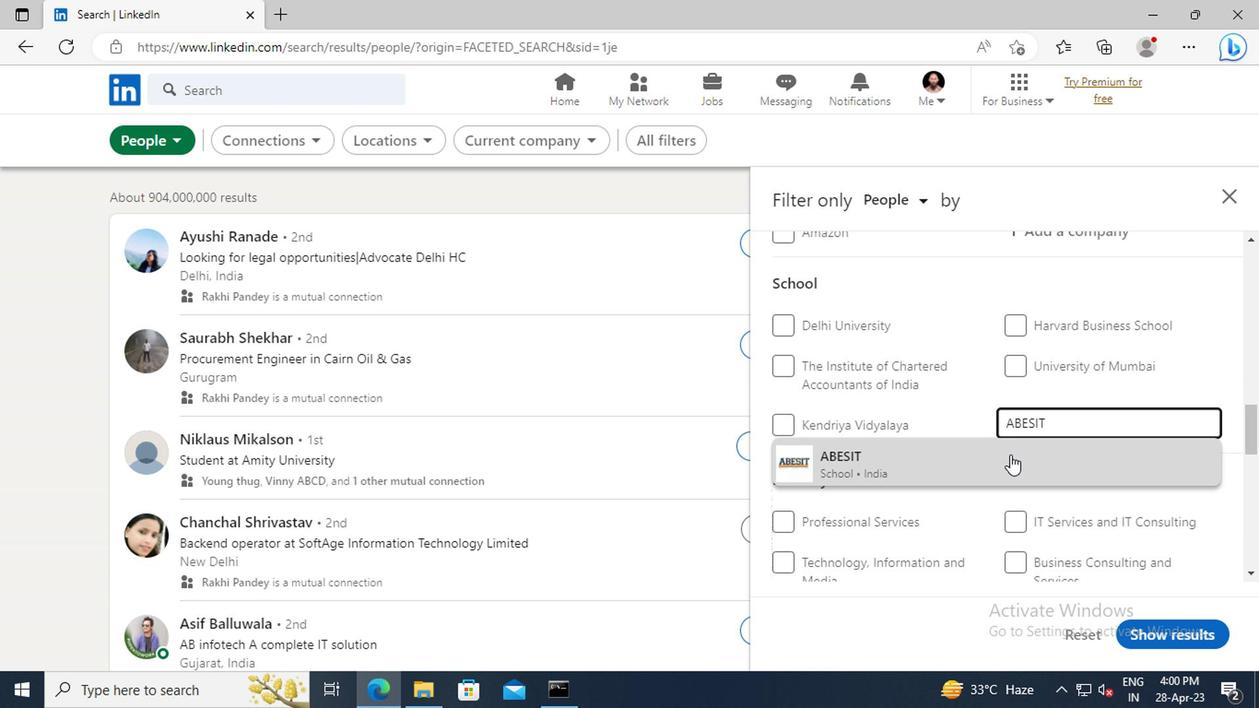 
Action: Mouse scrolled (1006, 457) with delta (0, 0)
Screenshot: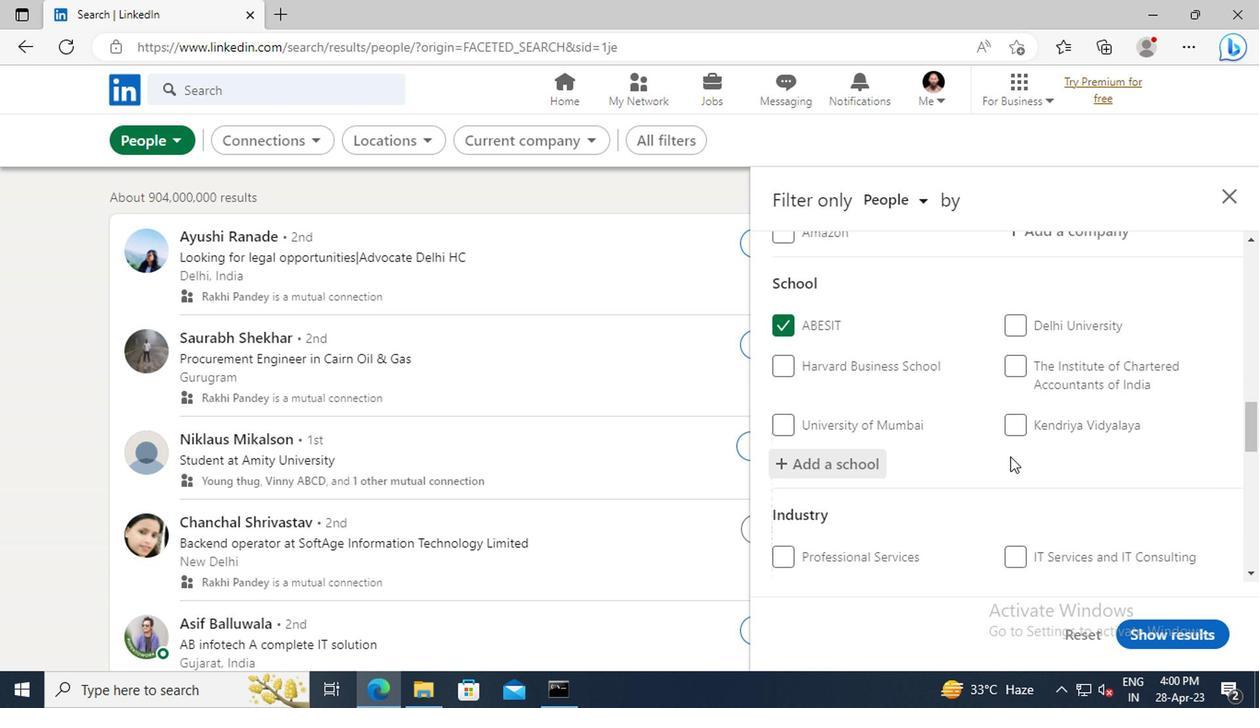 
Action: Mouse scrolled (1006, 457) with delta (0, 0)
Screenshot: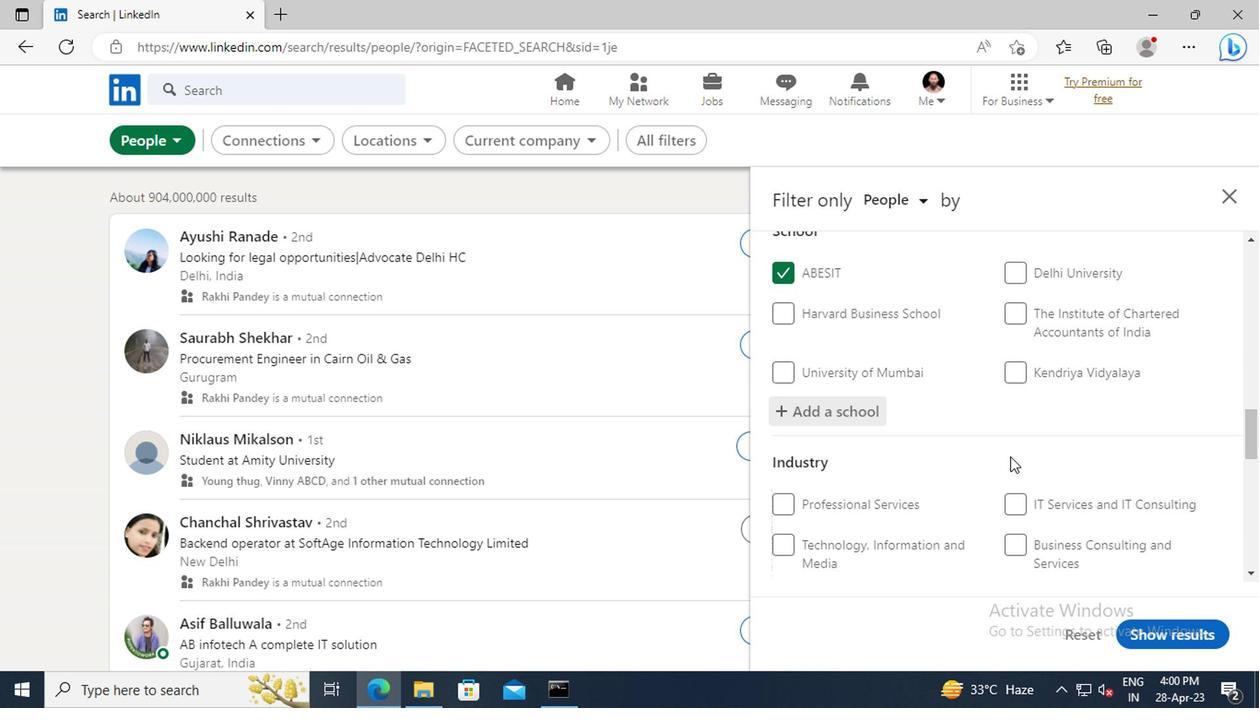 
Action: Mouse scrolled (1006, 457) with delta (0, 0)
Screenshot: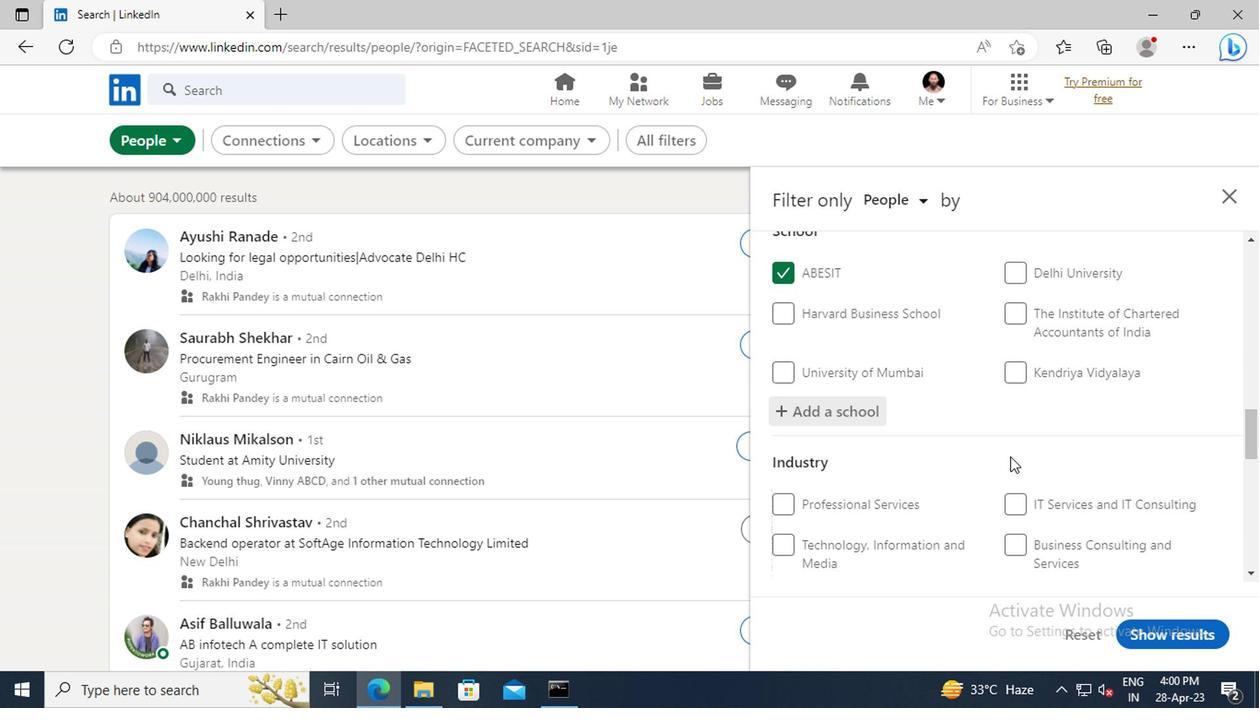
Action: Mouse moved to (1019, 492)
Screenshot: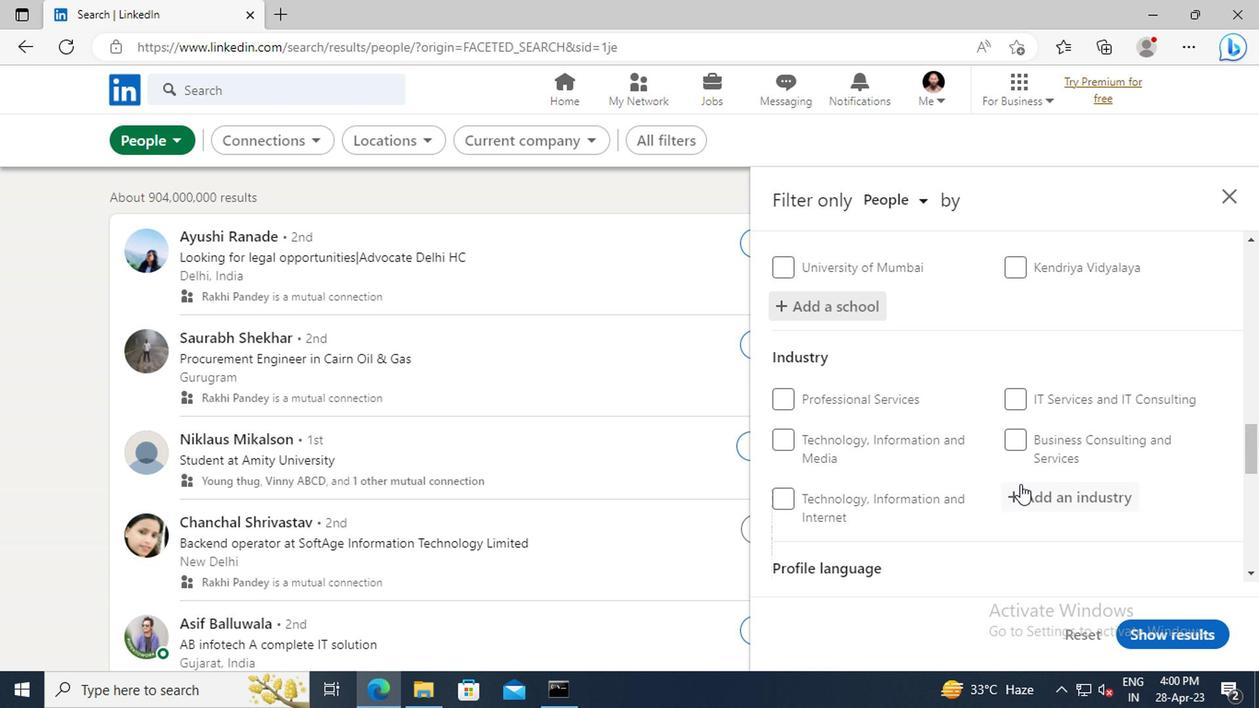 
Action: Mouse pressed left at (1019, 492)
Screenshot: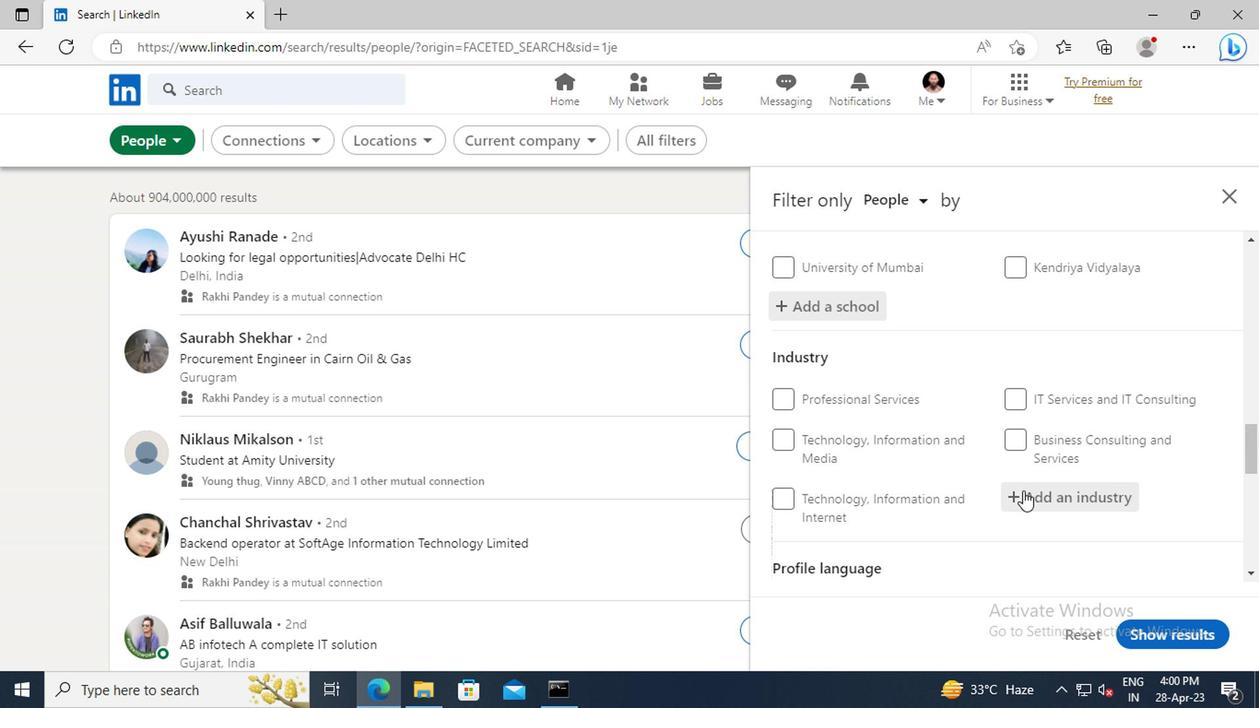 
Action: Key pressed <Key.shift>IT<Key.space><Key.shift>SYSTEM<Key.space><Key.shift>TES
Screenshot: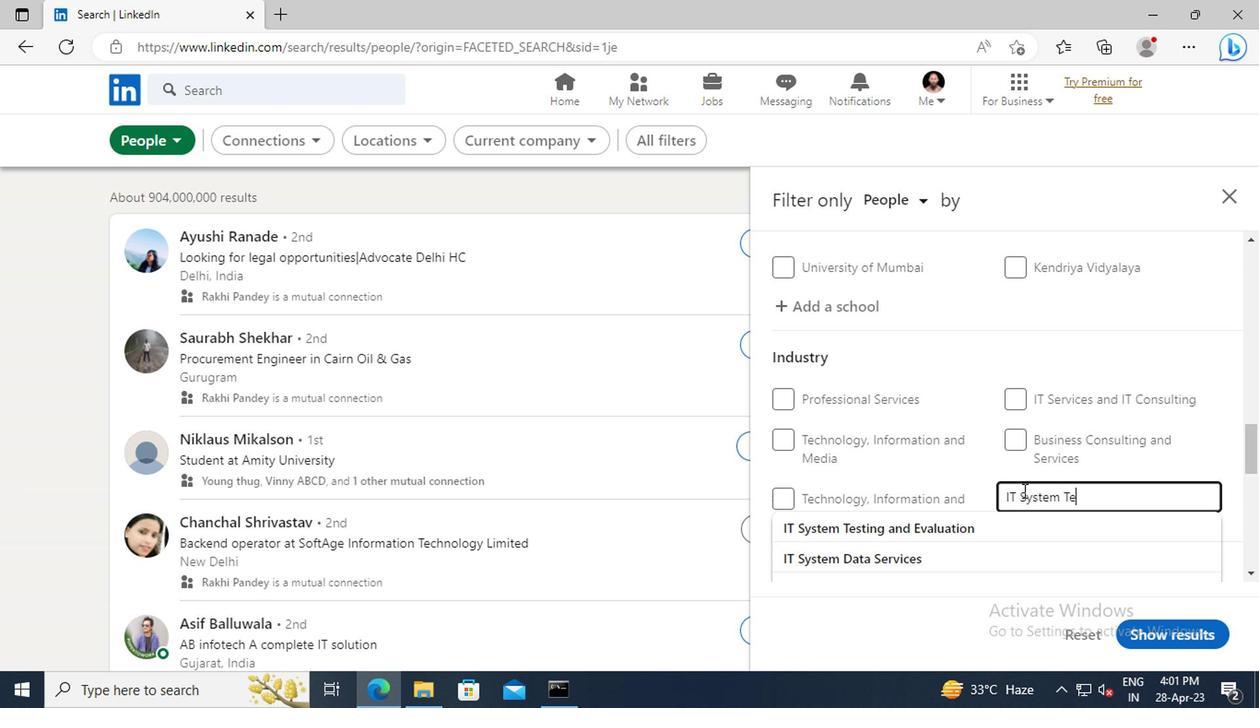 
Action: Mouse moved to (1018, 521)
Screenshot: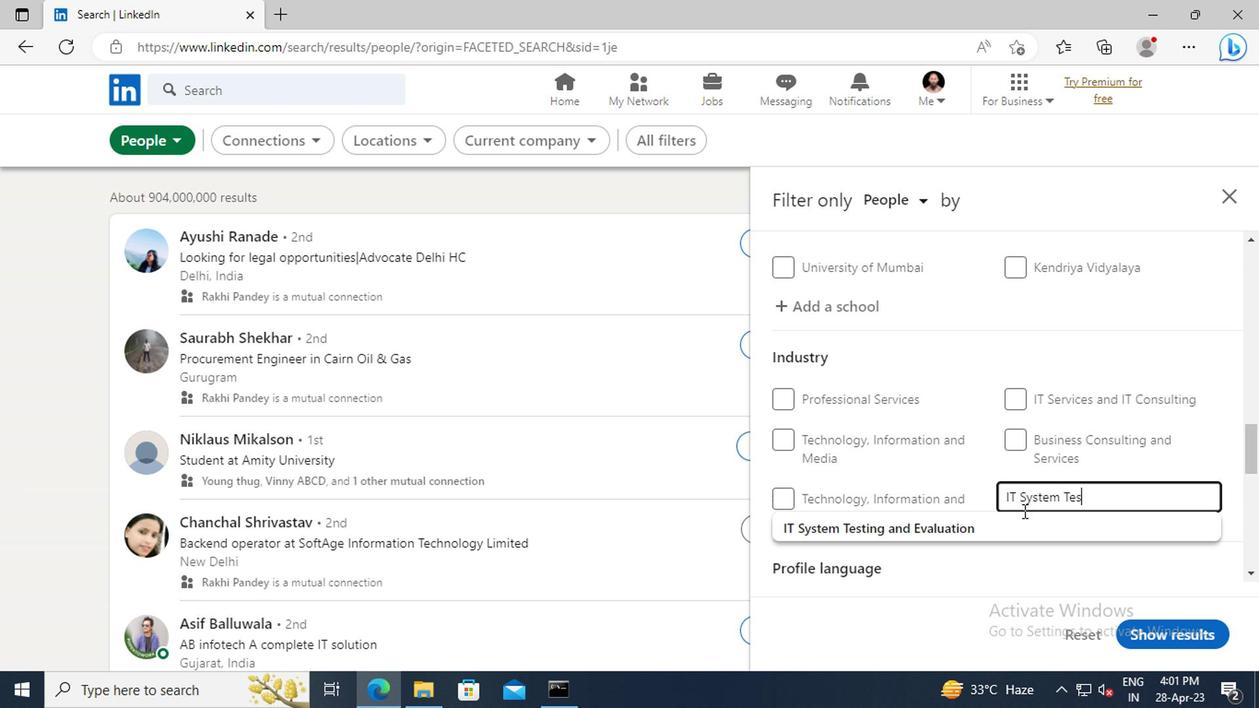 
Action: Mouse pressed left at (1018, 521)
Screenshot: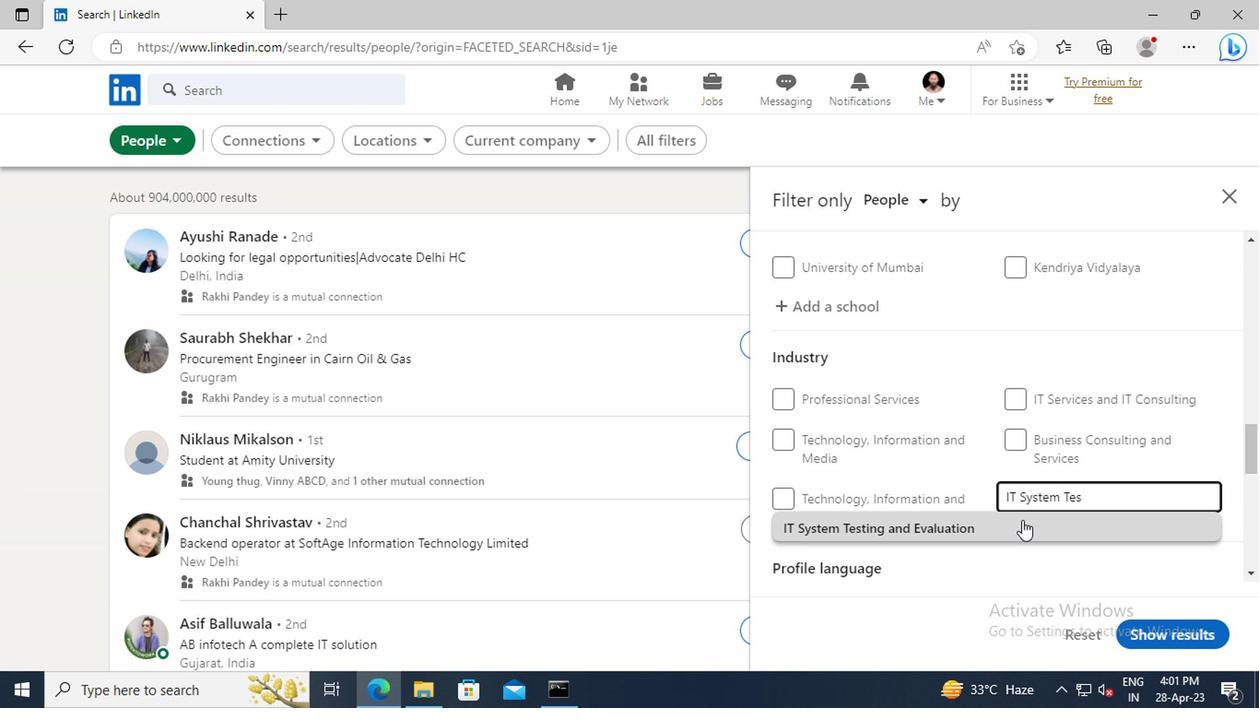
Action: Mouse scrolled (1018, 521) with delta (0, 0)
Screenshot: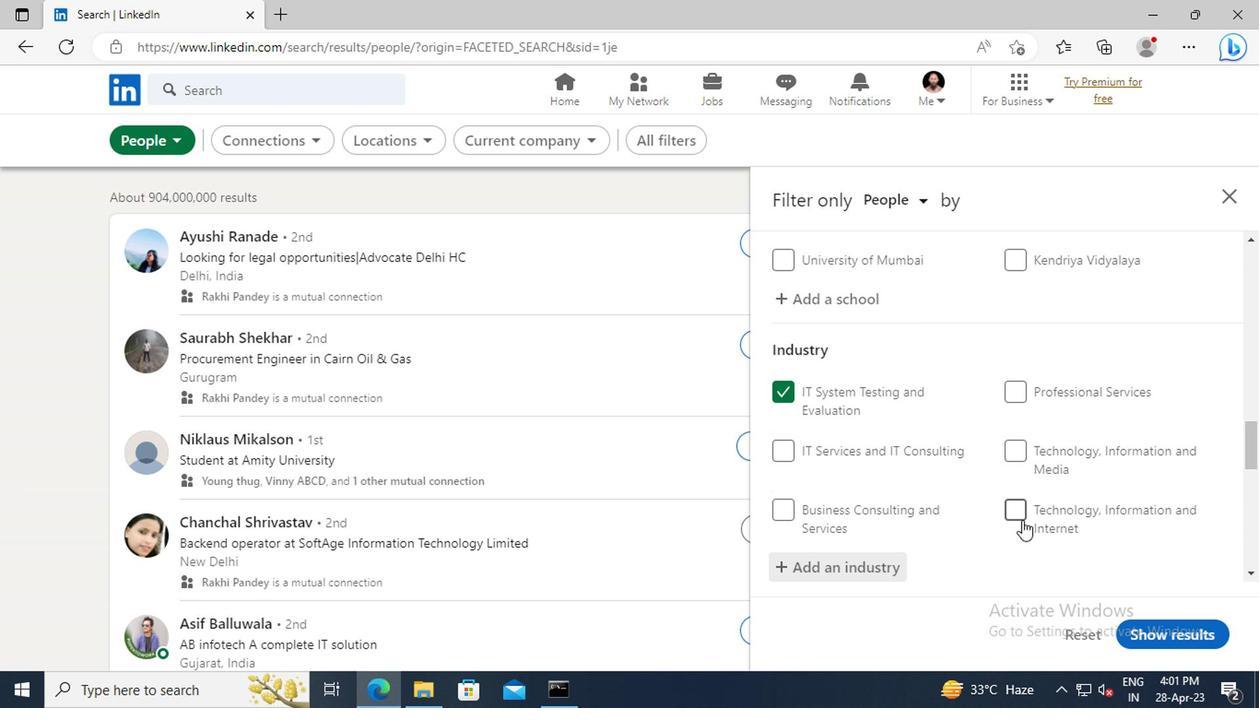 
Action: Mouse scrolled (1018, 521) with delta (0, 0)
Screenshot: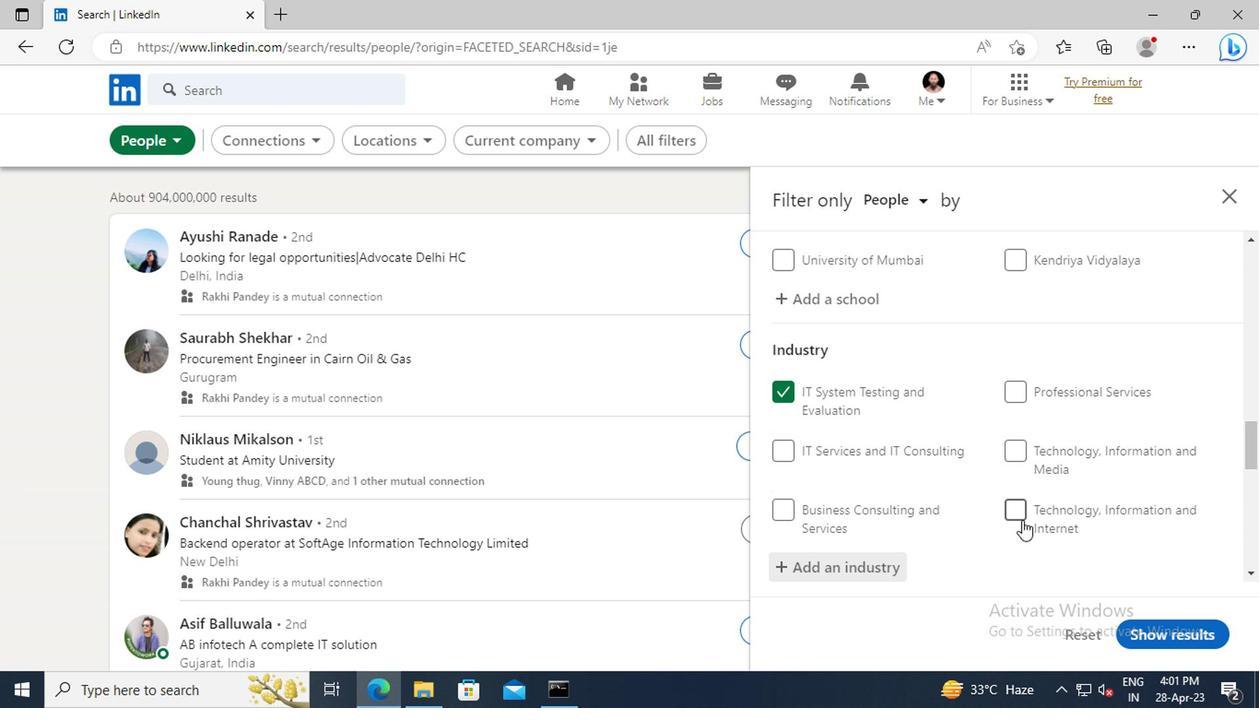 
Action: Mouse scrolled (1018, 521) with delta (0, 0)
Screenshot: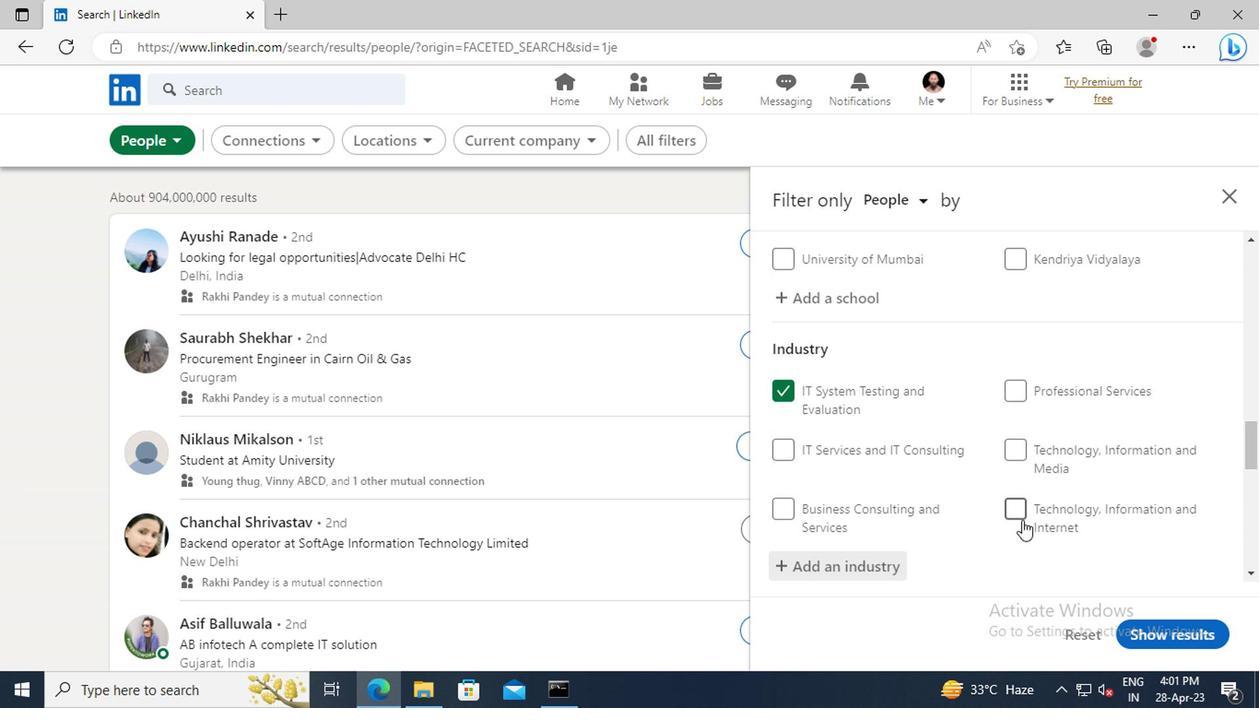 
Action: Mouse scrolled (1018, 521) with delta (0, 0)
Screenshot: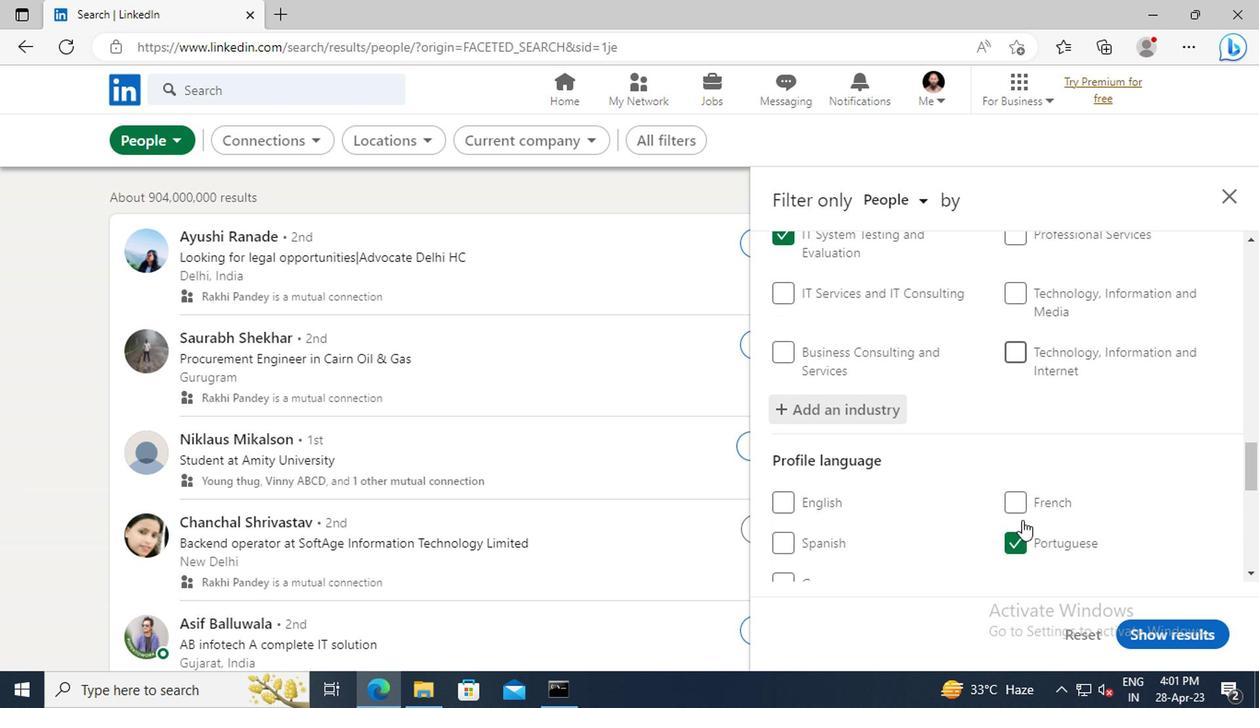 
Action: Mouse scrolled (1018, 521) with delta (0, 0)
Screenshot: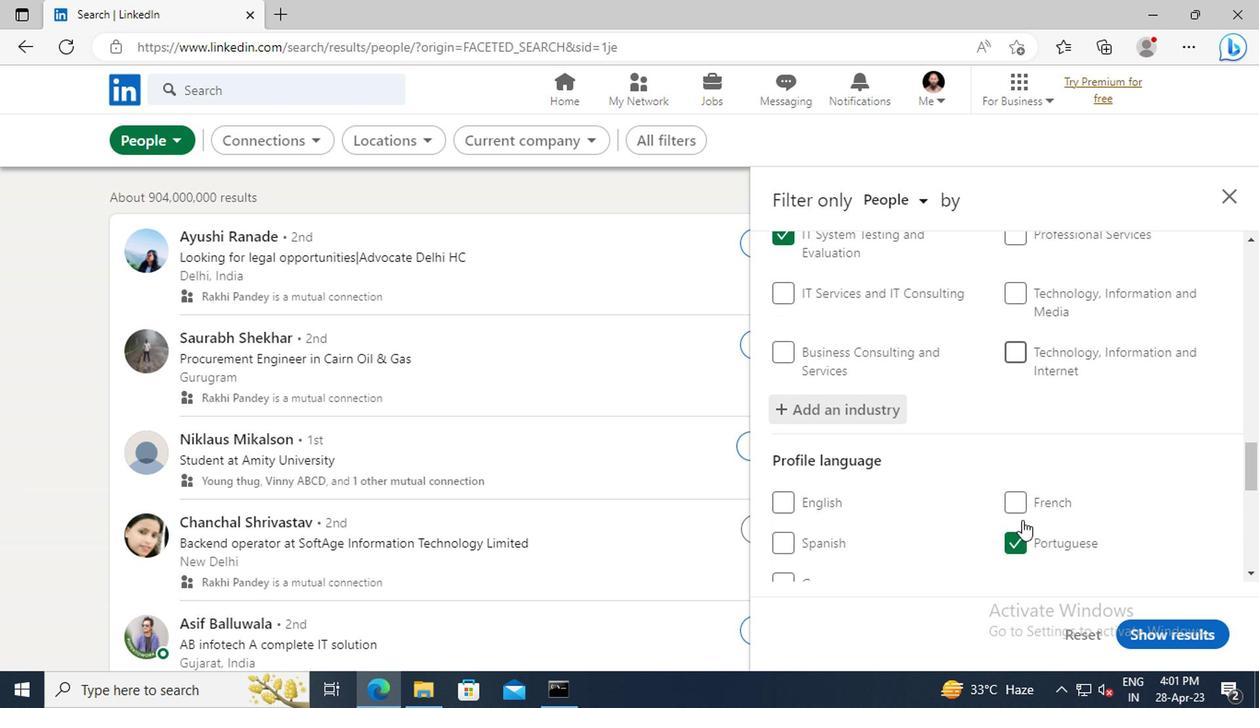 
Action: Mouse scrolled (1018, 521) with delta (0, 0)
Screenshot: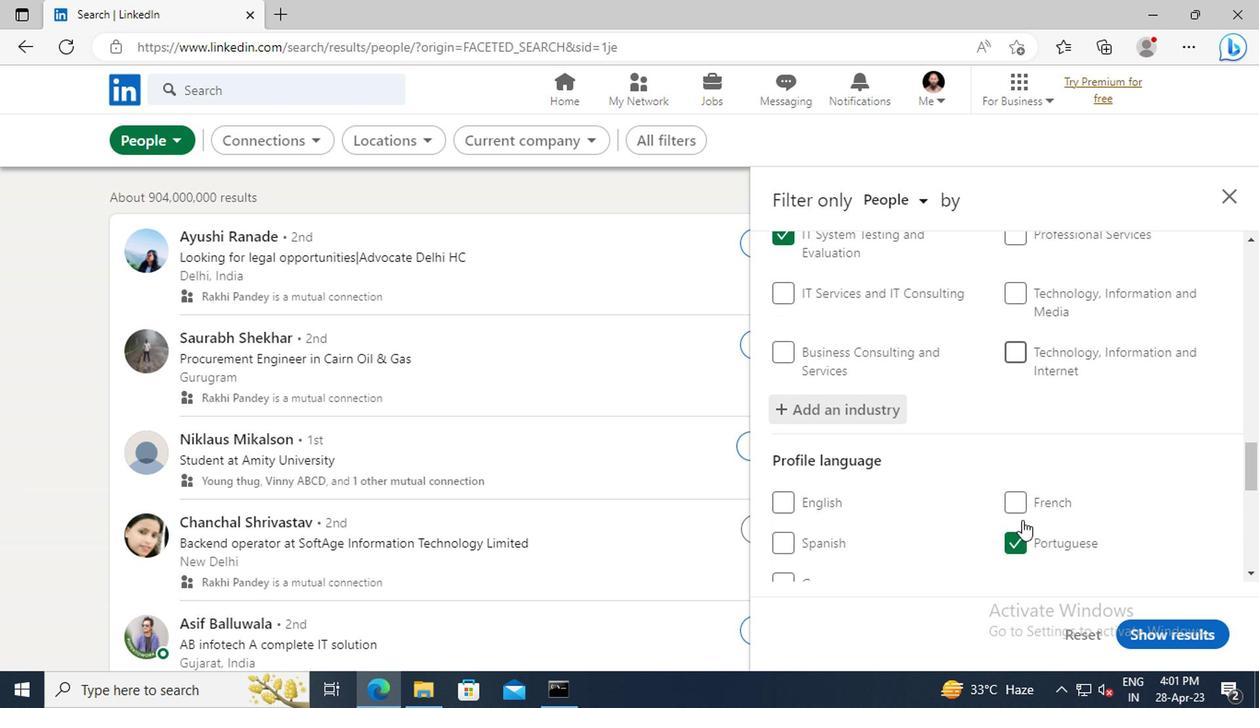 
Action: Mouse scrolled (1018, 521) with delta (0, 0)
Screenshot: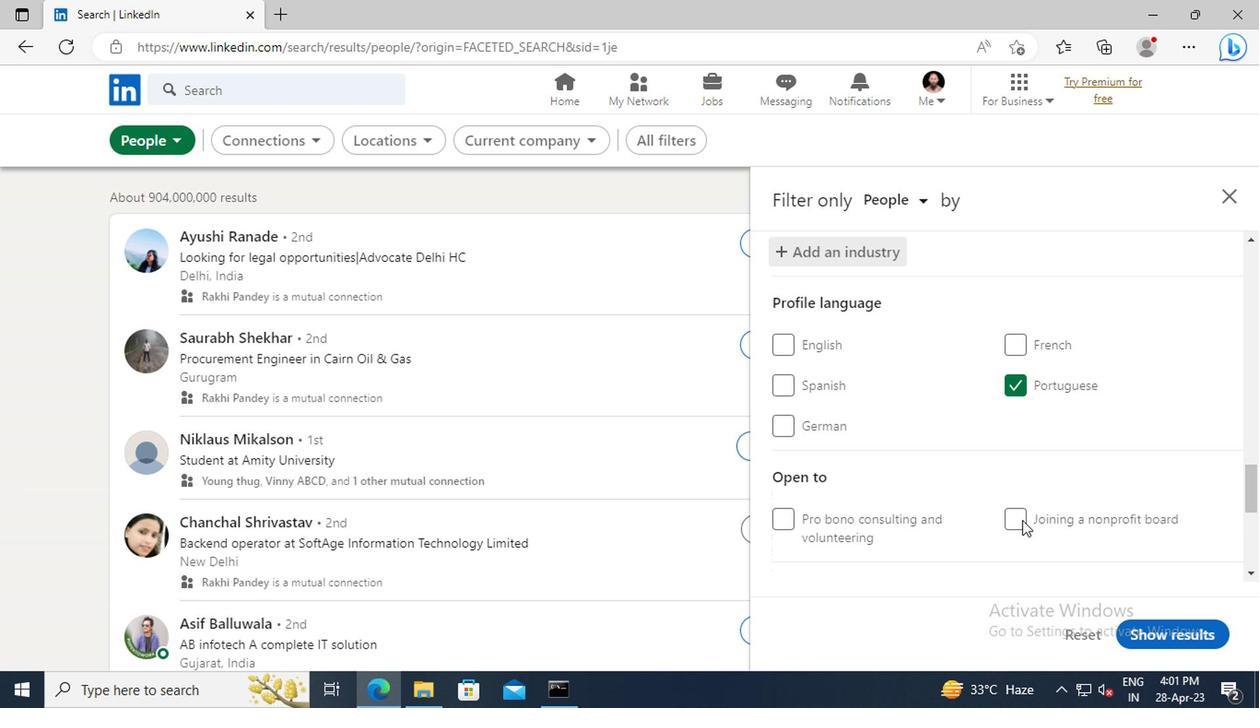 
Action: Mouse scrolled (1018, 521) with delta (0, 0)
Screenshot: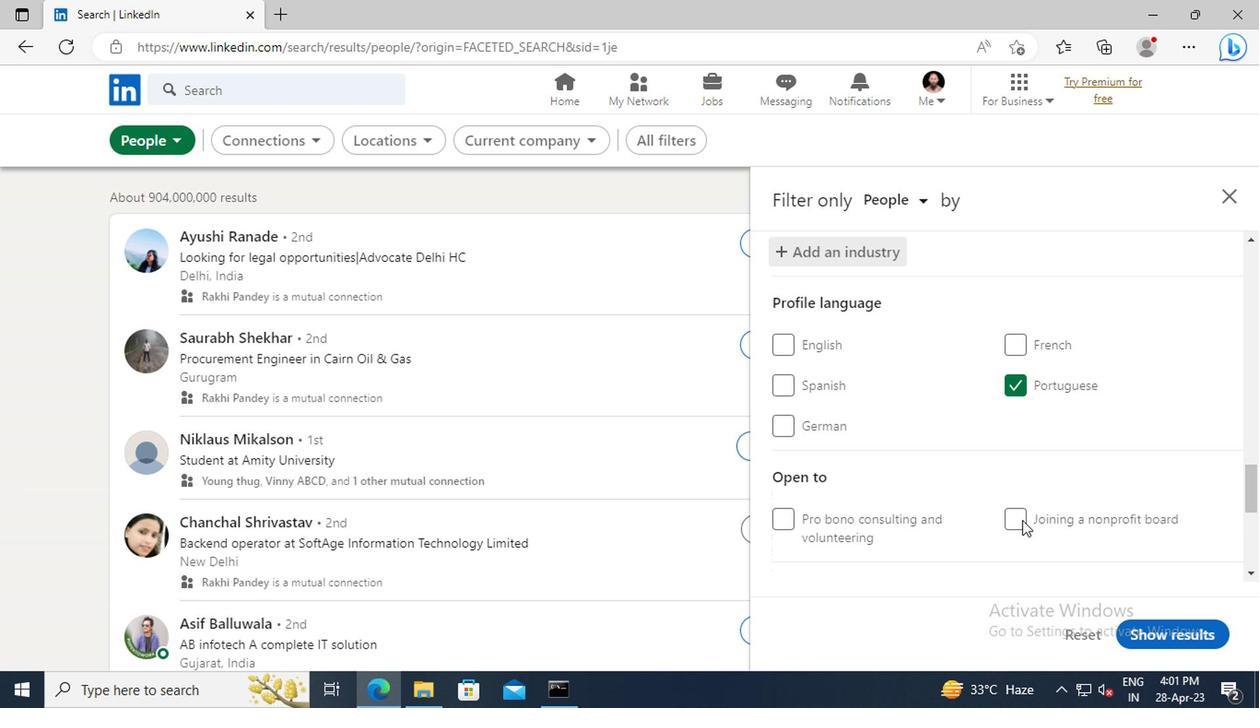 
Action: Mouse scrolled (1018, 521) with delta (0, 0)
Screenshot: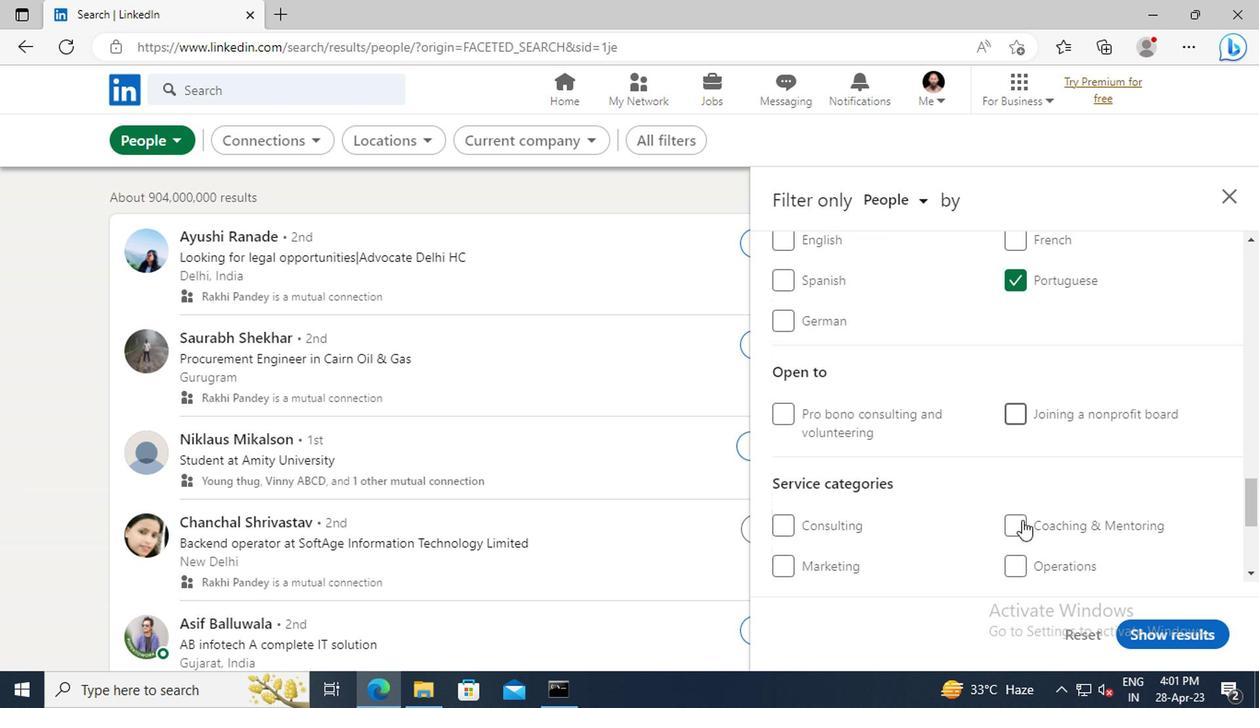 
Action: Mouse scrolled (1018, 521) with delta (0, 0)
Screenshot: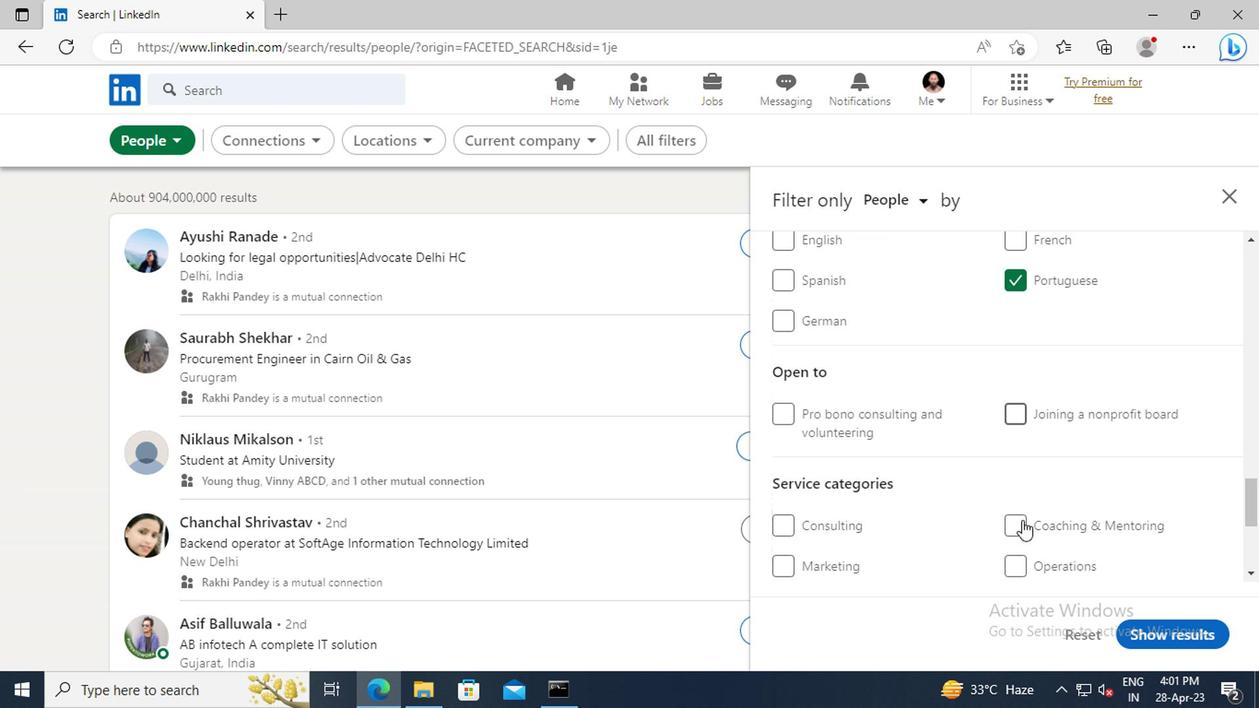 
Action: Mouse moved to (1023, 508)
Screenshot: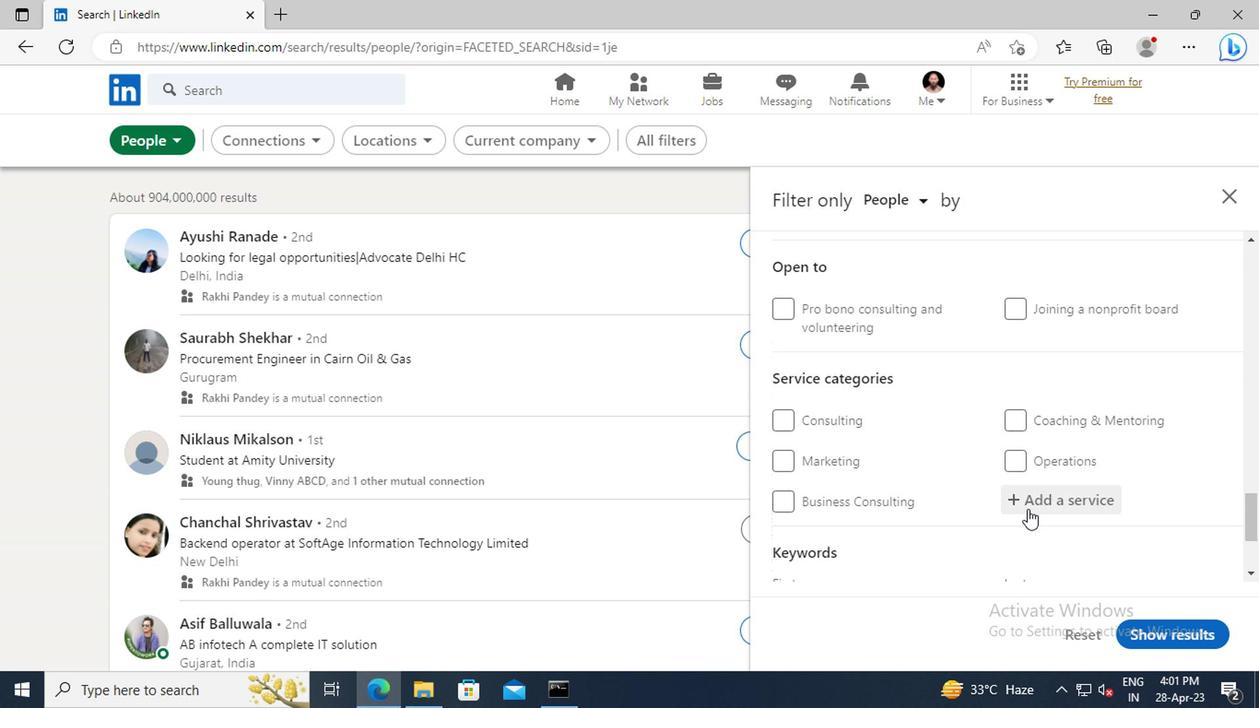 
Action: Mouse pressed left at (1023, 508)
Screenshot: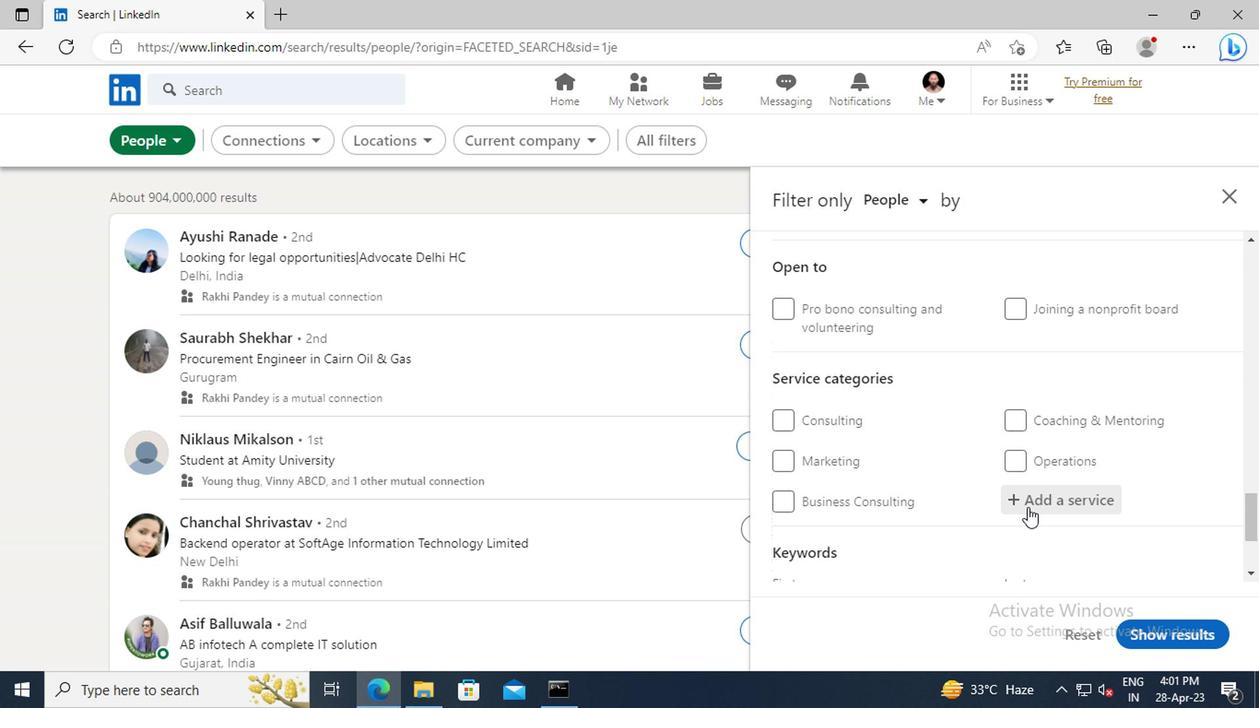 
Action: Key pressed <Key.shift>GRAPHIC<Key.space><Key.shift>DES
Screenshot: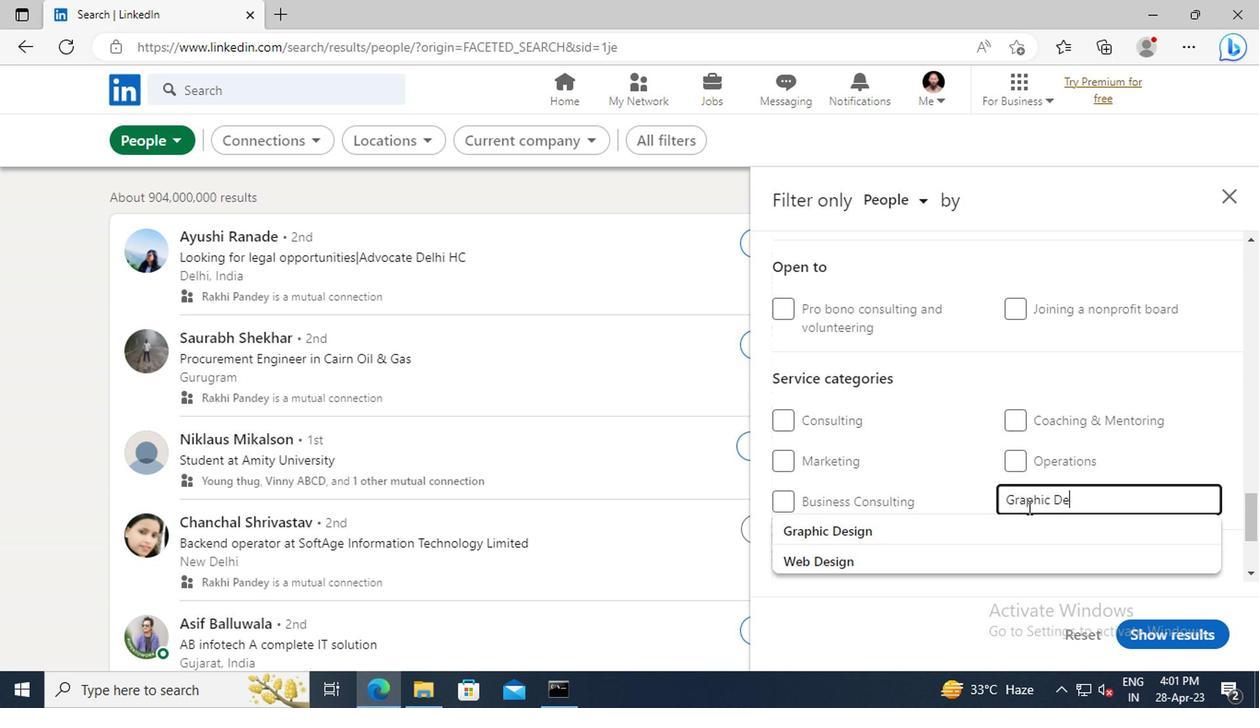 
Action: Mouse moved to (1006, 522)
Screenshot: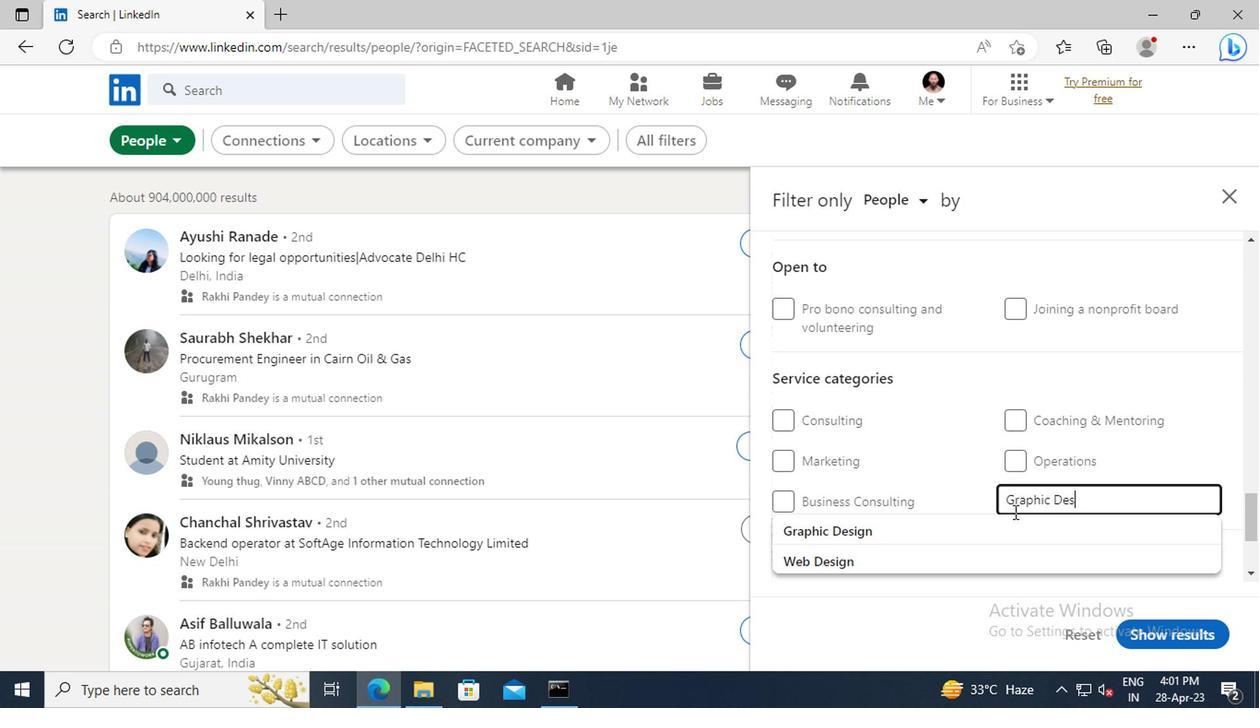 
Action: Mouse pressed left at (1006, 522)
Screenshot: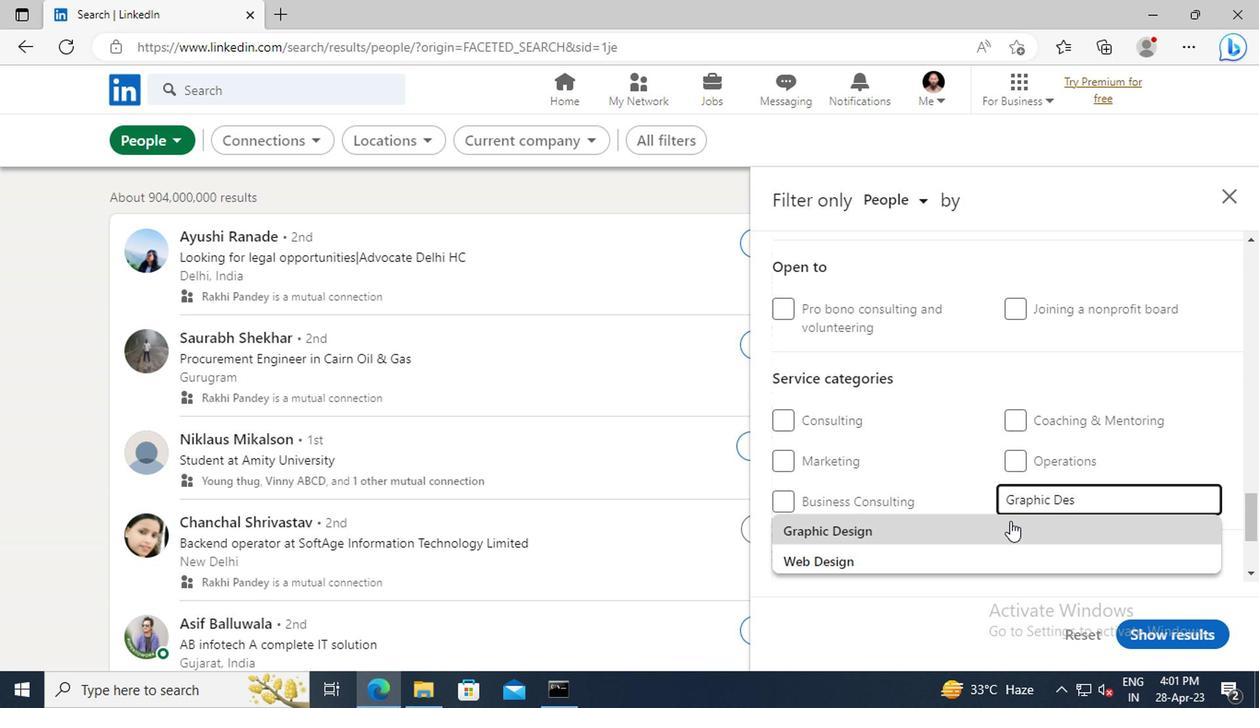 
Action: Mouse scrolled (1006, 521) with delta (0, 0)
Screenshot: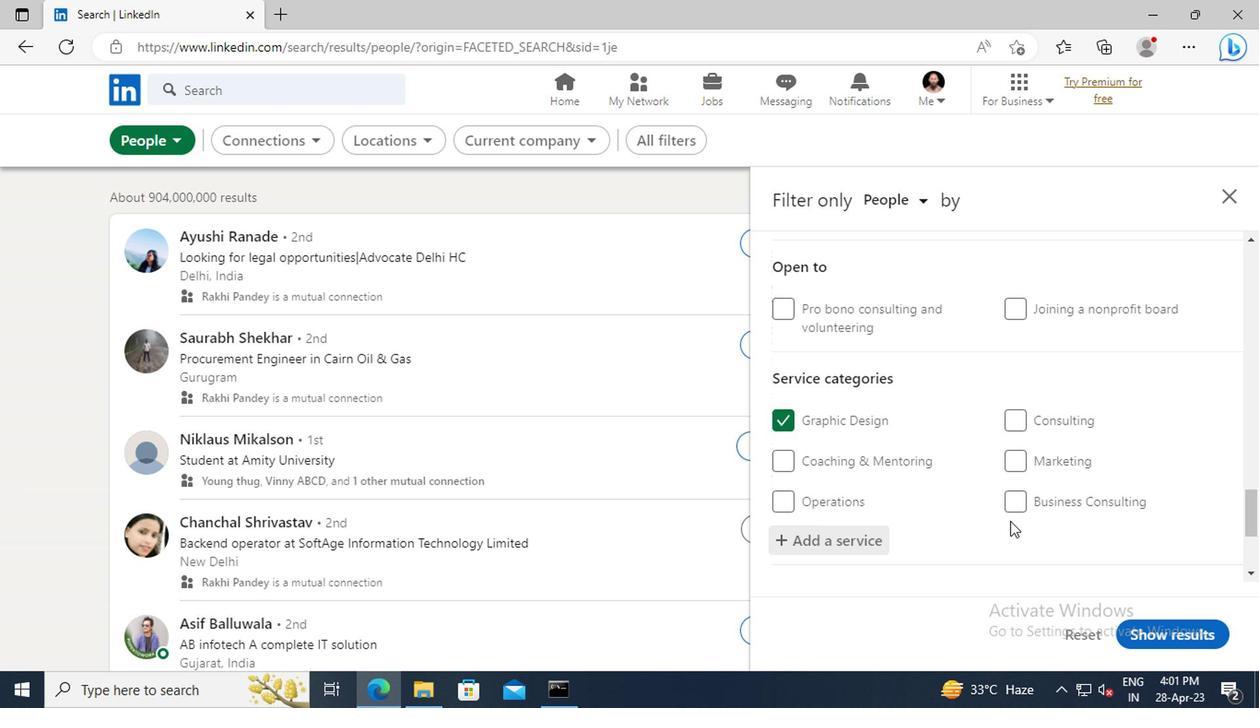 
Action: Mouse scrolled (1006, 521) with delta (0, 0)
Screenshot: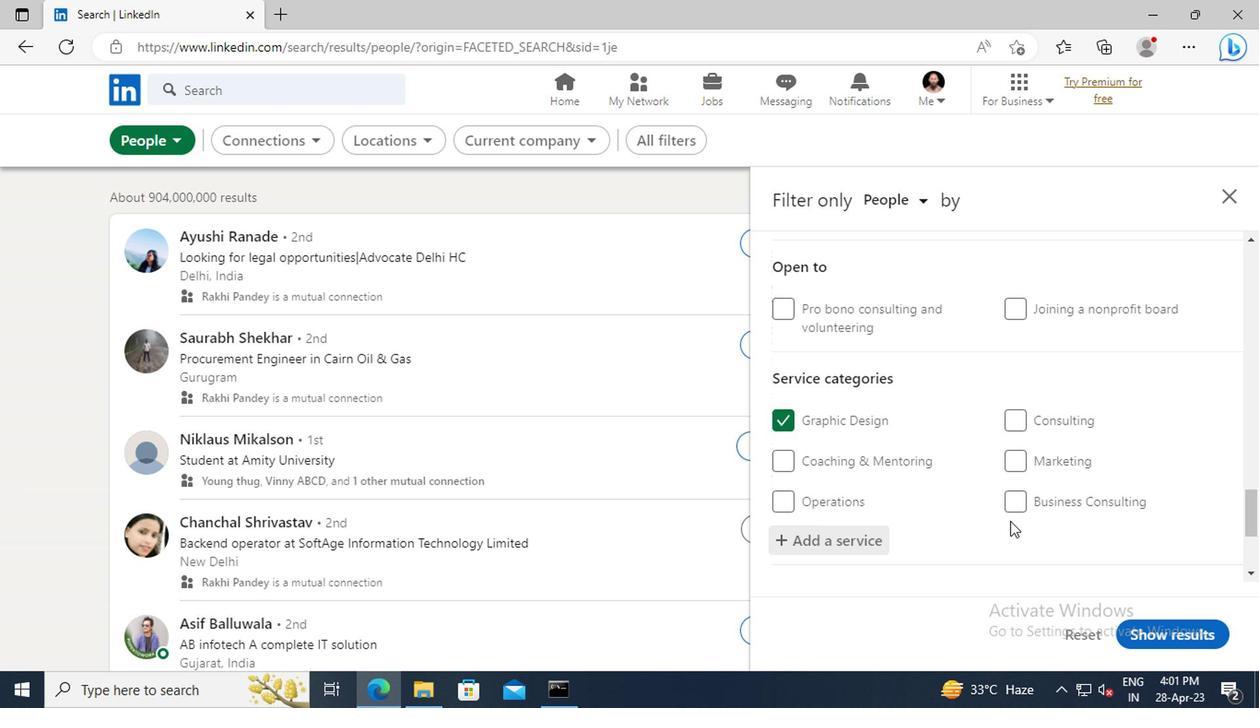 
Action: Mouse scrolled (1006, 521) with delta (0, 0)
Screenshot: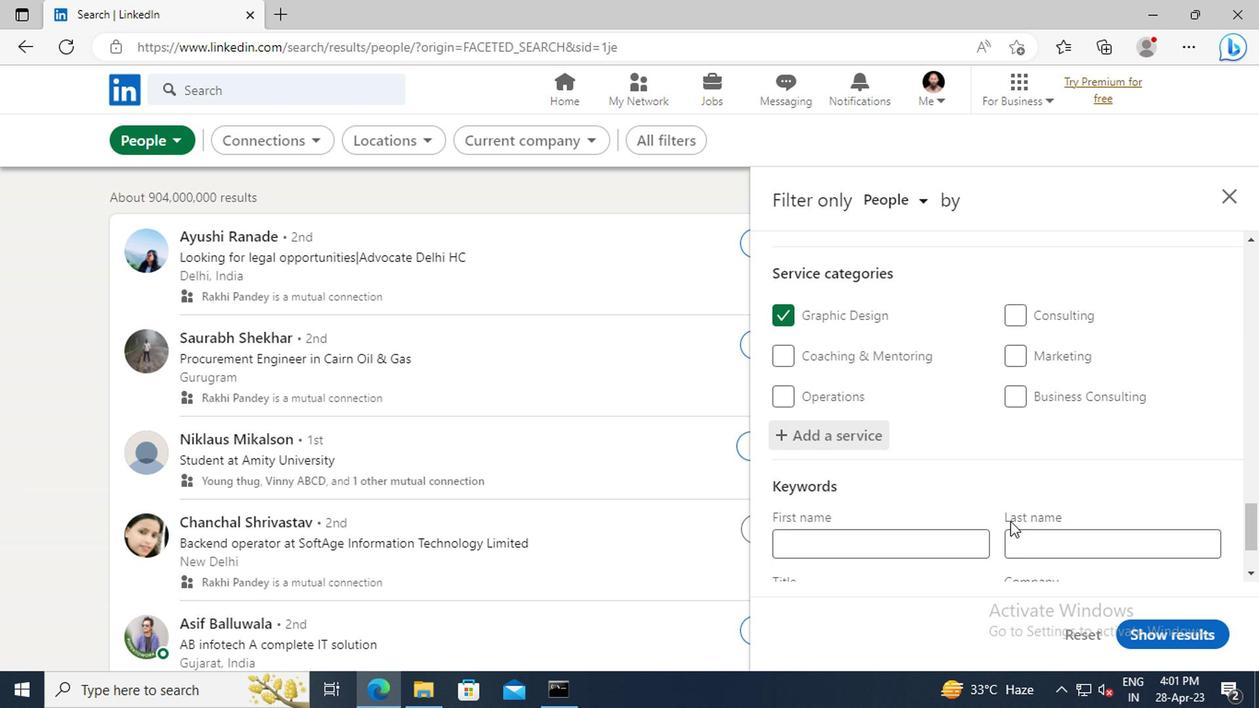
Action: Mouse scrolled (1006, 521) with delta (0, 0)
Screenshot: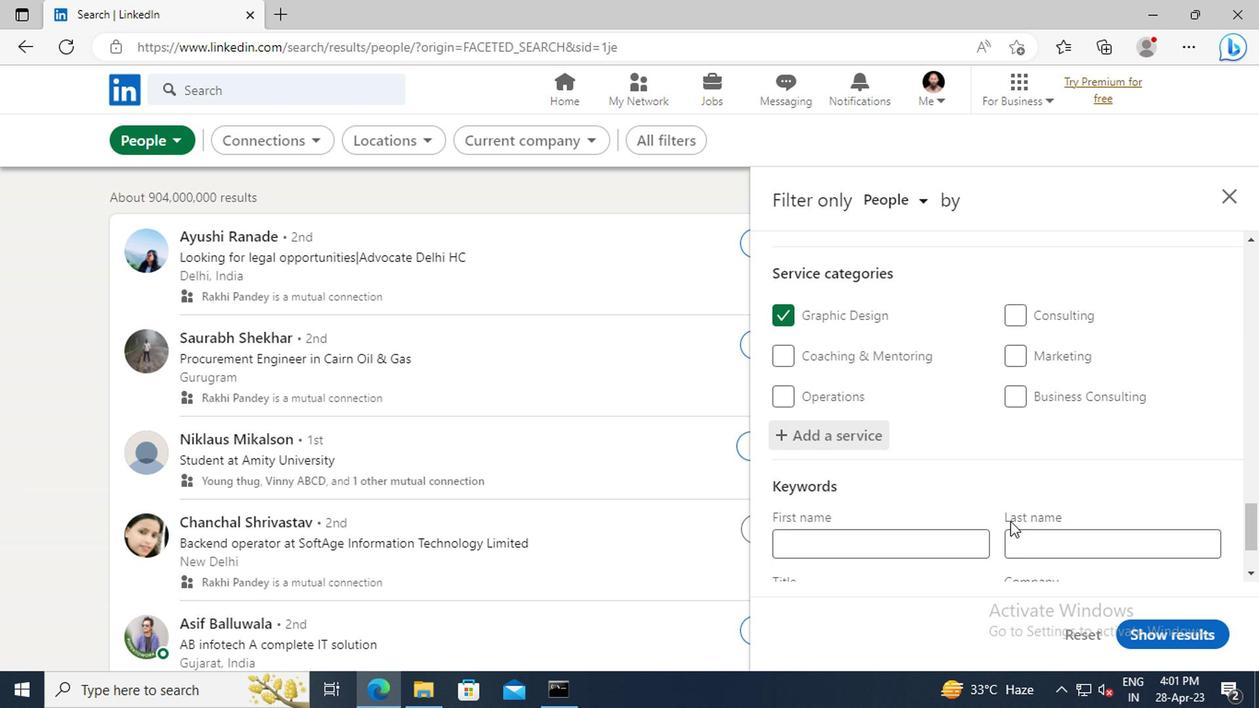 
Action: Mouse scrolled (1006, 521) with delta (0, 0)
Screenshot: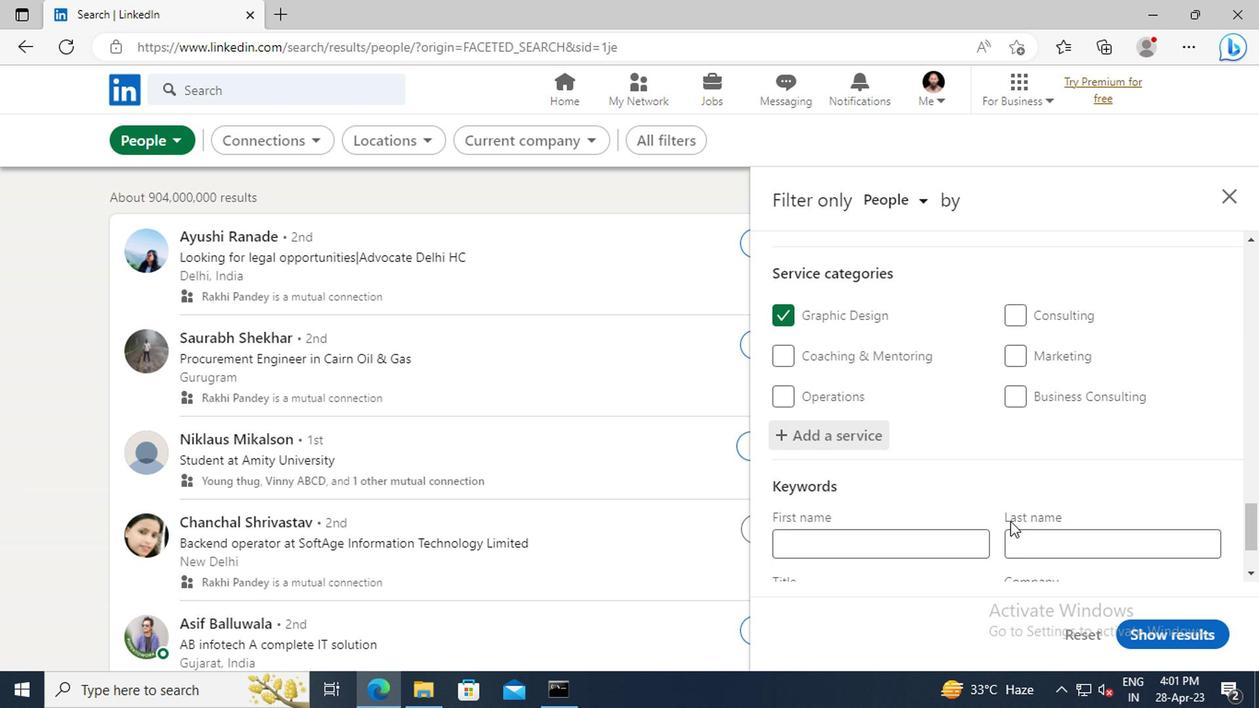 
Action: Mouse scrolled (1006, 521) with delta (0, 0)
Screenshot: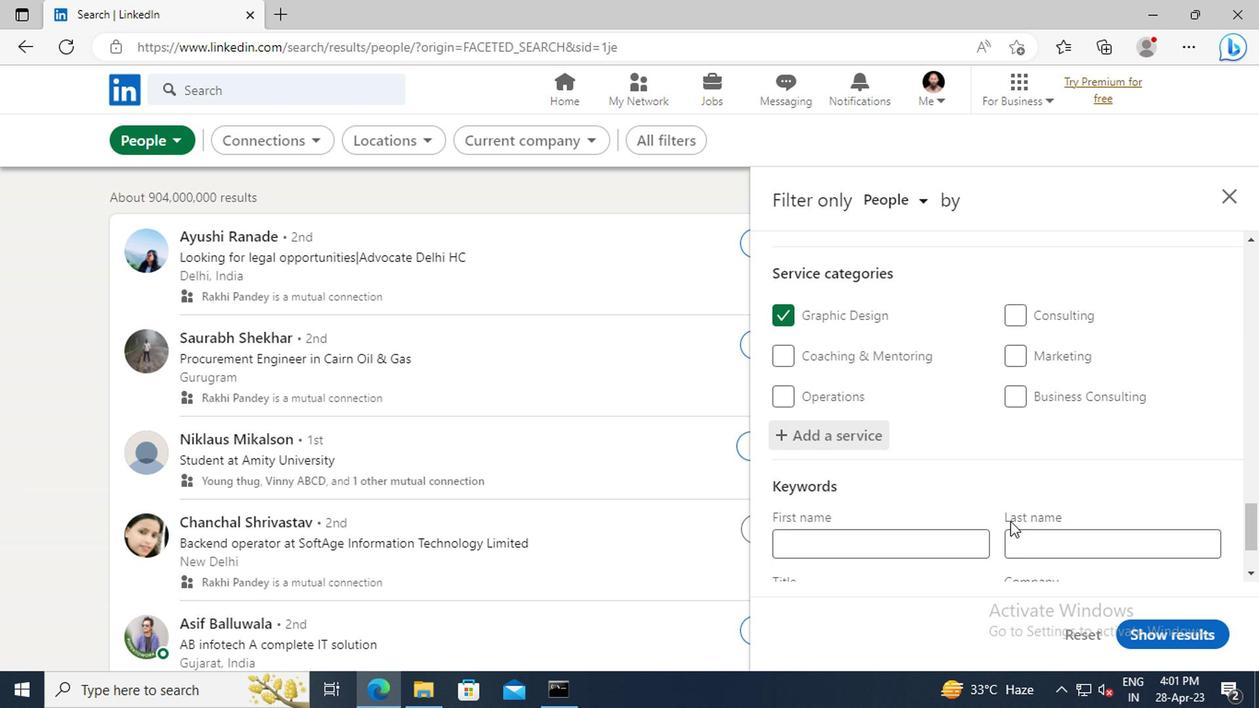 
Action: Mouse moved to (824, 503)
Screenshot: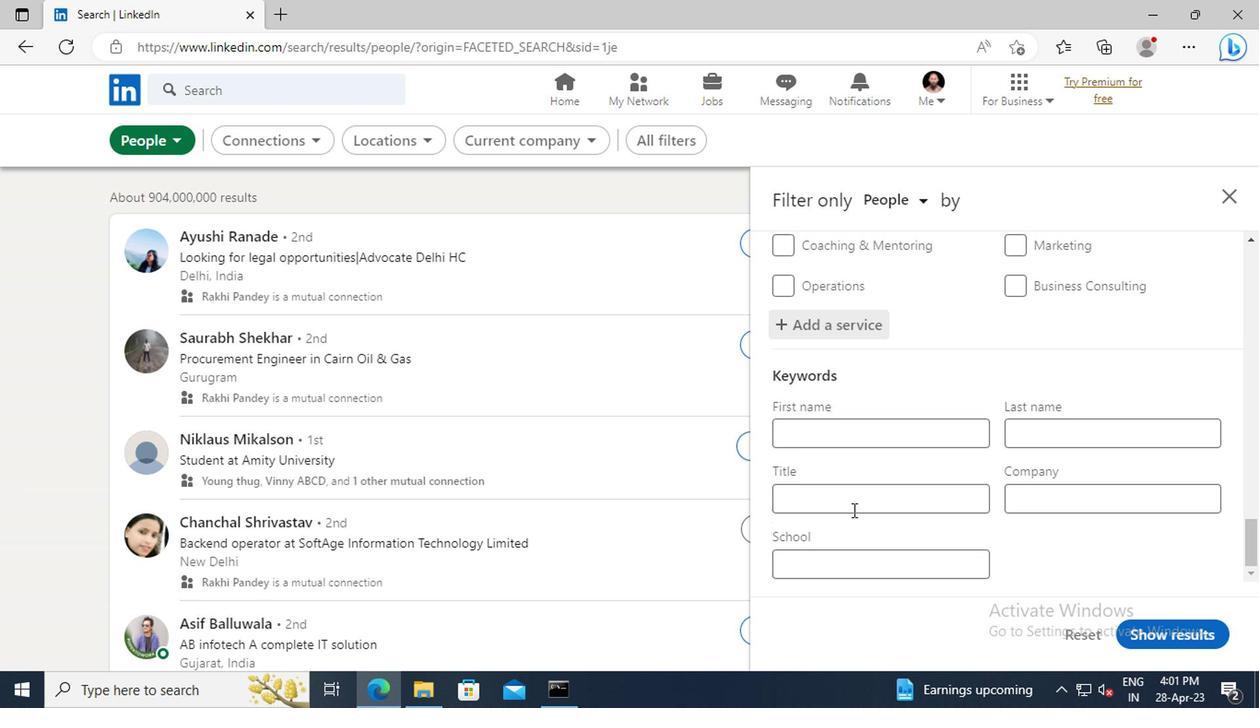 
Action: Mouse pressed left at (824, 503)
Screenshot: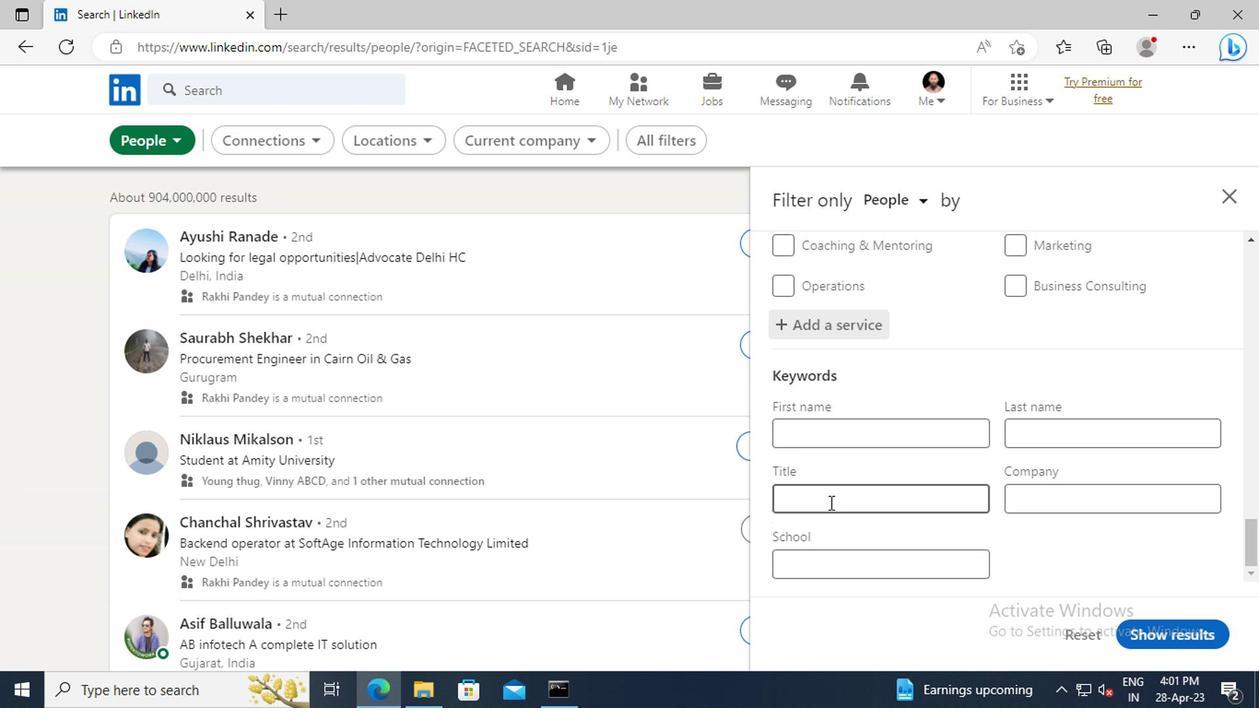 
Action: Key pressed <Key.shift>FINANCIA
Screenshot: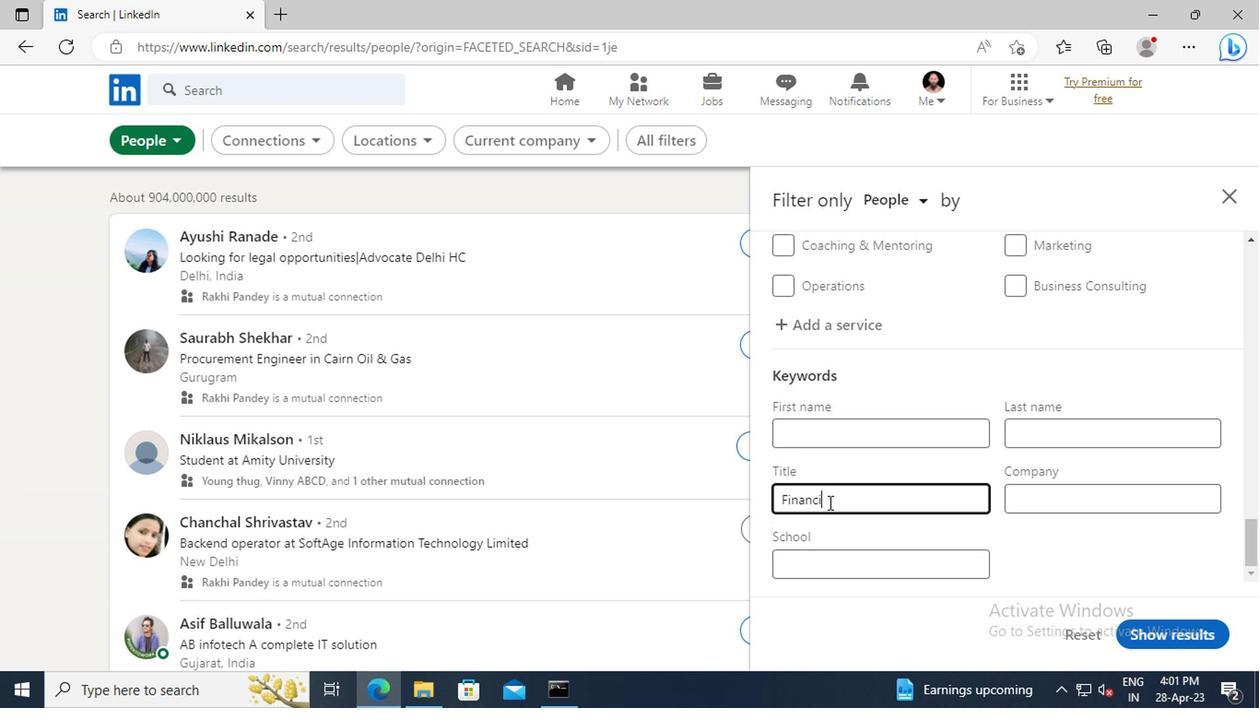 
Action: Mouse moved to (824, 503)
Screenshot: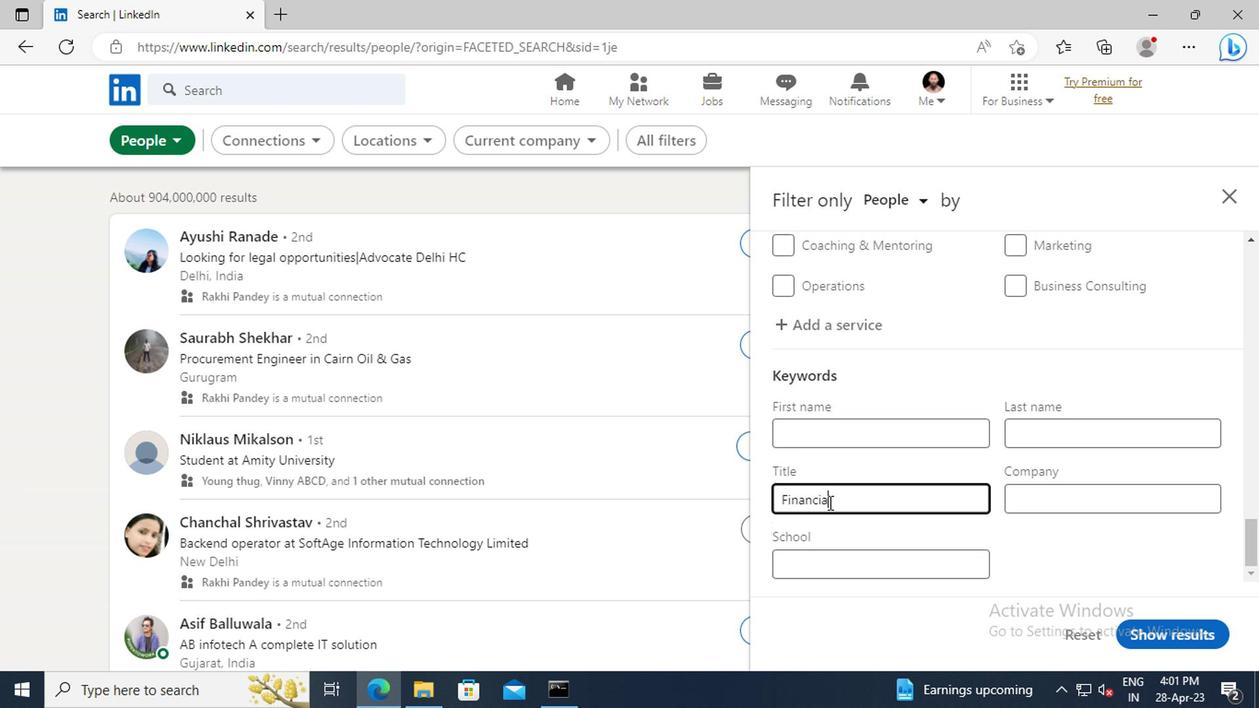 
Action: Key pressed L<Key.space><Key.shift>SERVICES<Key.space><Key.shift>REPRESENTATIVE<Key.enter>
Screenshot: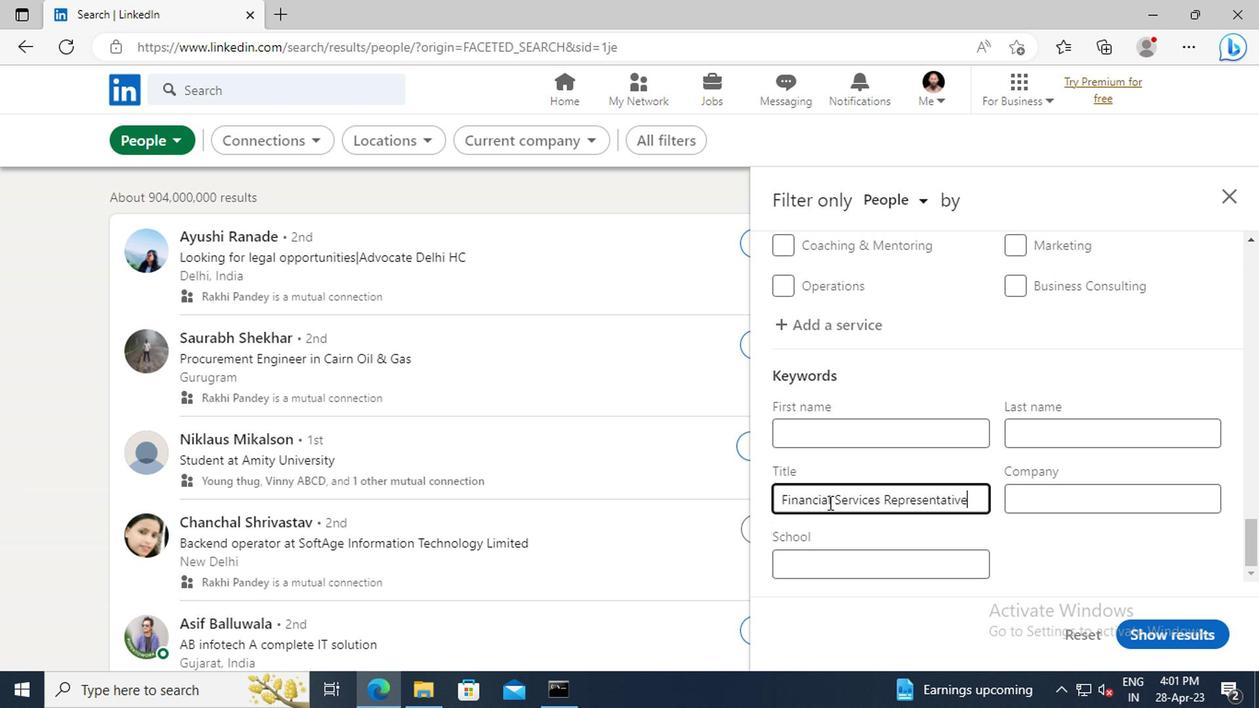 
Action: Mouse moved to (1143, 639)
Screenshot: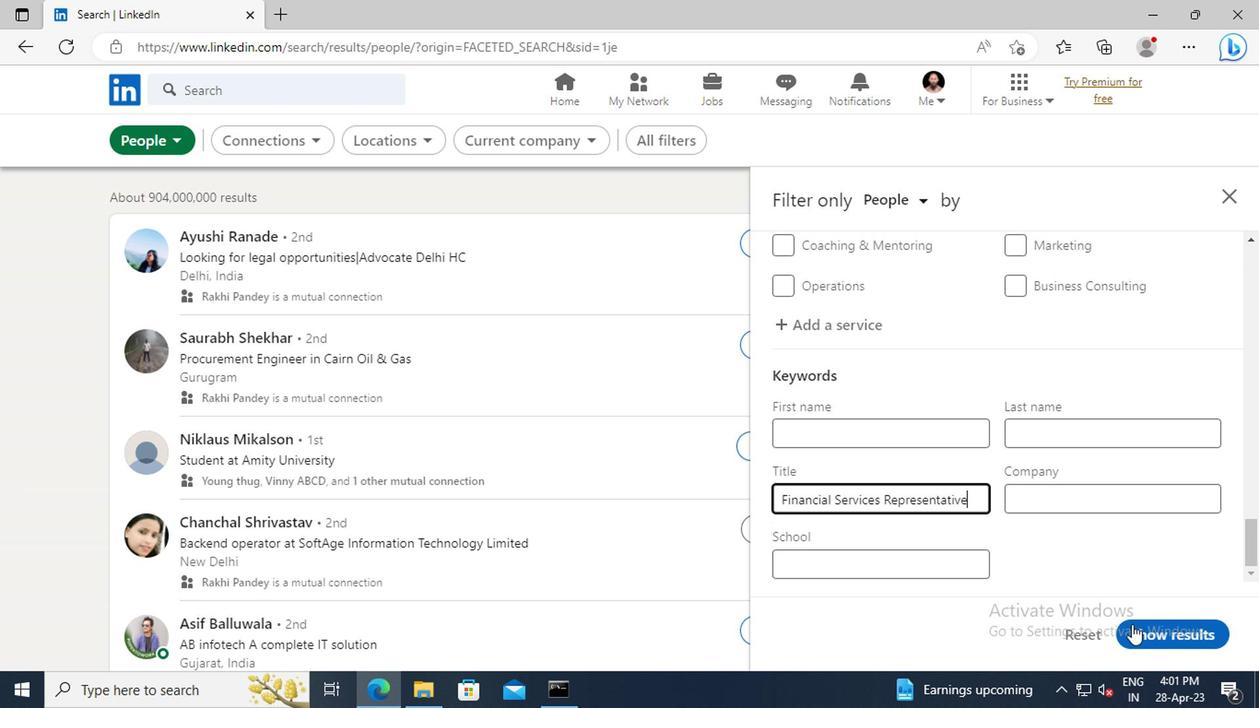 
Action: Mouse pressed left at (1143, 639)
Screenshot: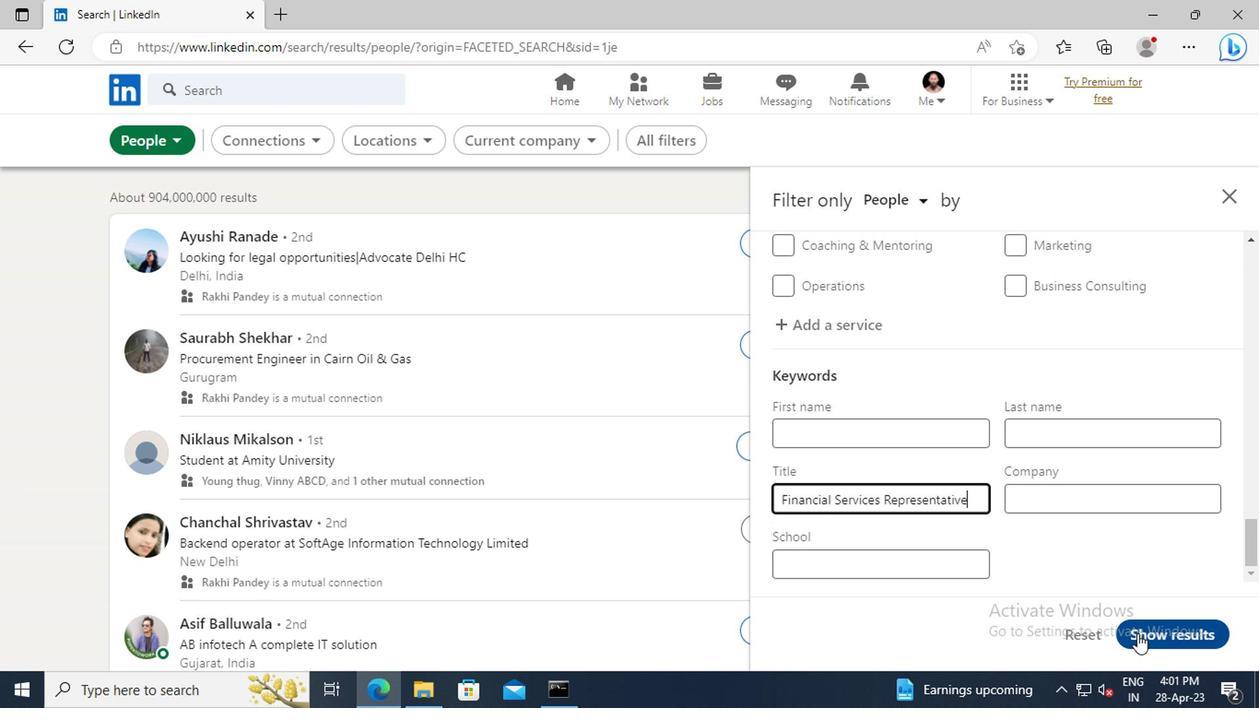 
